 Task: Add an event with the title Third Lunch Break: Mindfulness and Stress Reduction, date '2024/05/04', time 9:15 AM to 11:15 AMand add a description: The Introduction to SEO webinar is a comprehensive session designed to provide participants with a foundational understanding of Search Engine Optimization (SEO) principles, strategies, and best practices. , put the event into Orange category, logged in from the account softage.9@softage.netand send the event invitation to softage.7@softage.net with CC to  softage.8@softage.net. Set a reminder for the event 12 hour before
Action: Mouse moved to (141, 147)
Screenshot: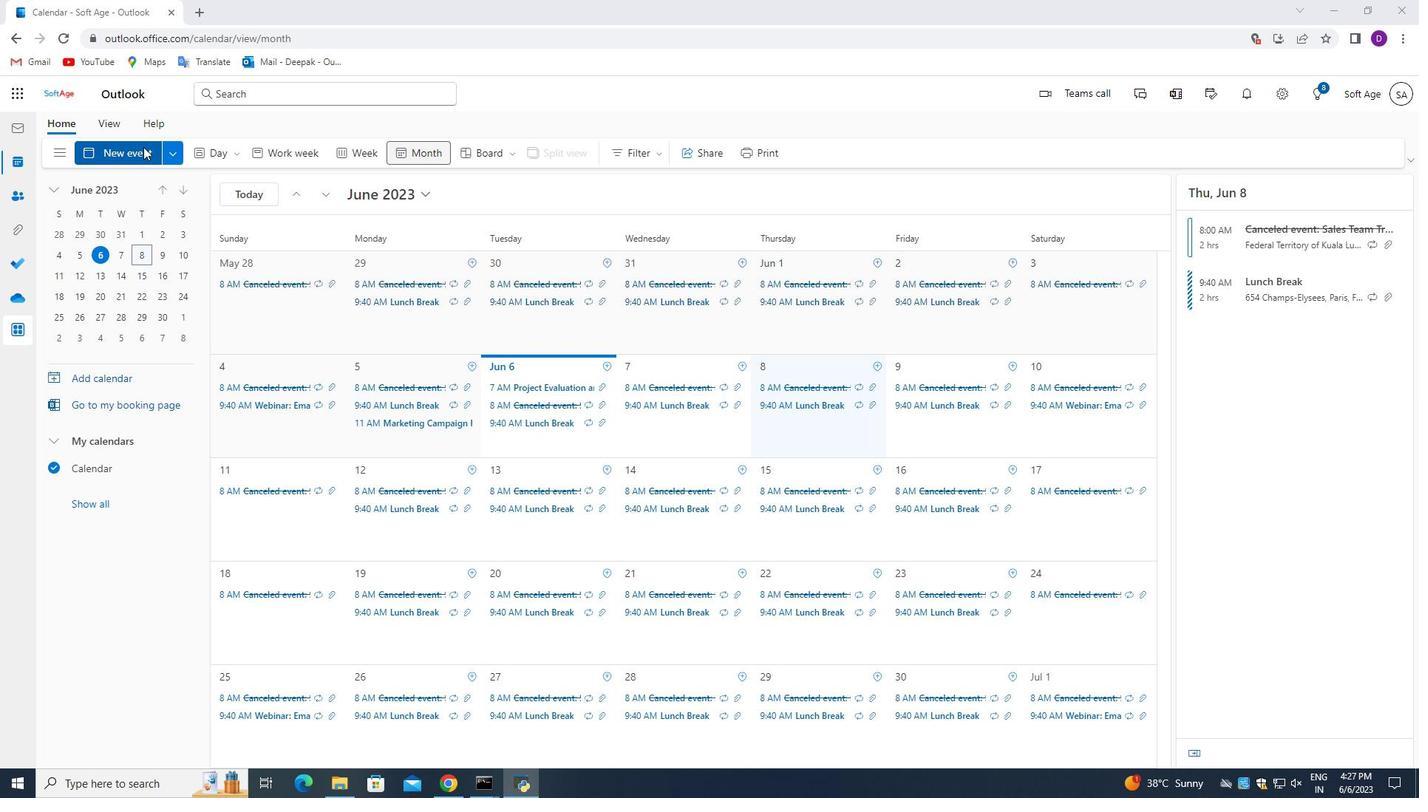 
Action: Mouse pressed left at (141, 147)
Screenshot: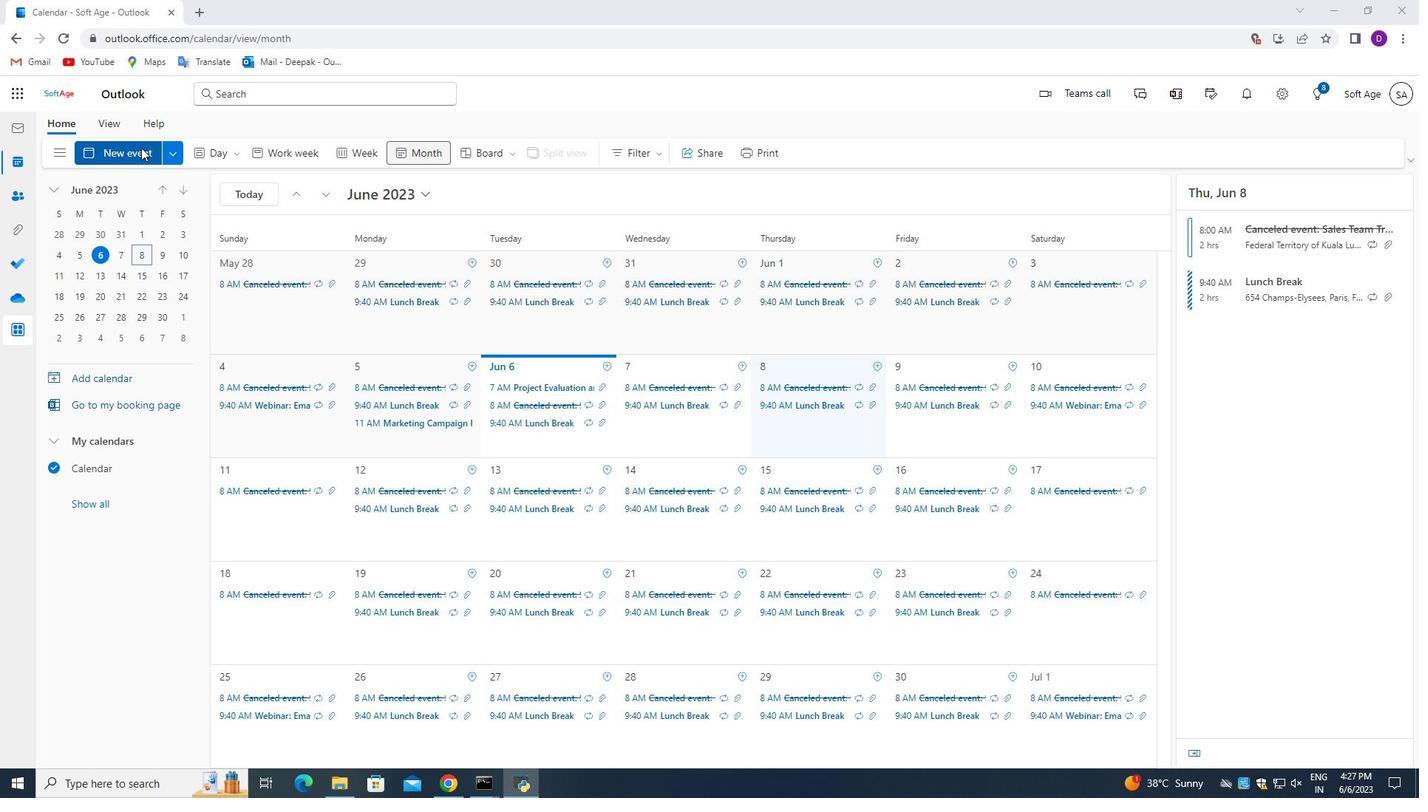 
Action: Mouse moved to (401, 247)
Screenshot: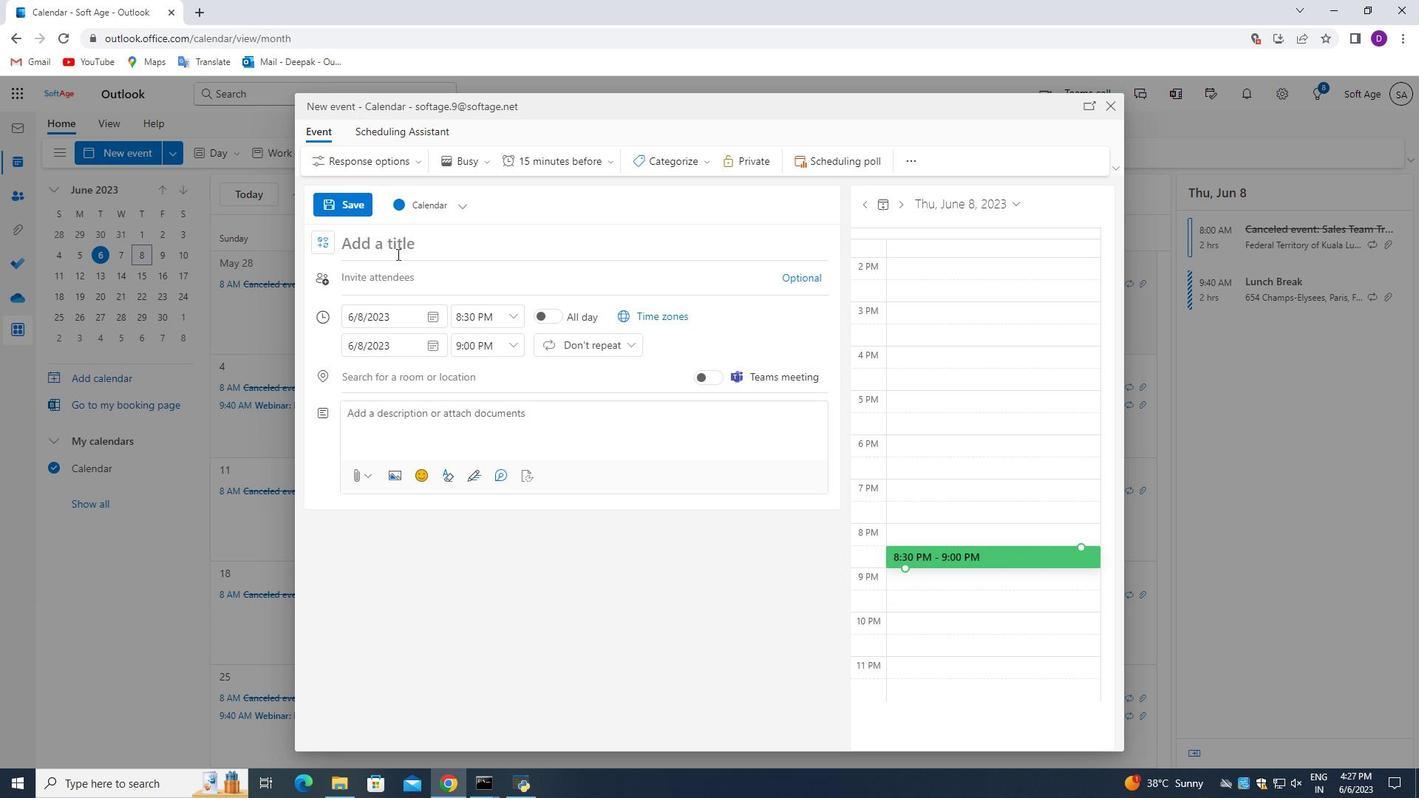 
Action: Mouse pressed left at (401, 247)
Screenshot: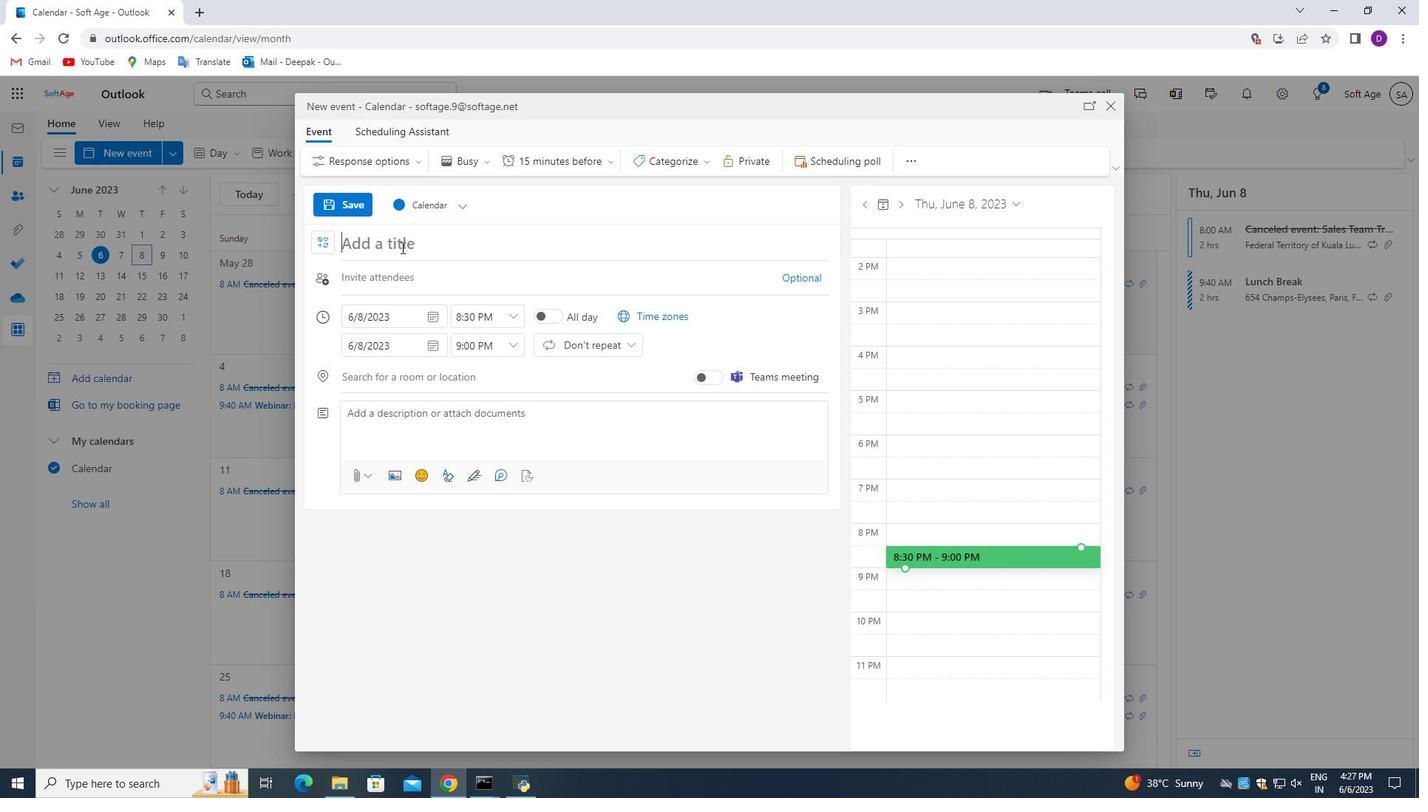 
Action: Mouse moved to (347, 229)
Screenshot: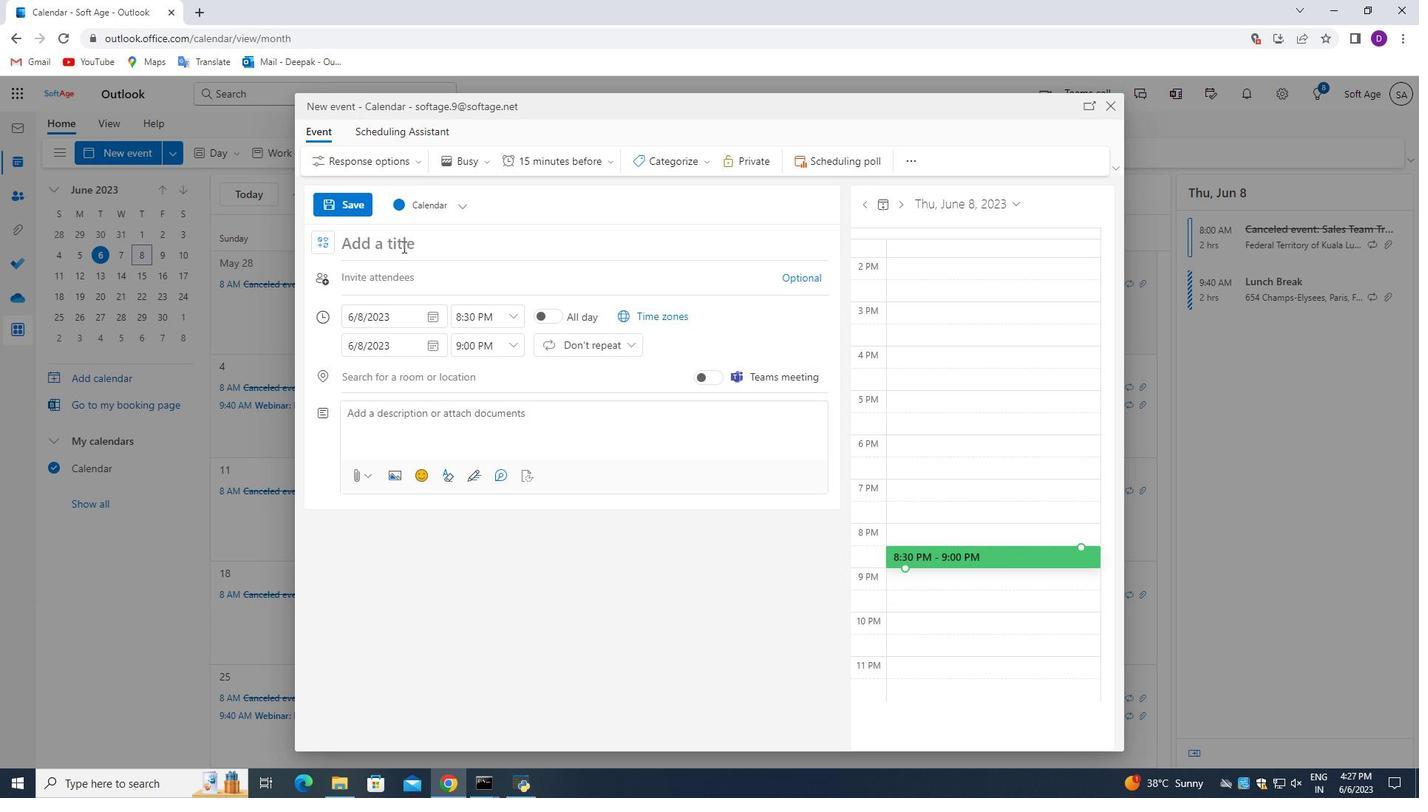 
Action: Key pressed <Key.caps_lock>T<Key.caps_lock>hird<Key.space><Key.caps_lock>L<Key.caps_lock>u
Screenshot: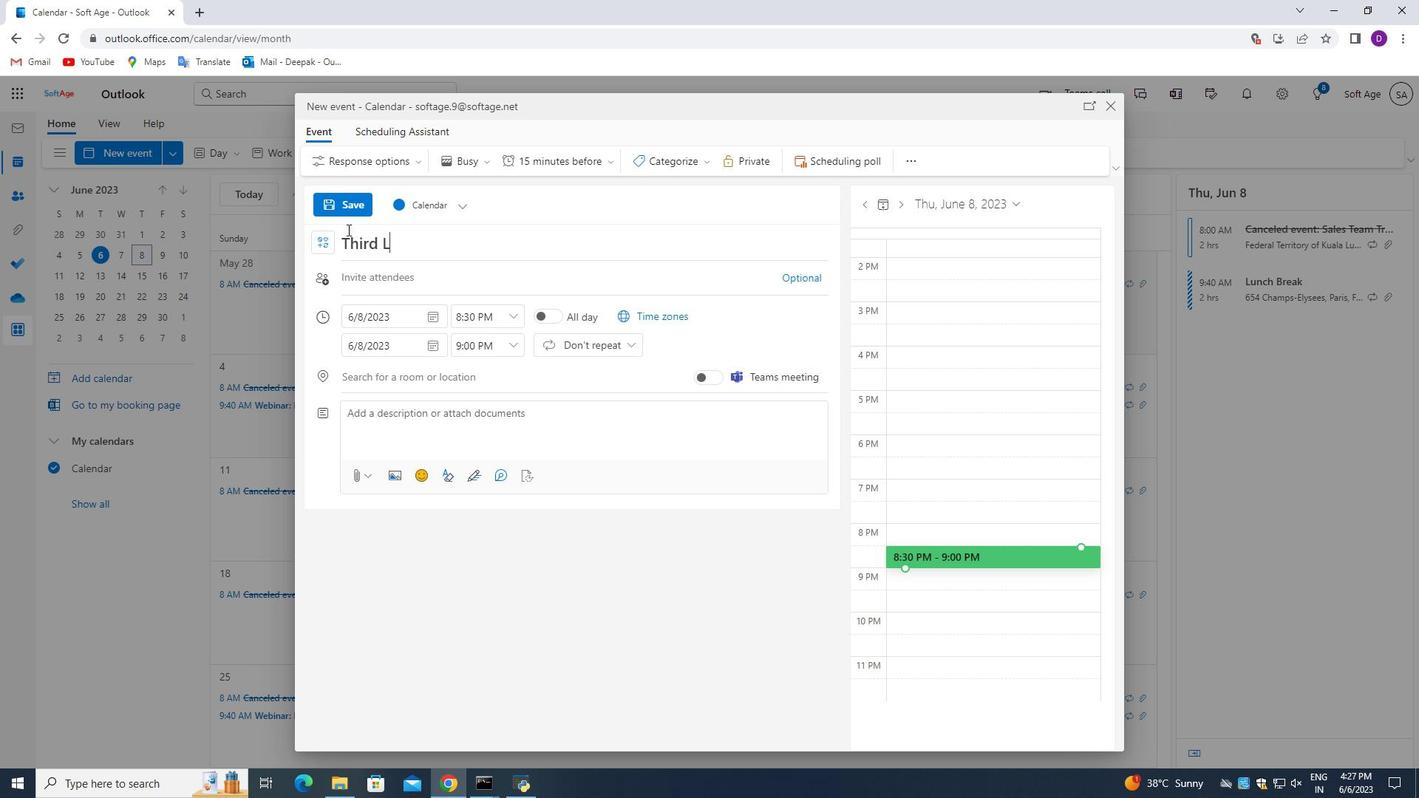 
Action: Mouse moved to (347, 229)
Screenshot: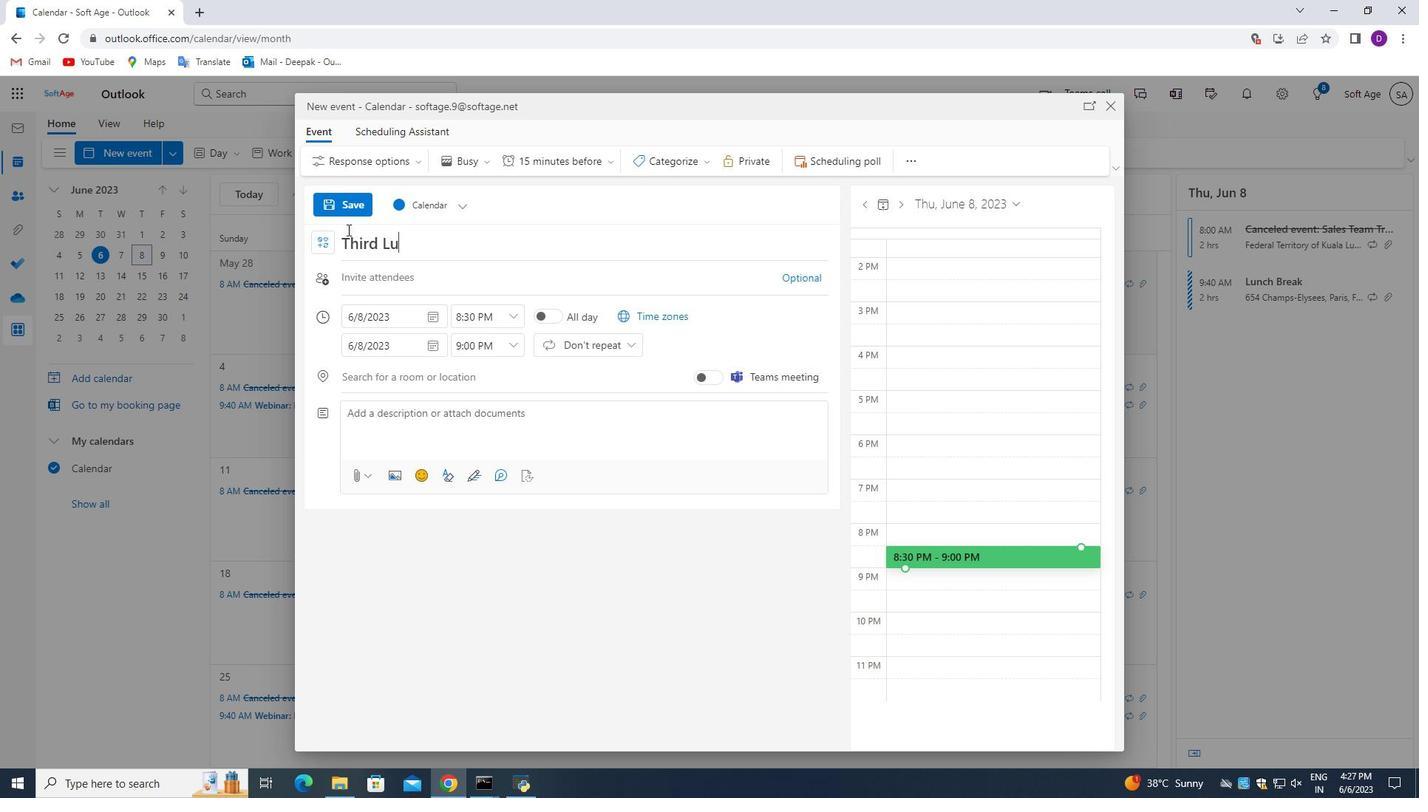 
Action: Key pressed ncj<Key.backspace>h<Key.space><Key.caps_lock>B<Key.caps_lock>reak<Key.shift_r>:<Key.space><Key.caps_lock>M<Key.caps_lock>indfullness<Key.space>and<Key.space>stress<Key.space><Key.caps_lock>R<Key.caps_lock>eduction,<Key.space>dat<Key.backspace><Key.backspace><Key.backspace><Key.backspace><Key.backspace>
Screenshot: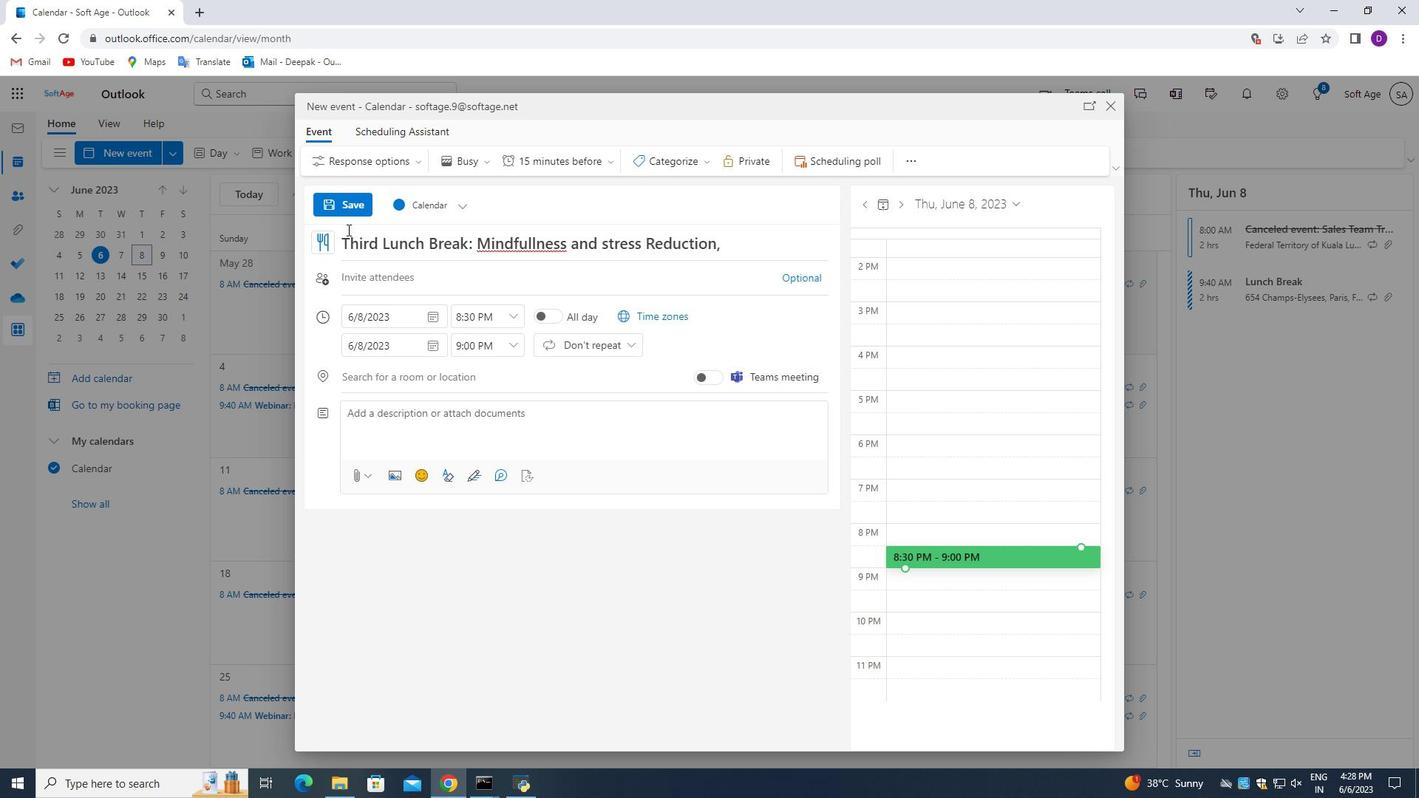 
Action: Mouse moved to (538, 238)
Screenshot: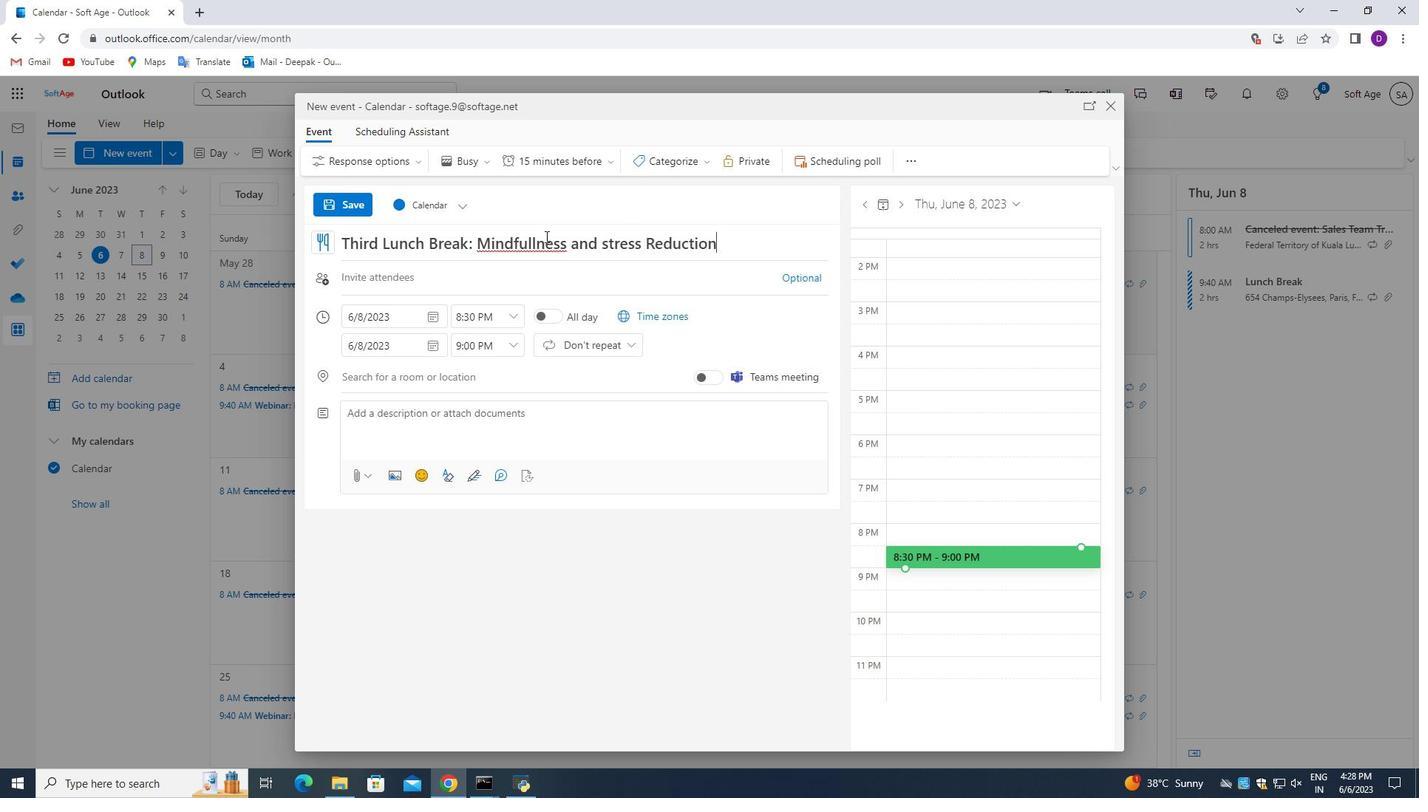 
Action: Mouse pressed left at (538, 238)
Screenshot: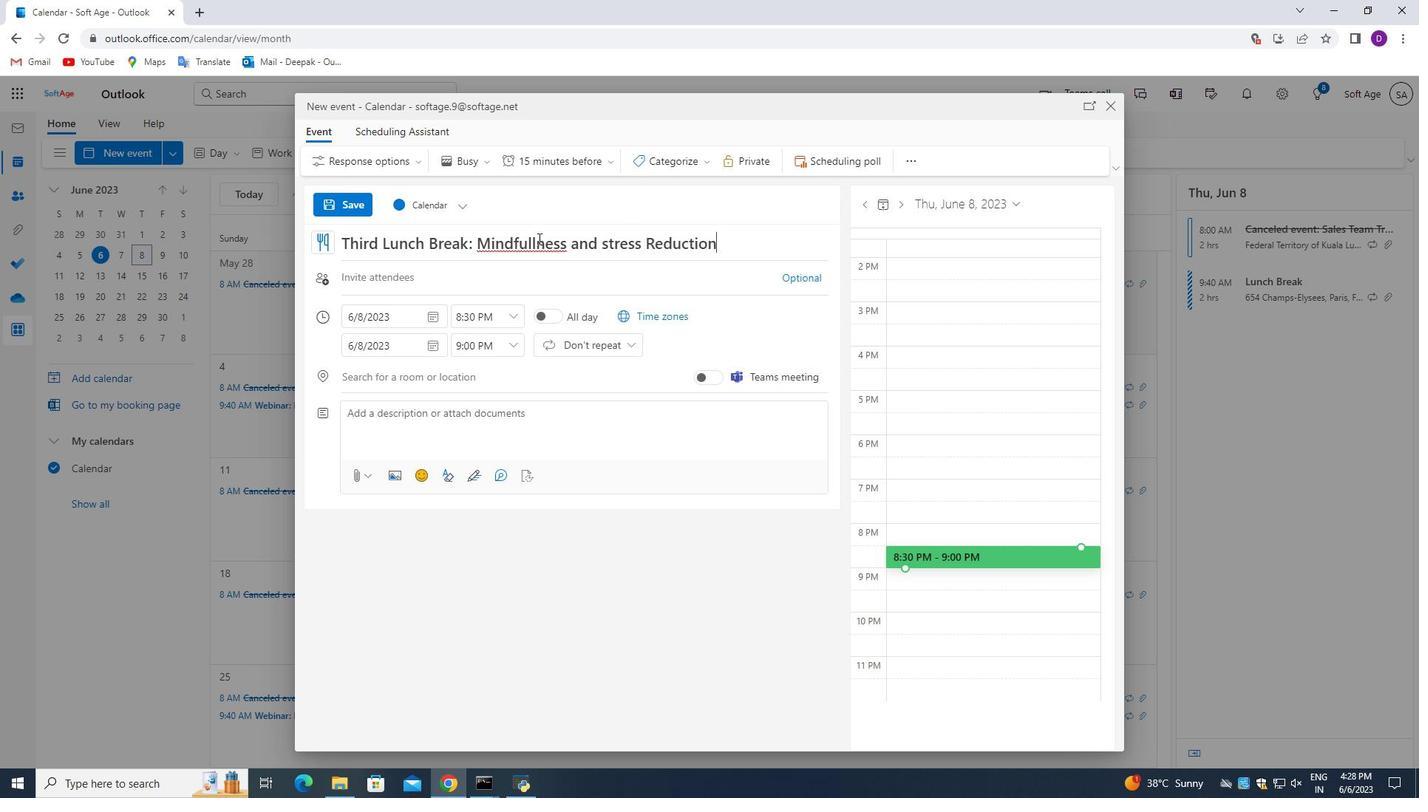 
Action: Mouse moved to (531, 251)
Screenshot: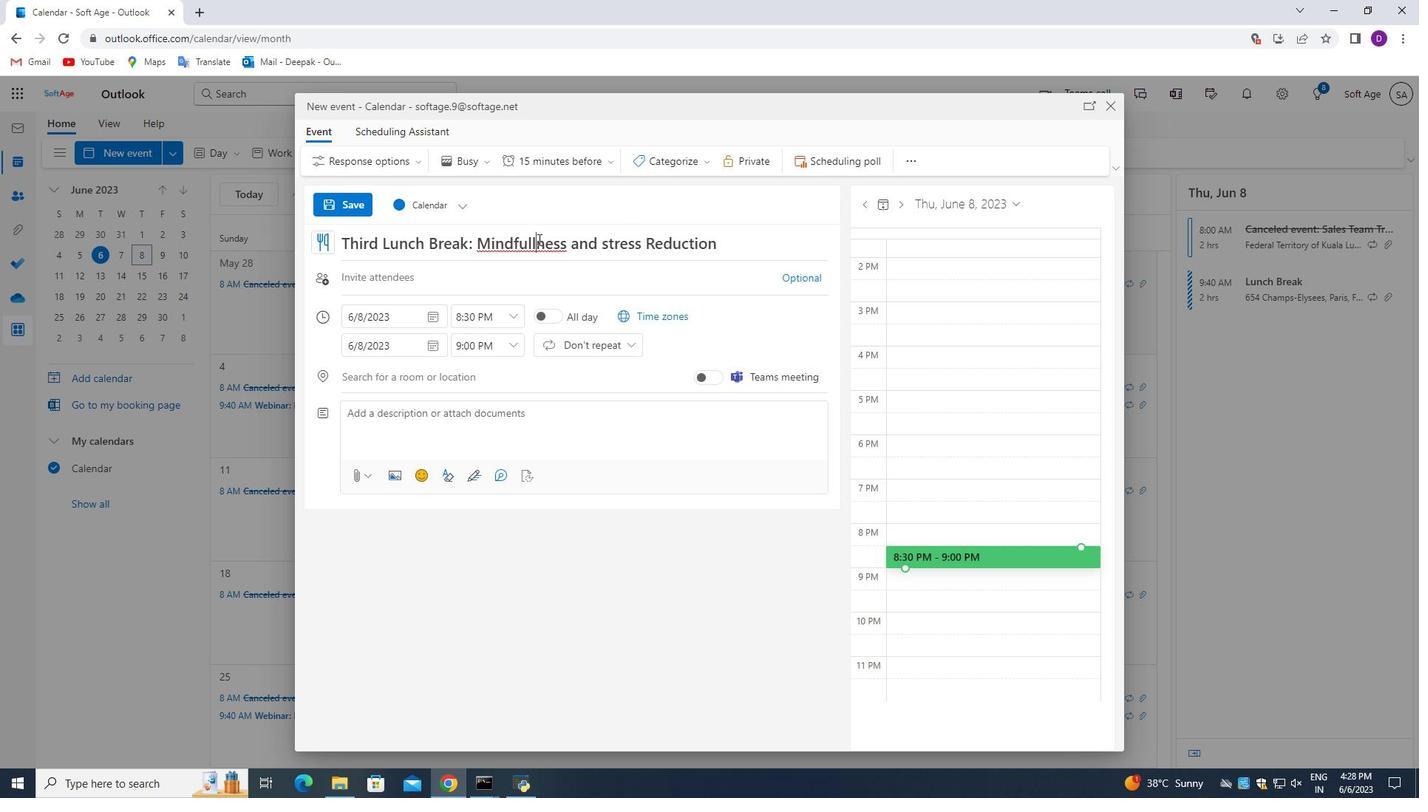 
Action: Mouse pressed right at (531, 251)
Screenshot: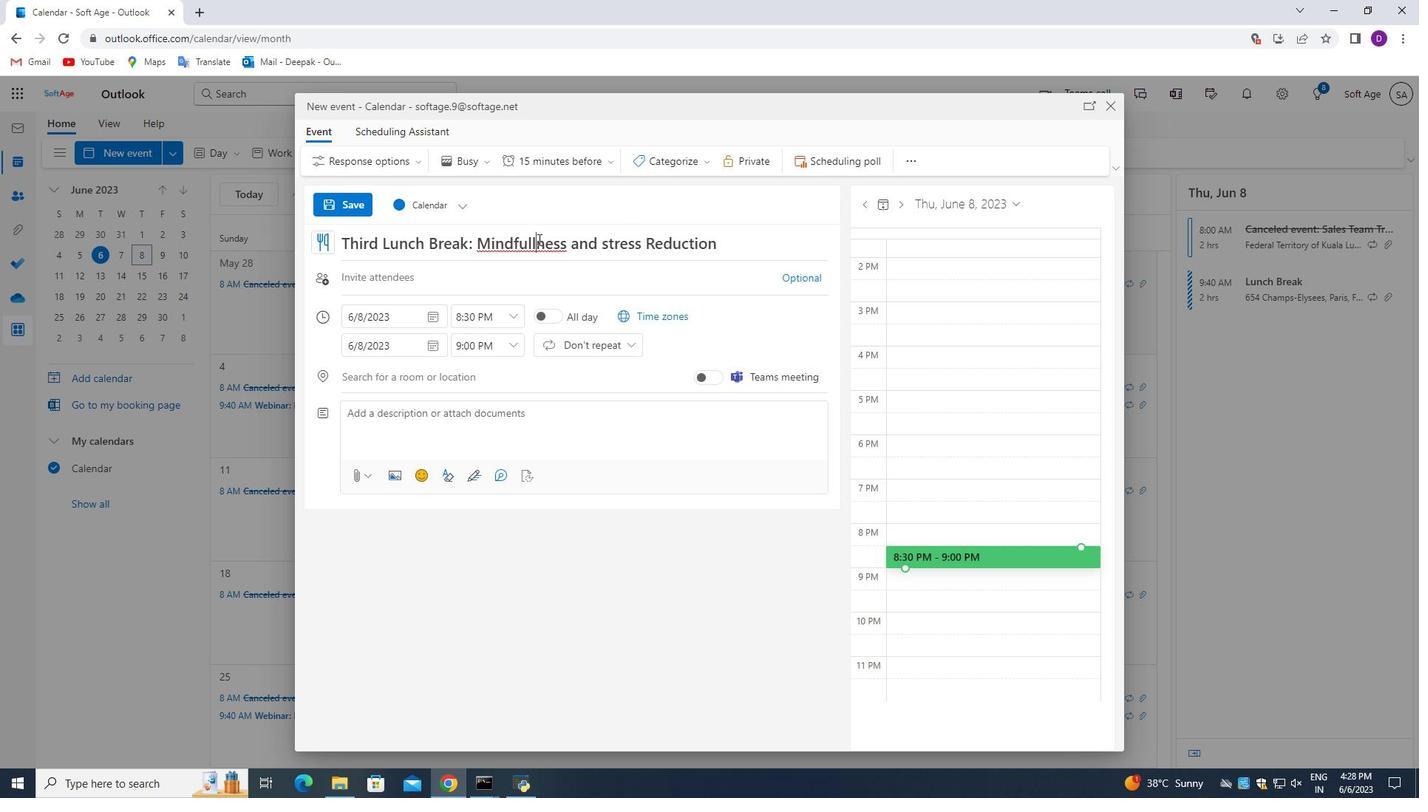 
Action: Mouse moved to (551, 262)
Screenshot: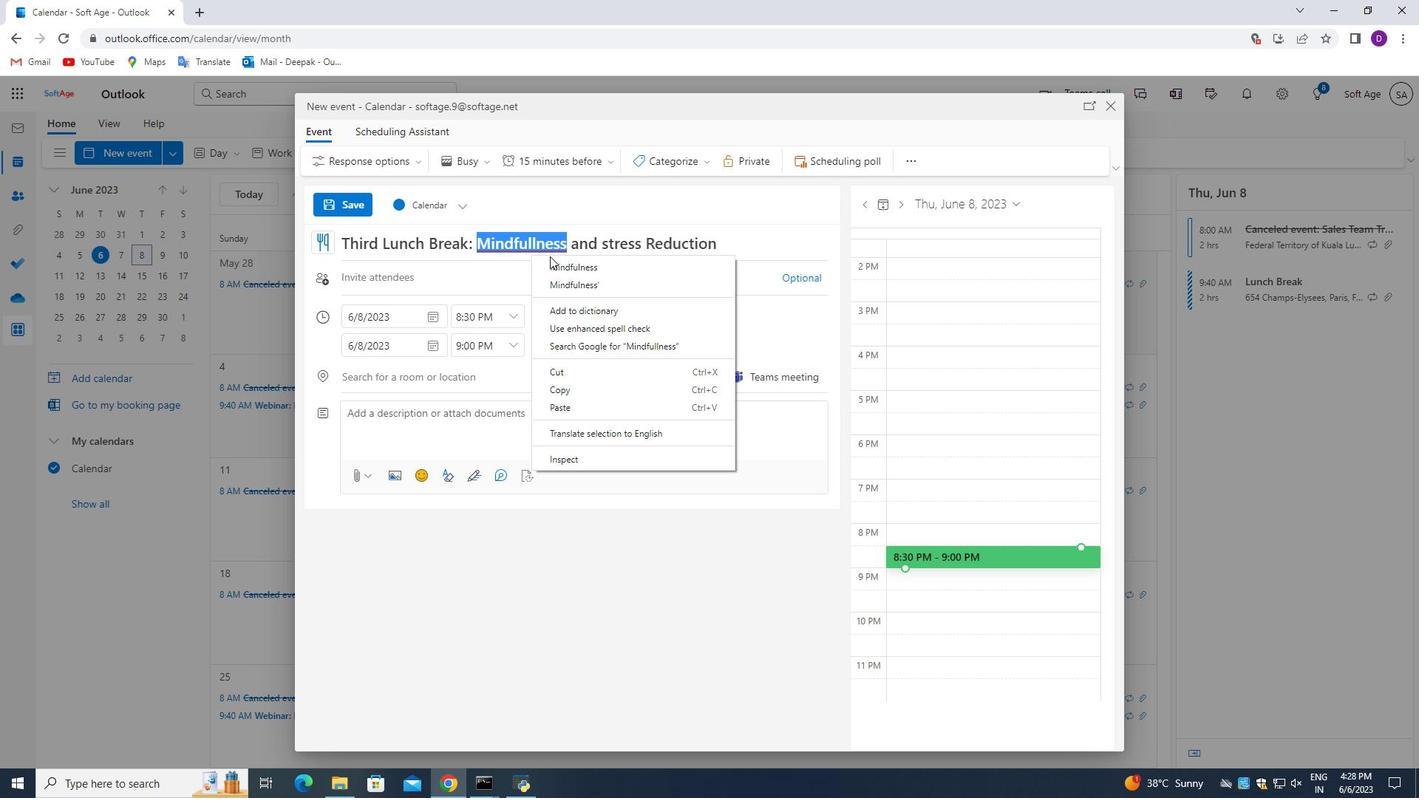 
Action: Mouse pressed left at (551, 262)
Screenshot: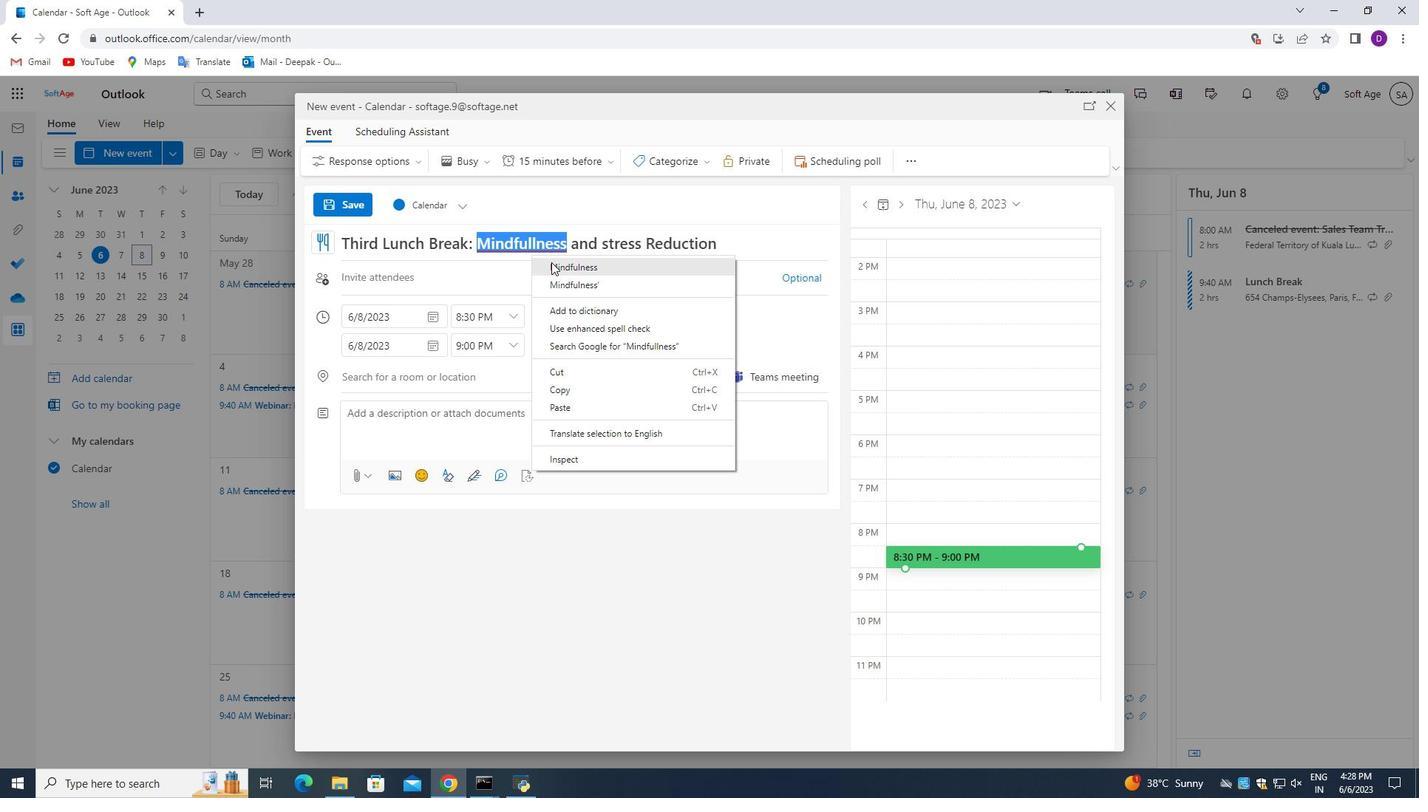 
Action: Mouse moved to (441, 312)
Screenshot: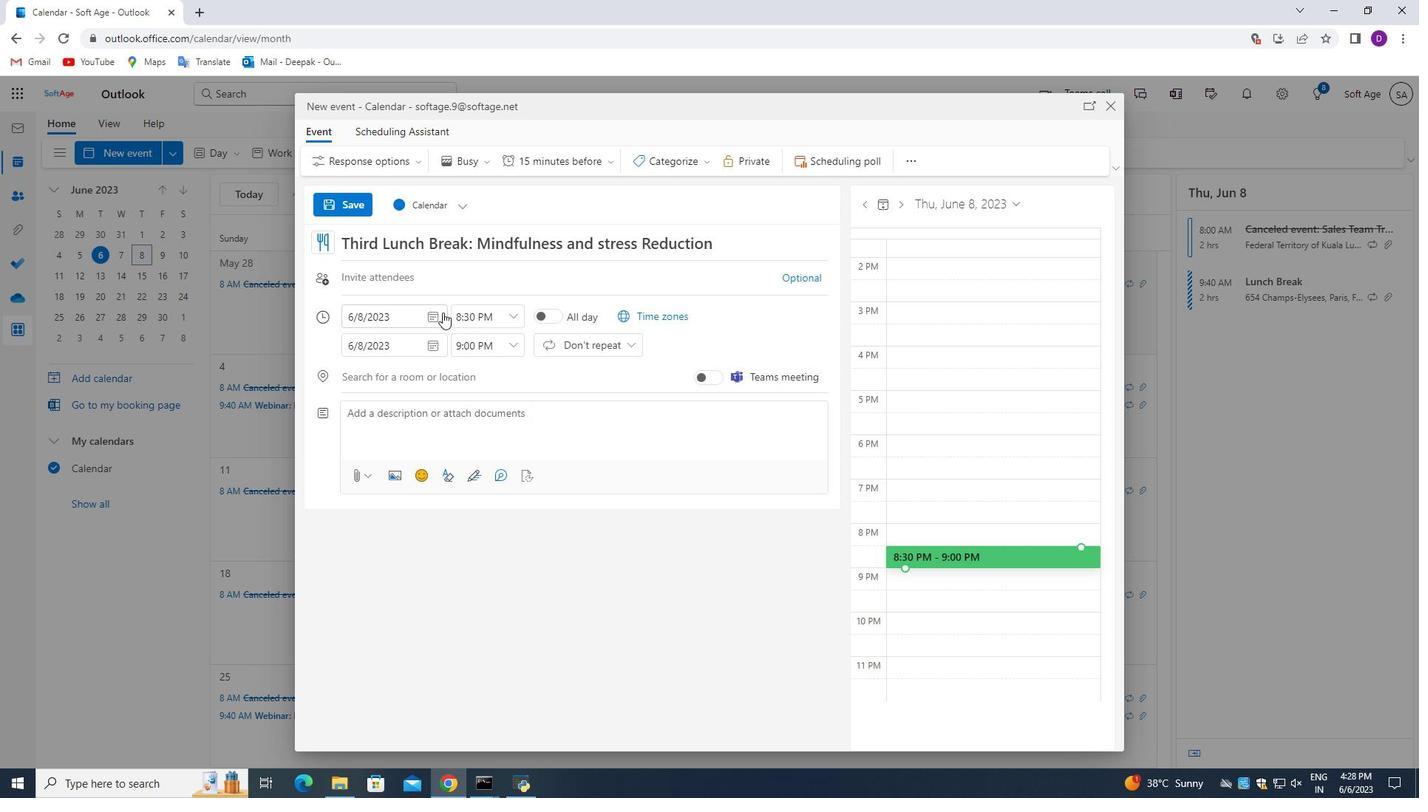 
Action: Mouse pressed left at (441, 312)
Screenshot: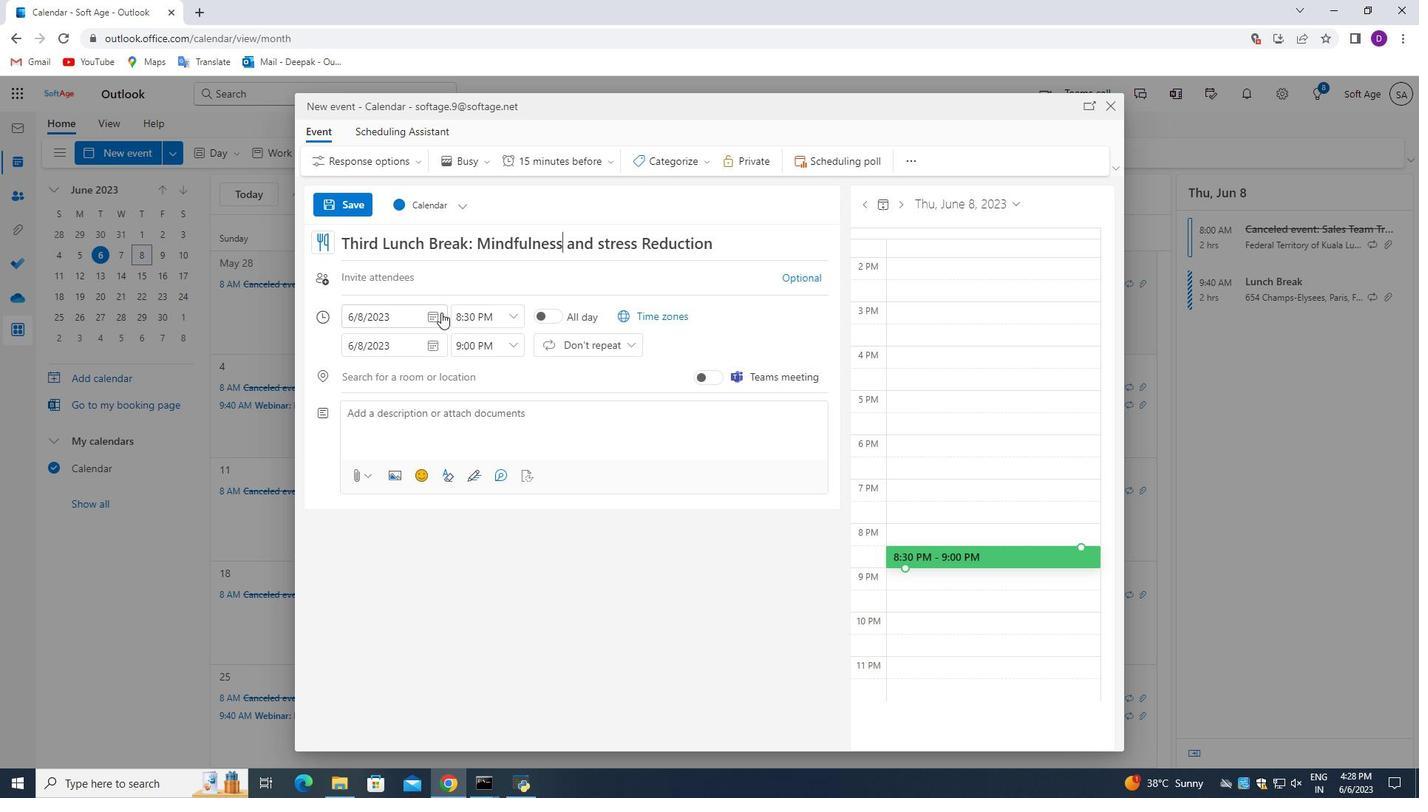 
Action: Mouse moved to (384, 345)
Screenshot: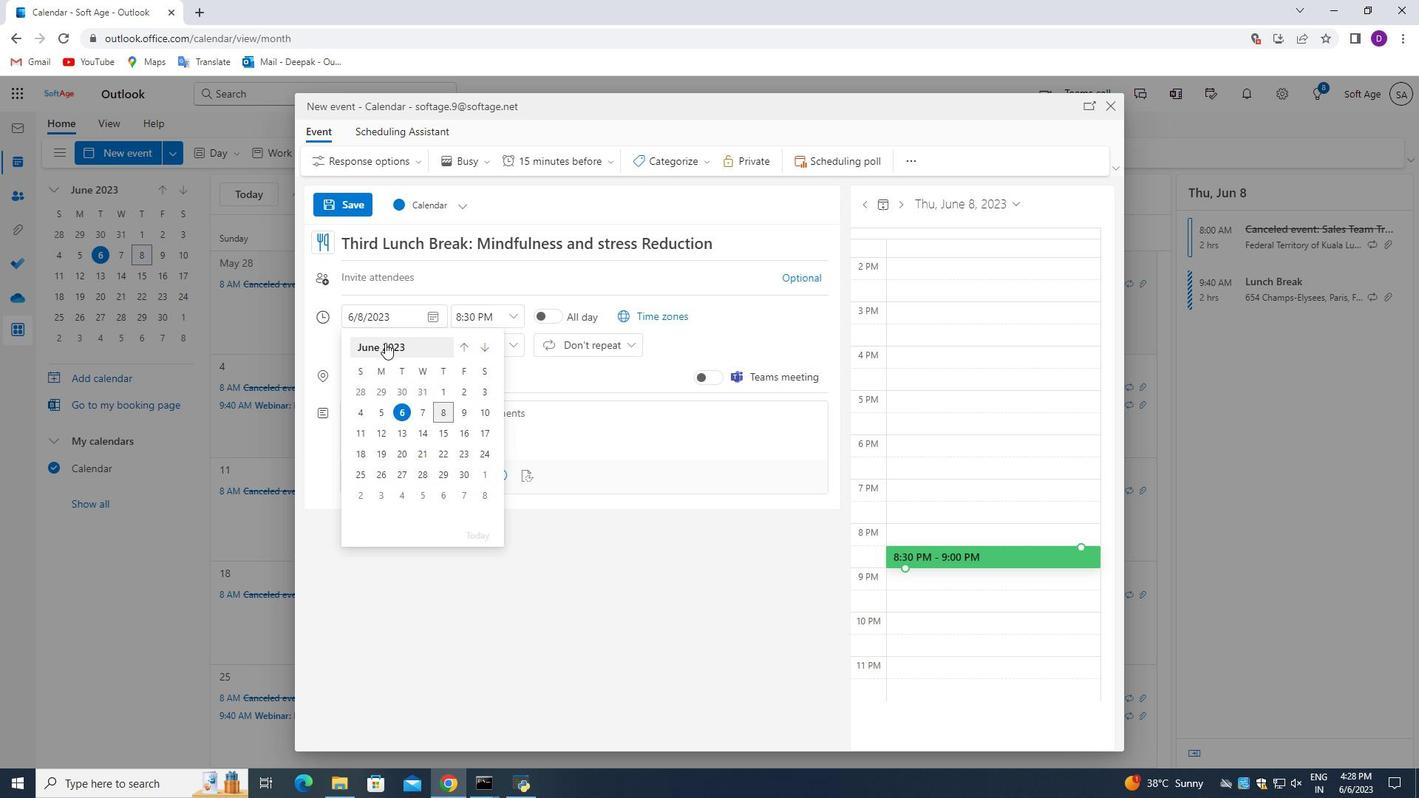 
Action: Mouse pressed left at (384, 345)
Screenshot: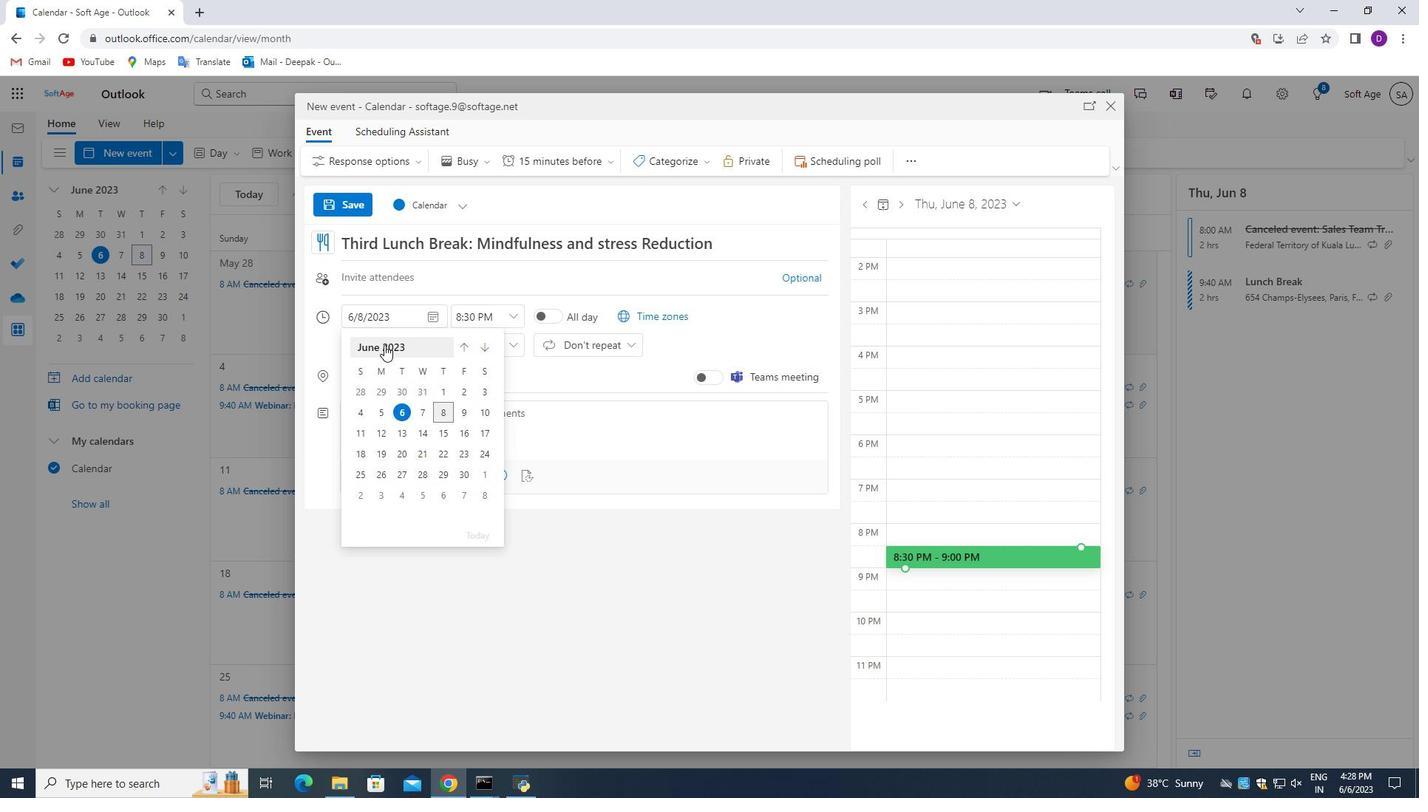 
Action: Mouse moved to (386, 348)
Screenshot: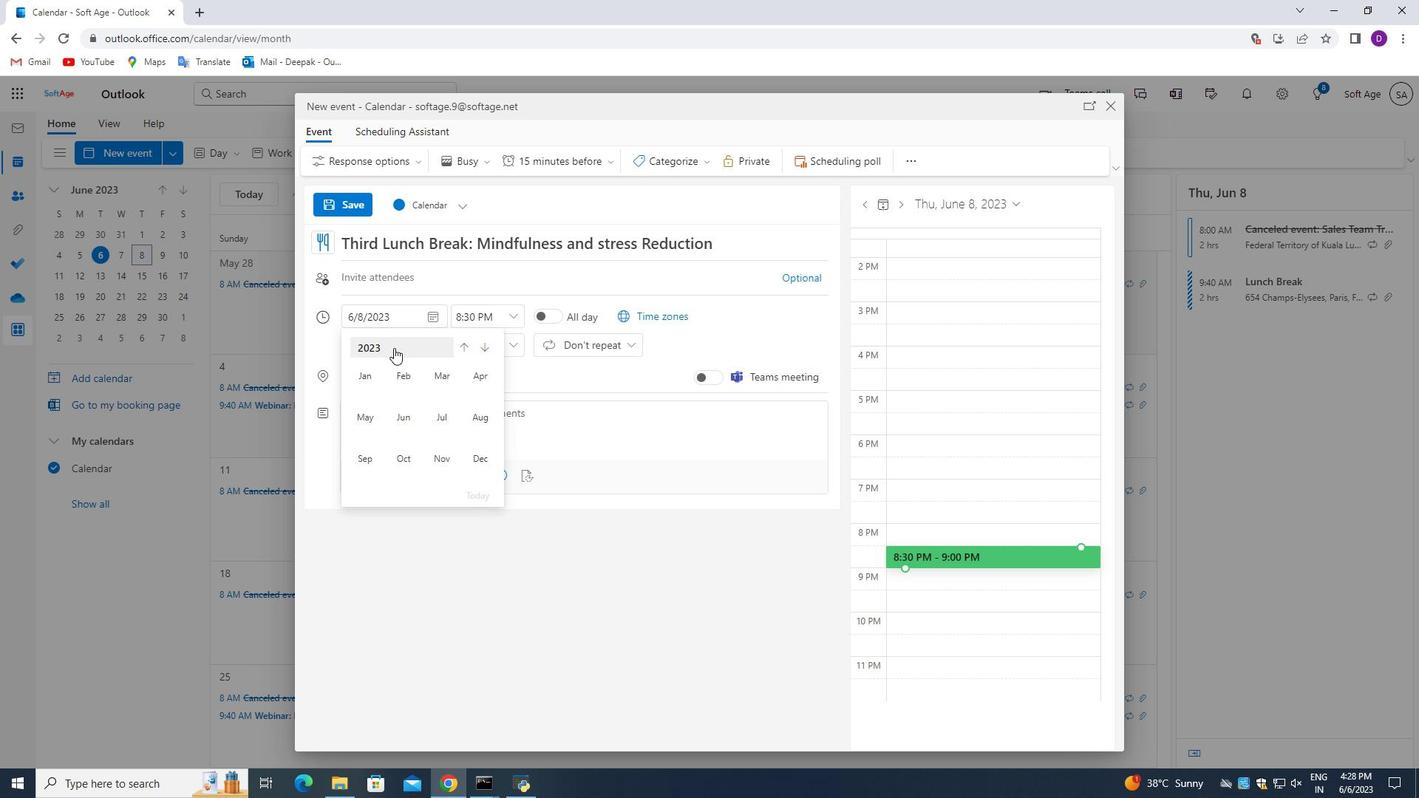 
Action: Mouse pressed left at (386, 348)
Screenshot: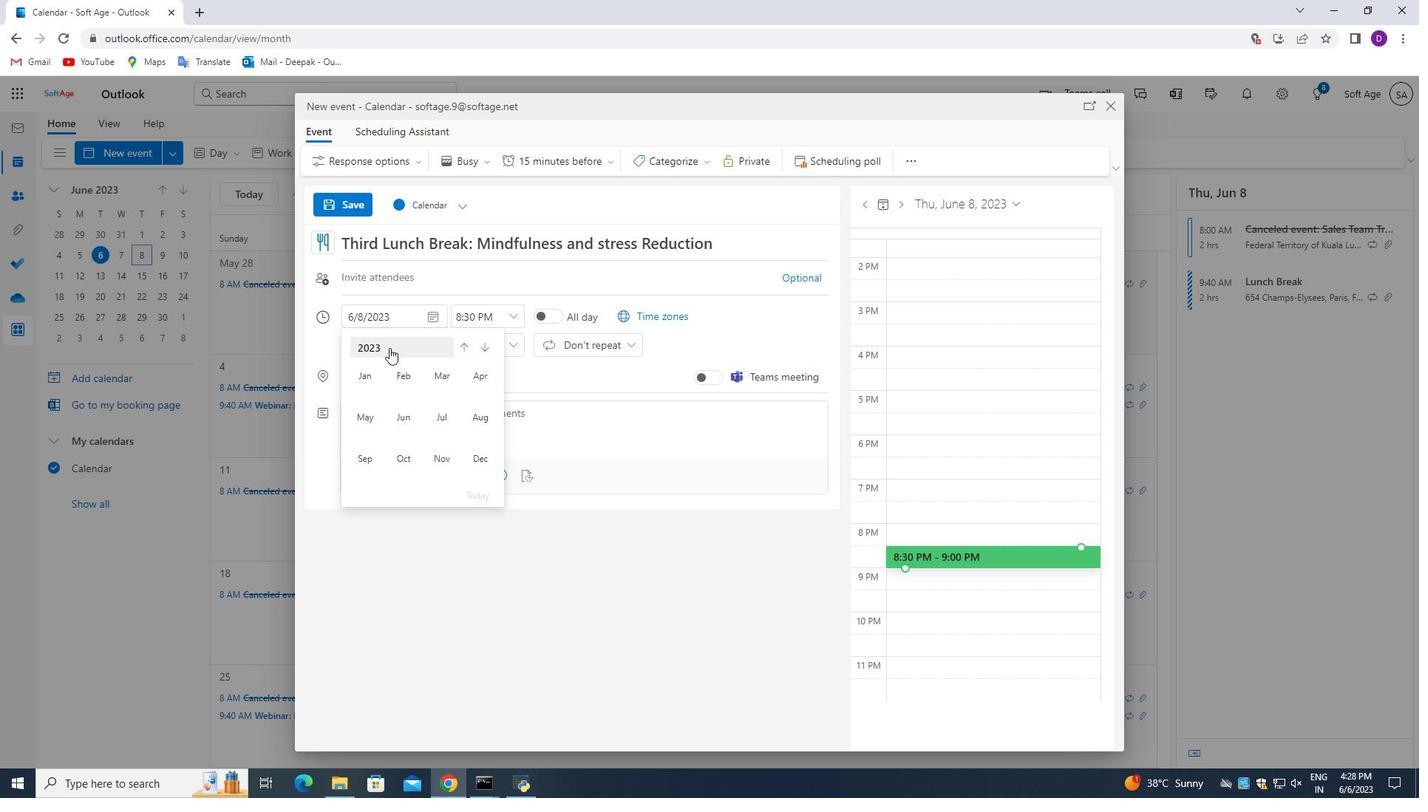 
Action: Mouse moved to (368, 410)
Screenshot: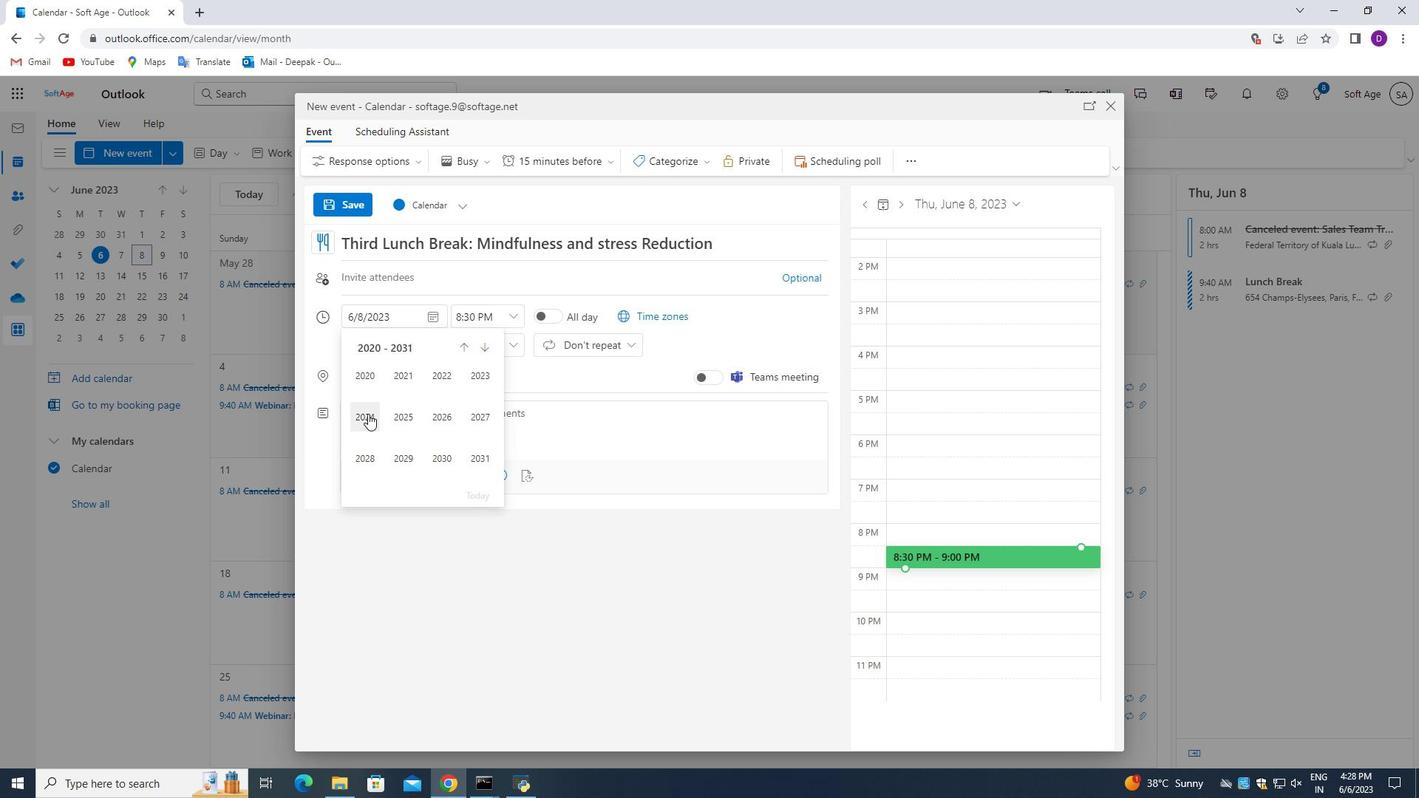 
Action: Mouse pressed left at (368, 410)
Screenshot: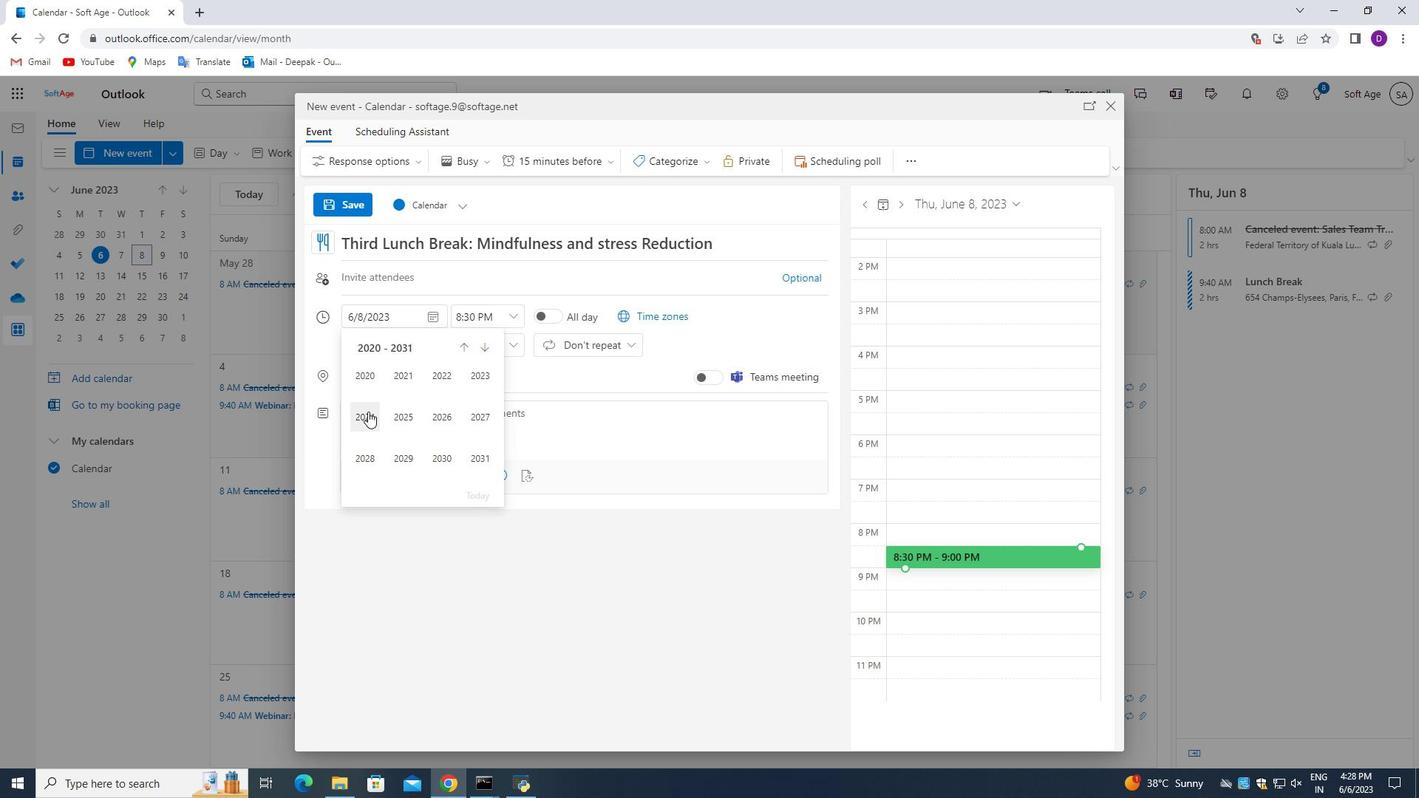 
Action: Mouse moved to (362, 410)
Screenshot: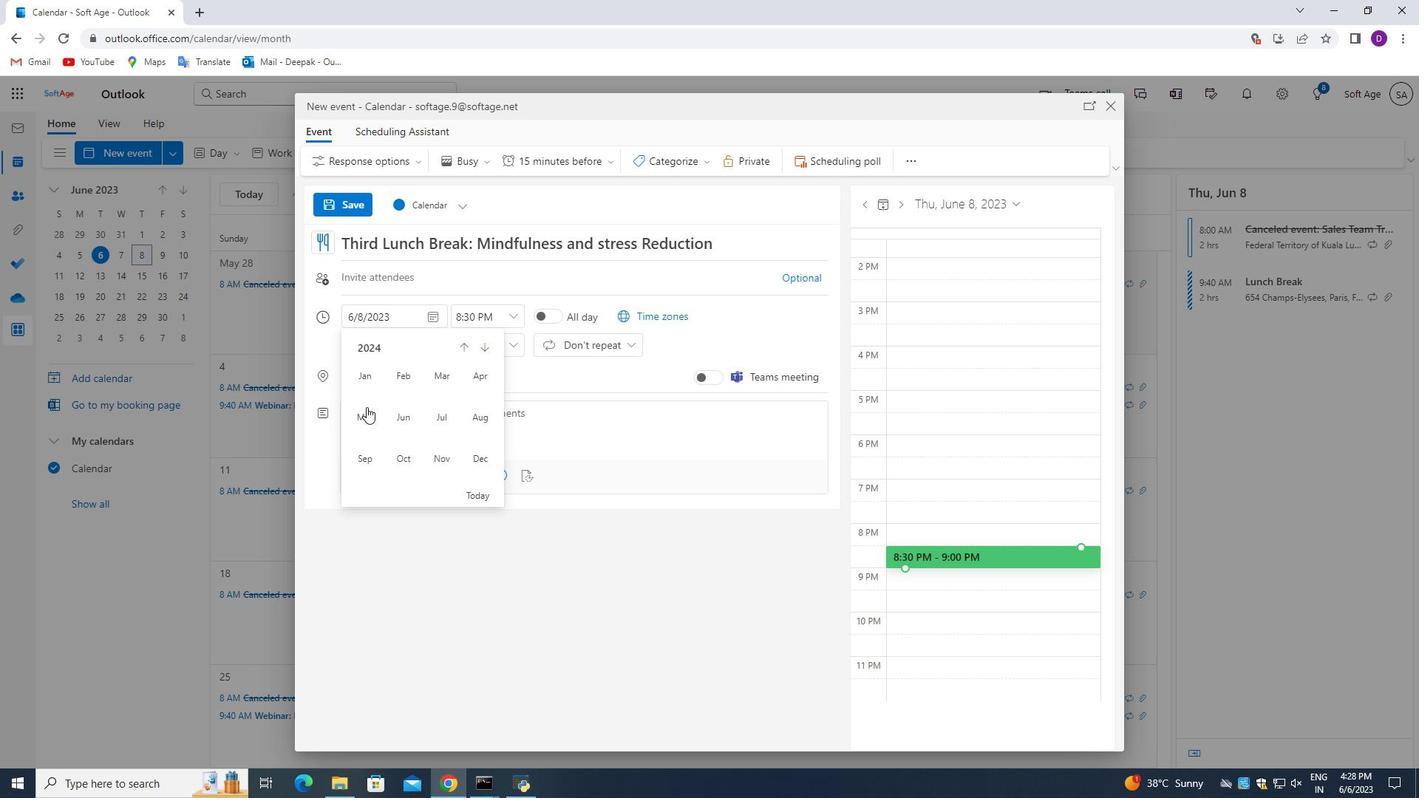 
Action: Mouse pressed left at (362, 410)
Screenshot: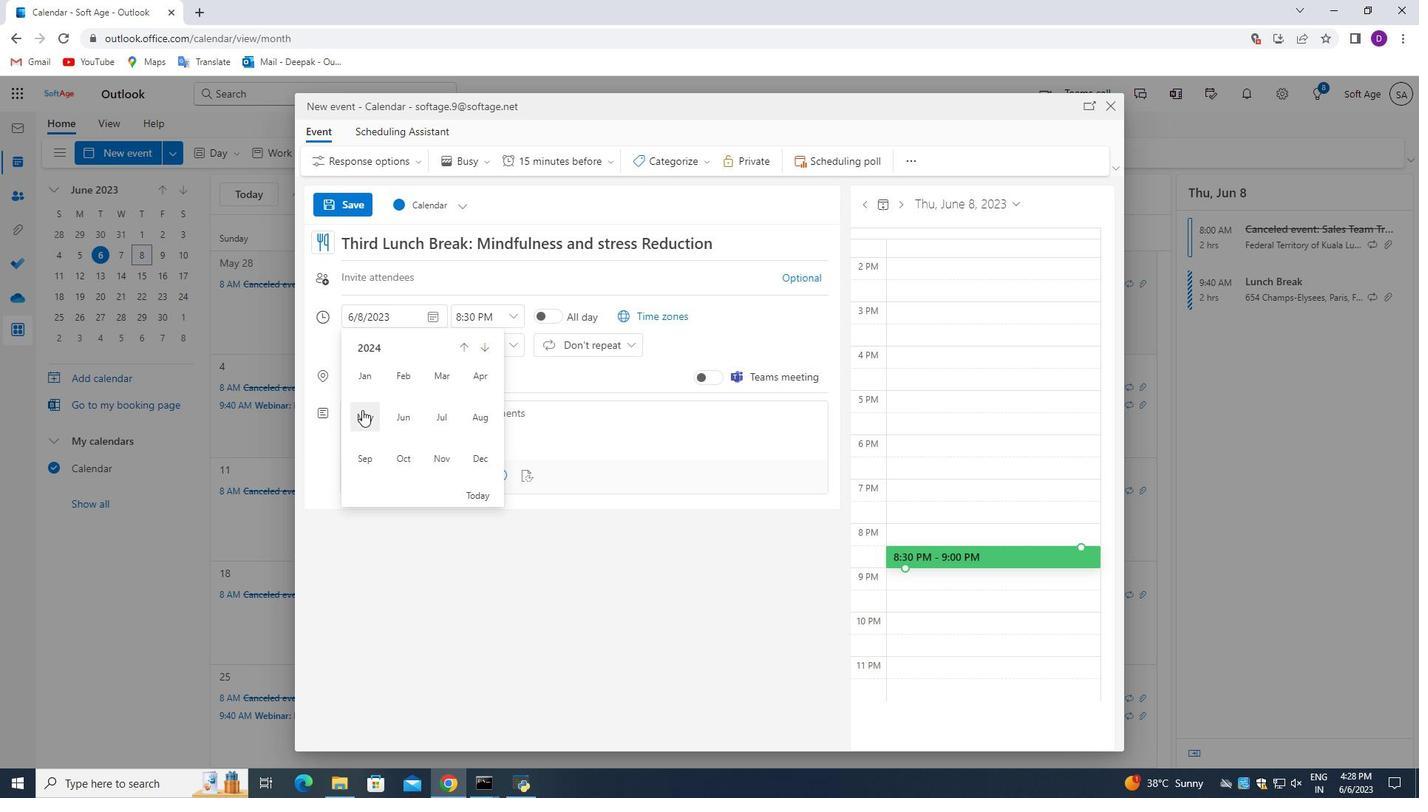 
Action: Mouse moved to (485, 396)
Screenshot: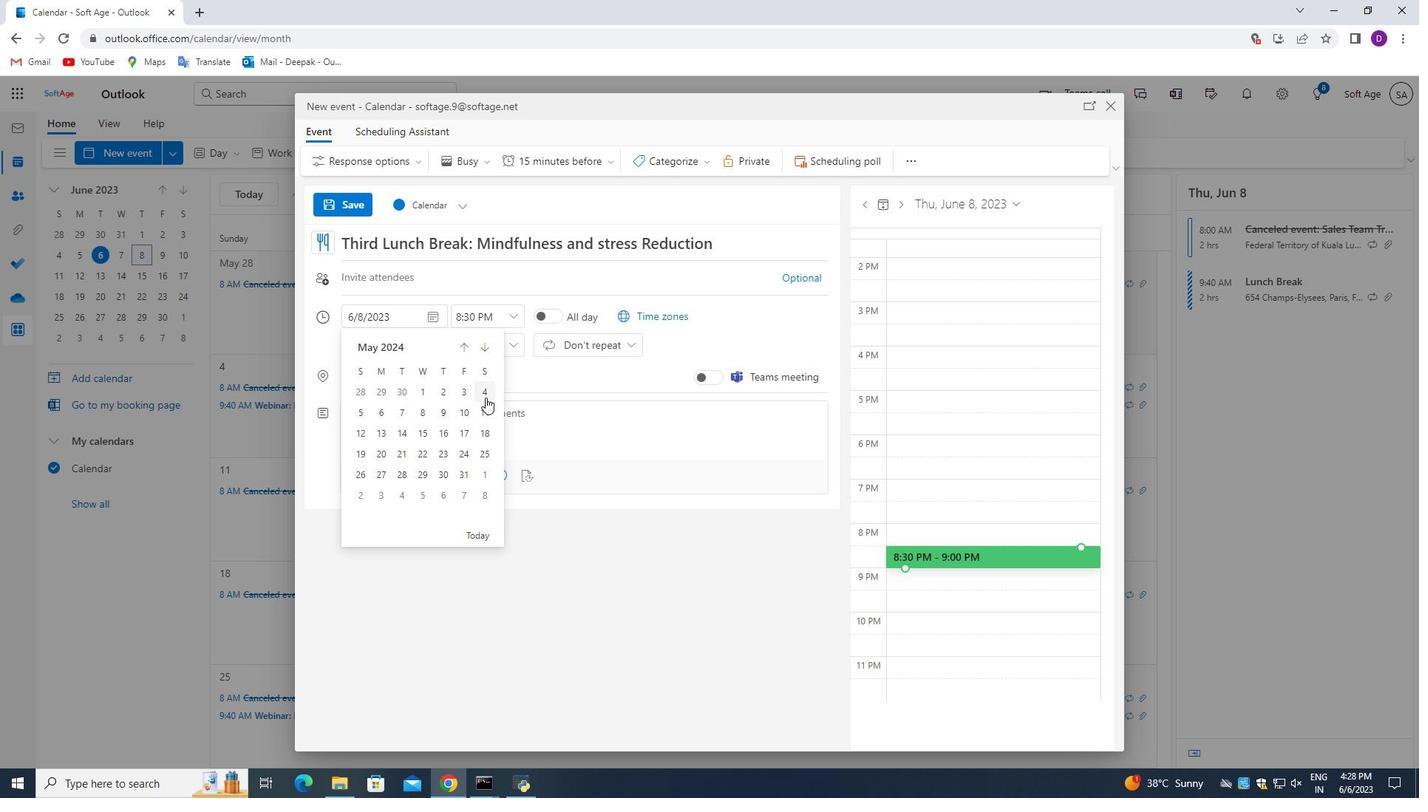 
Action: Mouse pressed left at (485, 396)
Screenshot: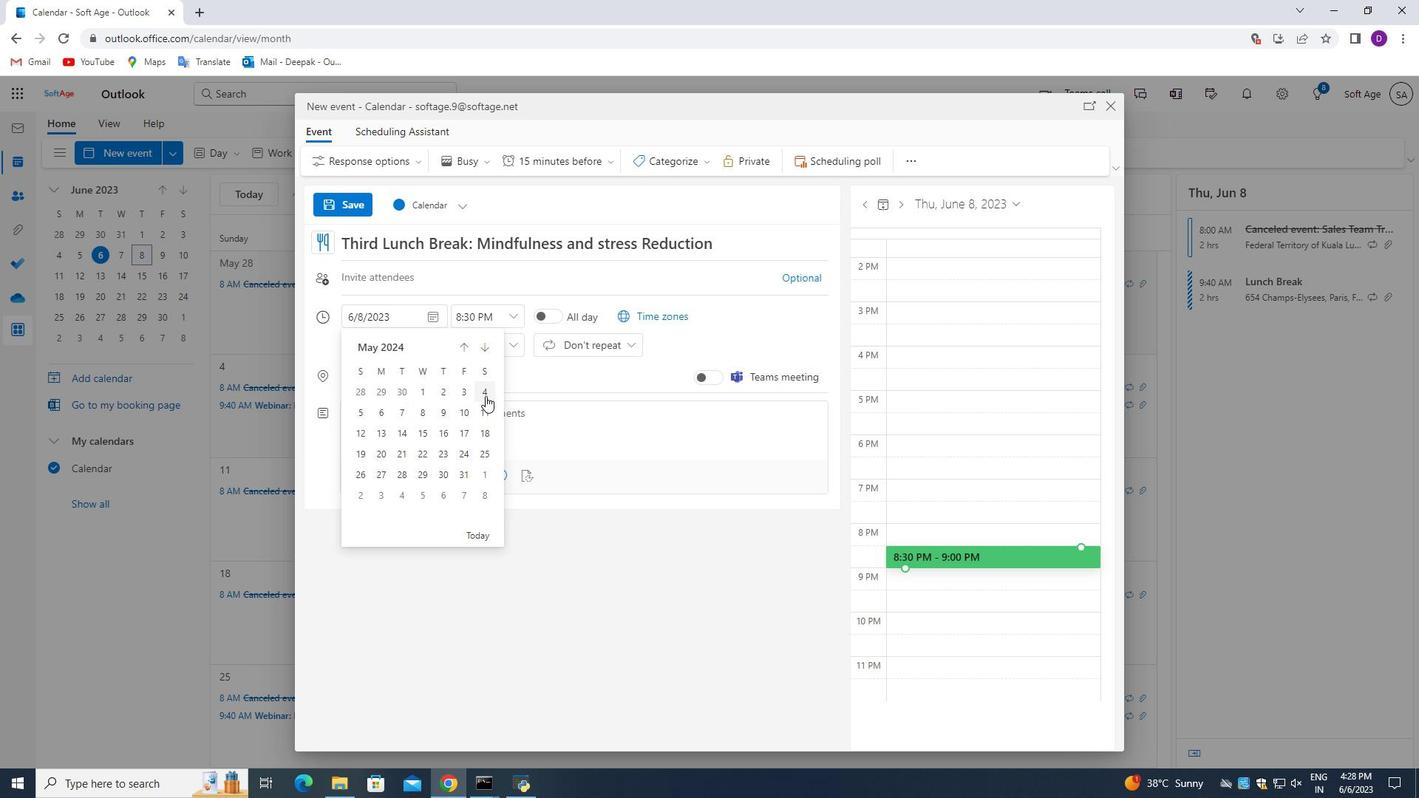 
Action: Mouse moved to (493, 312)
Screenshot: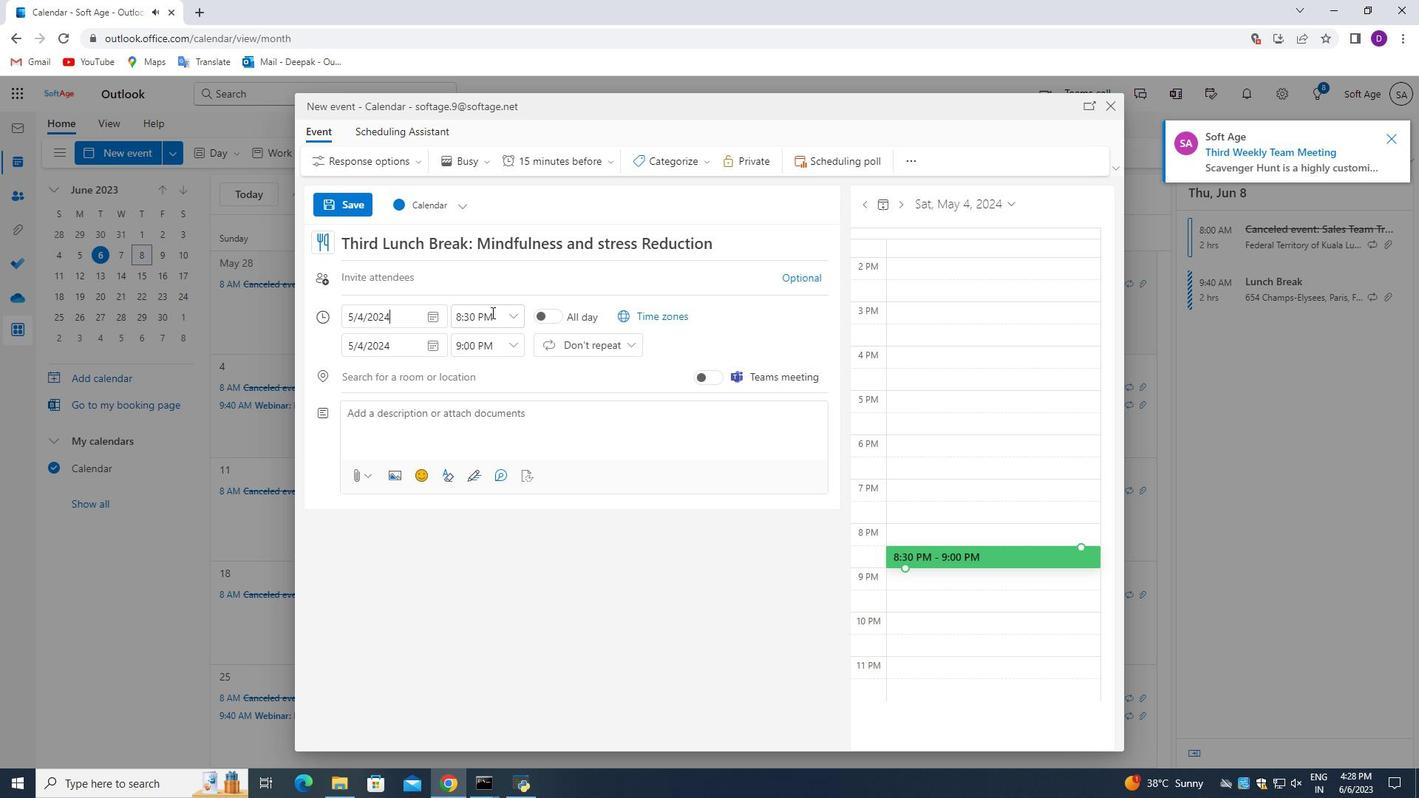 
Action: Mouse pressed left at (493, 312)
Screenshot: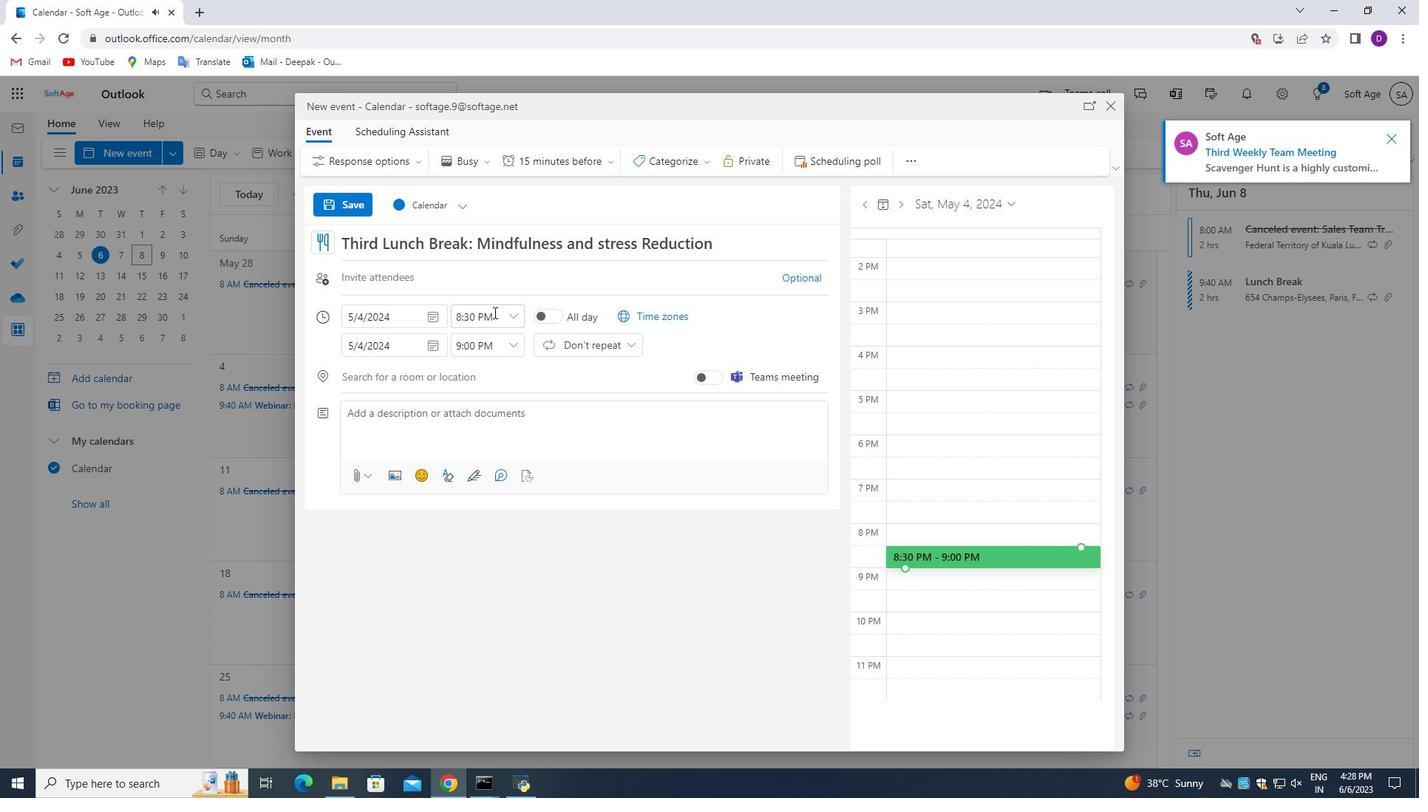
Action: Mouse moved to (494, 320)
Screenshot: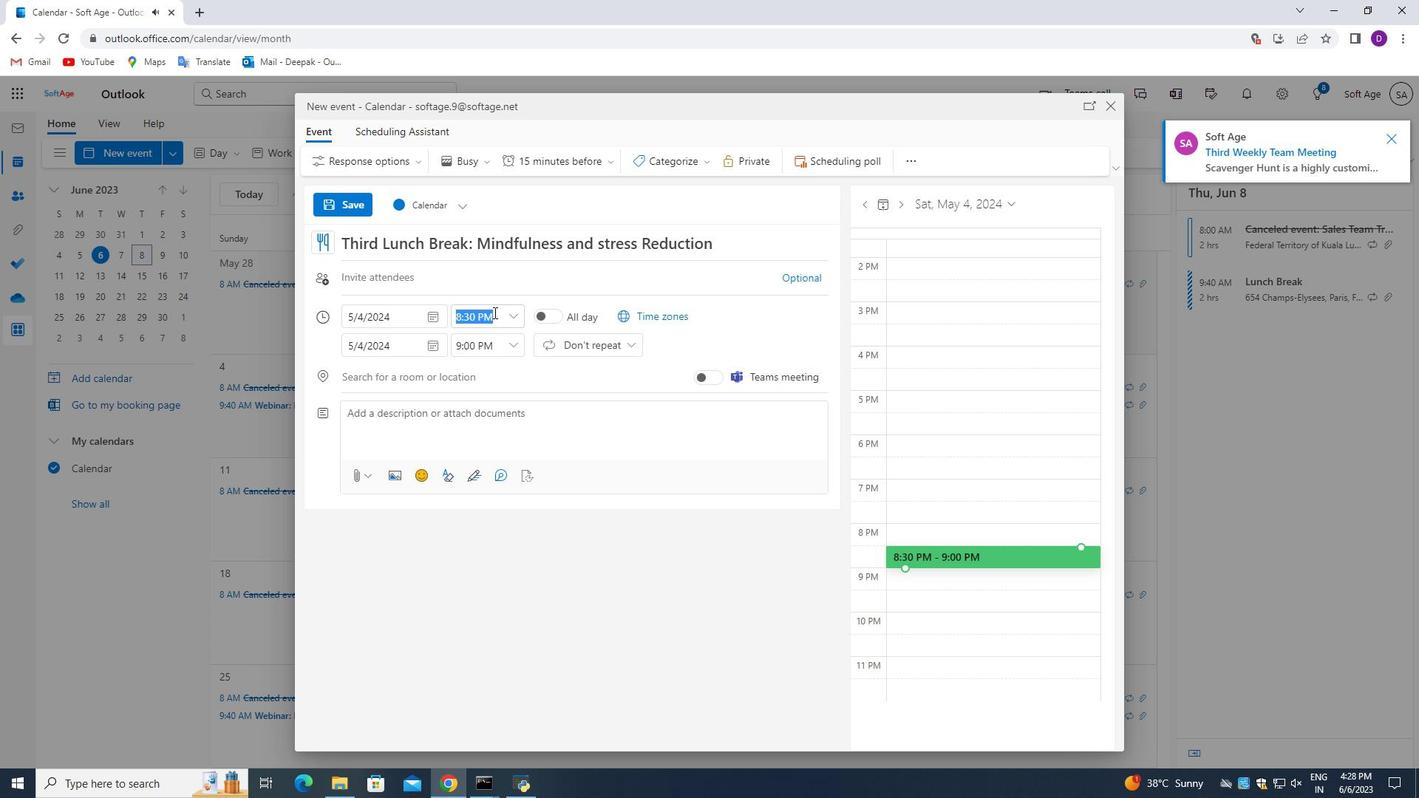 
Action: Key pressed <Key.backspace>9<Key.shift_r>:15<Key.space><Key.caps_lock>AM<Key.caps_lock>
Screenshot: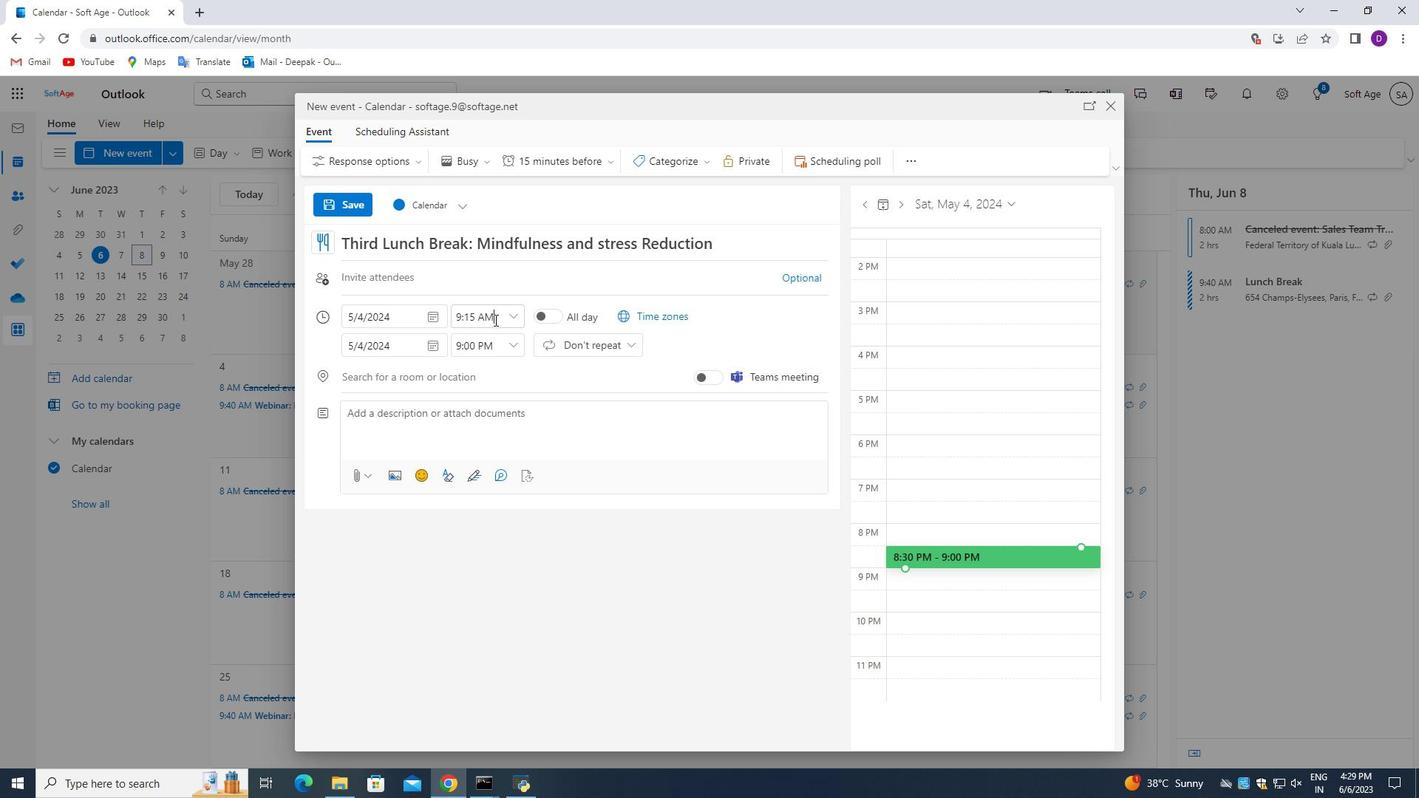 
Action: Mouse moved to (510, 345)
Screenshot: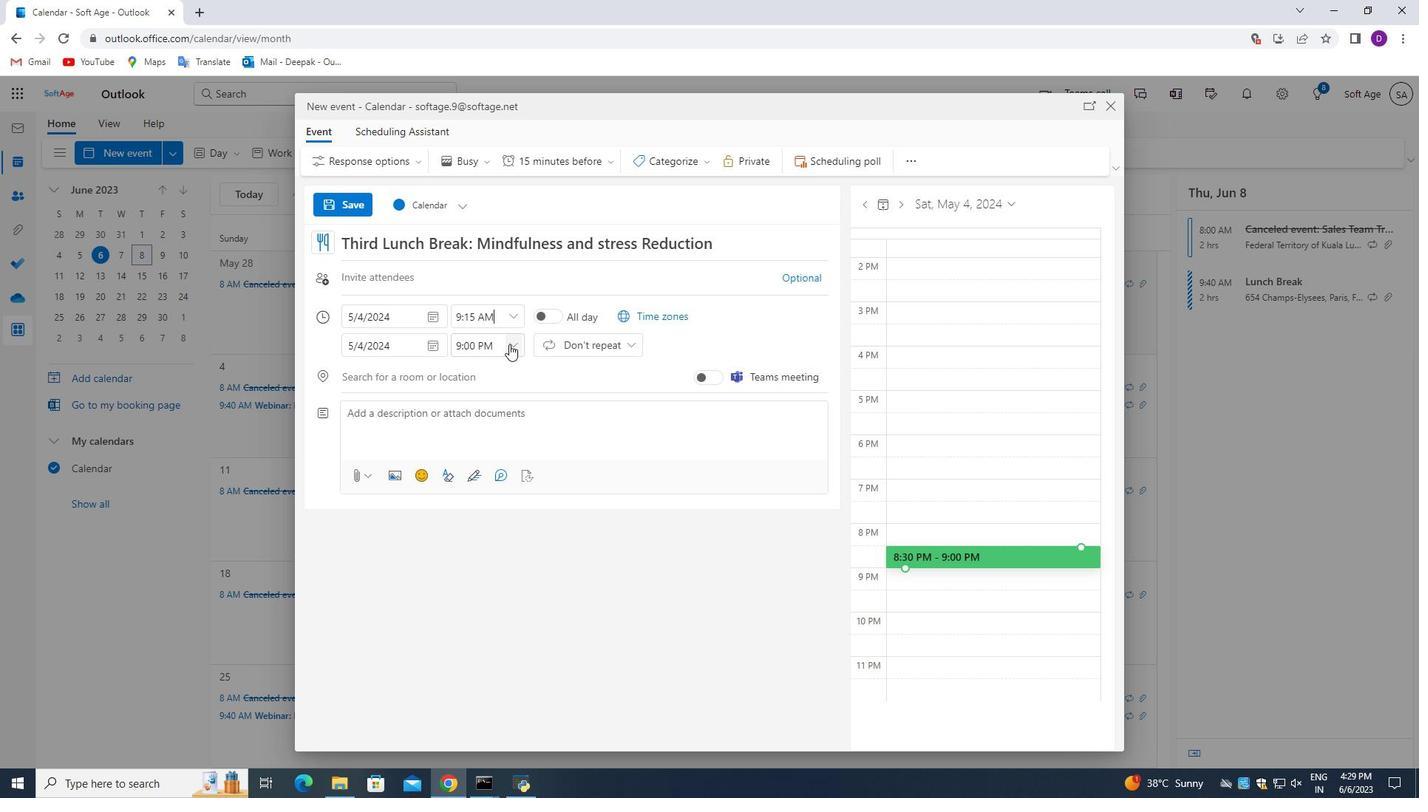
Action: Mouse pressed left at (510, 345)
Screenshot: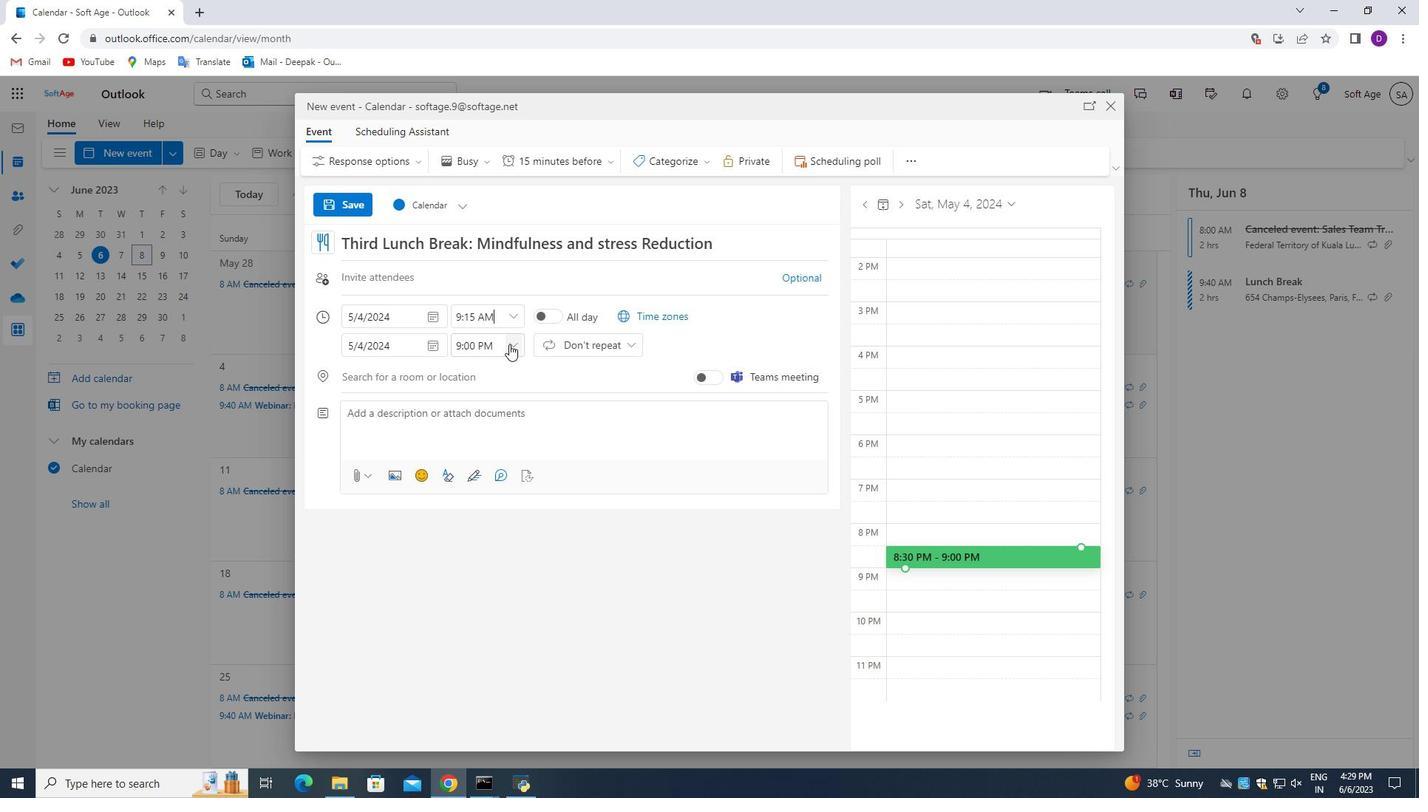 
Action: Mouse moved to (514, 449)
Screenshot: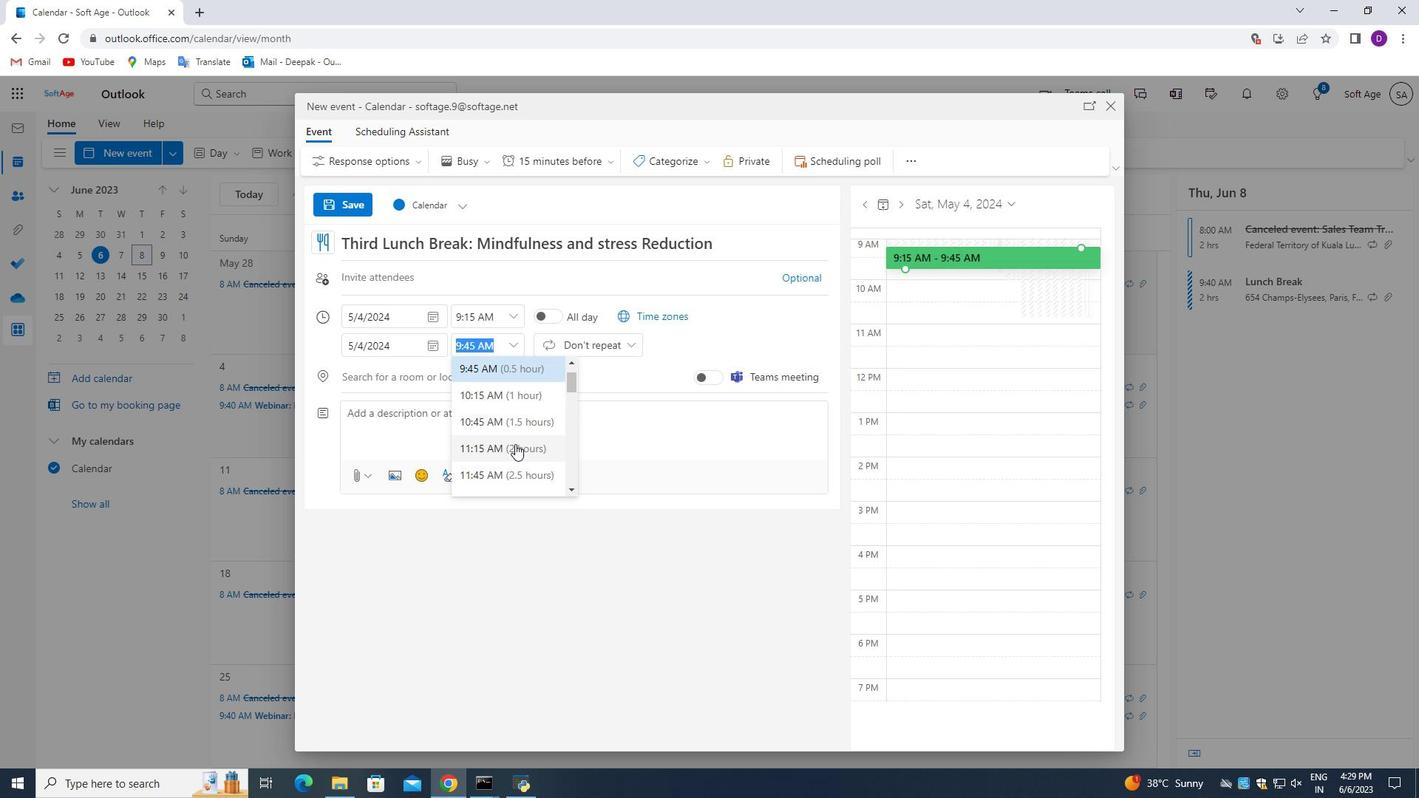 
Action: Mouse pressed left at (514, 449)
Screenshot: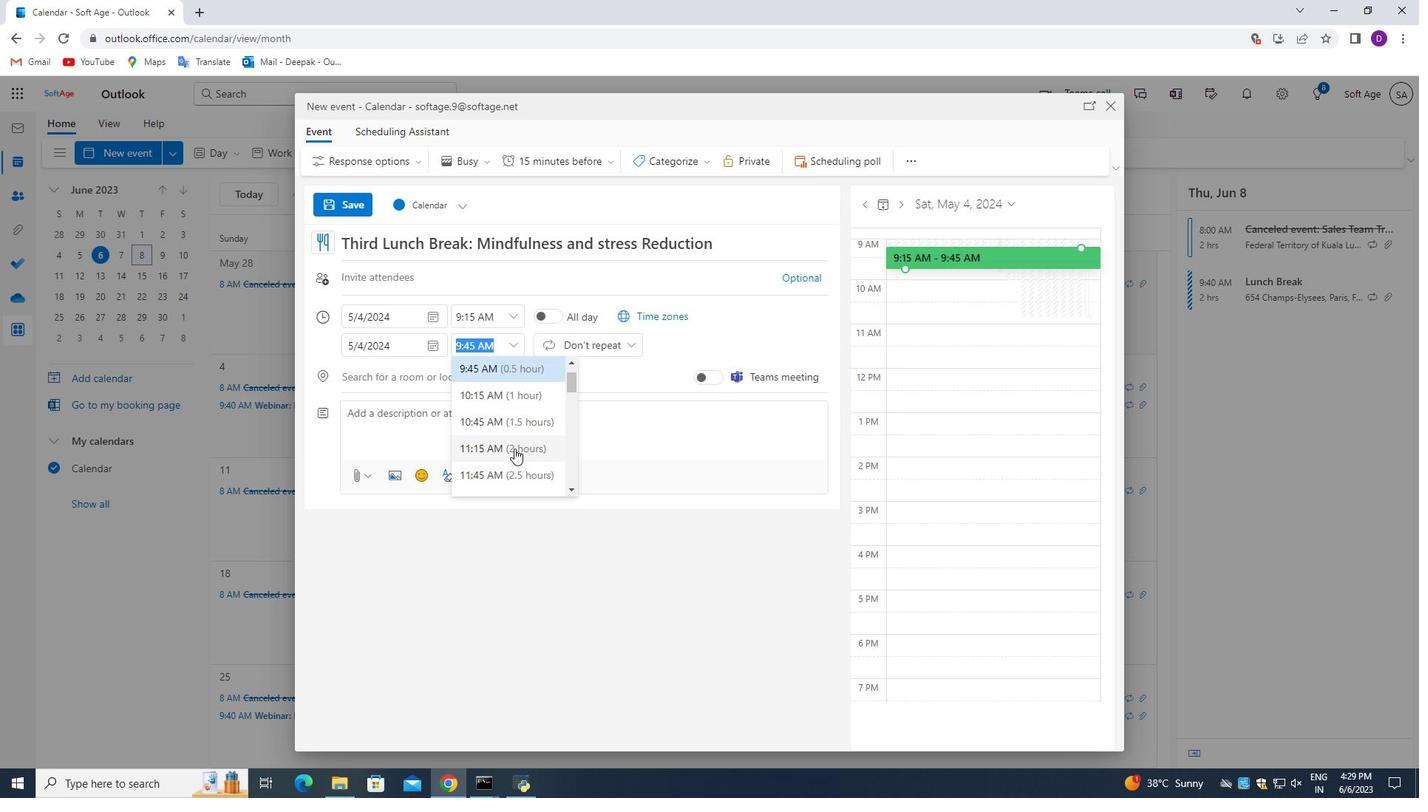 
Action: Mouse moved to (519, 425)
Screenshot: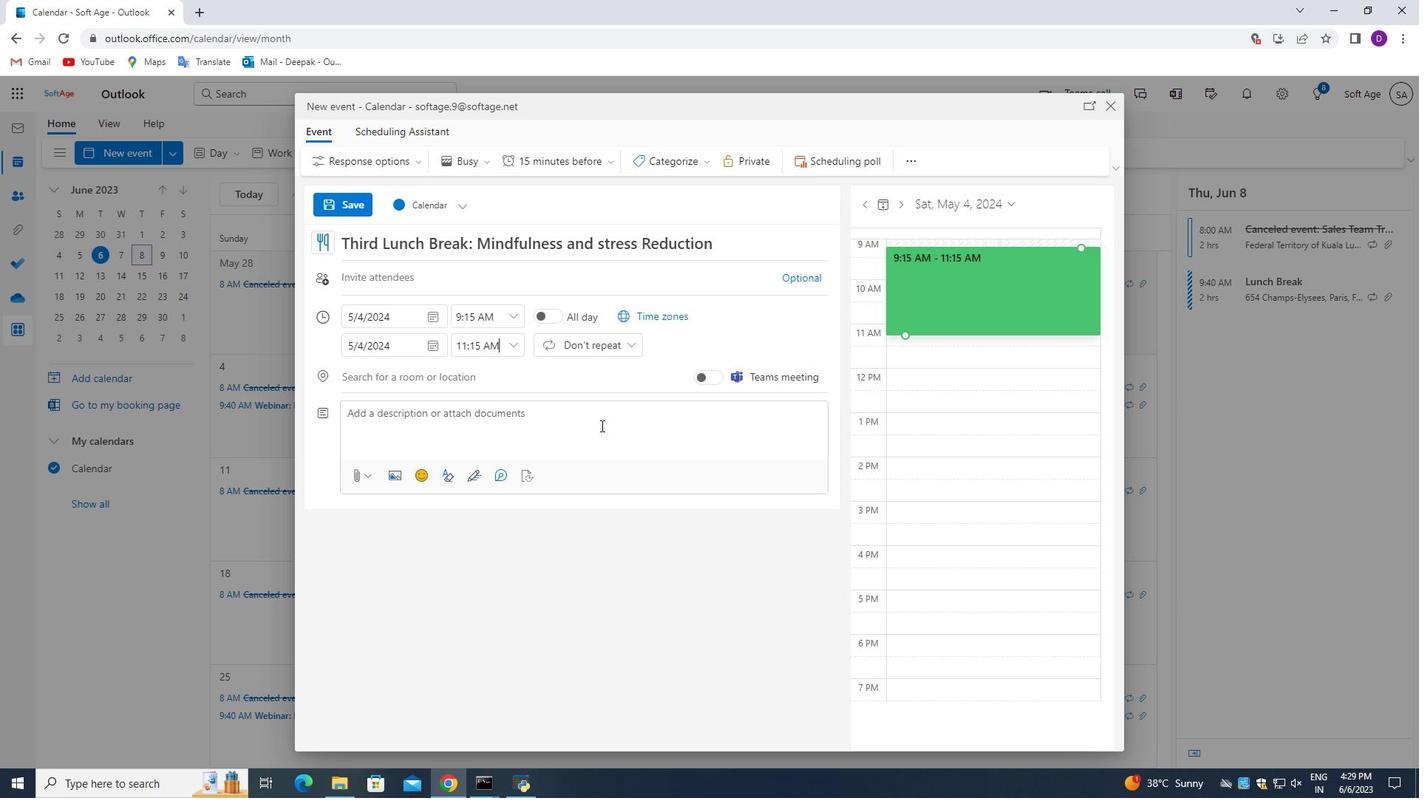 
Action: Mouse pressed left at (519, 425)
Screenshot: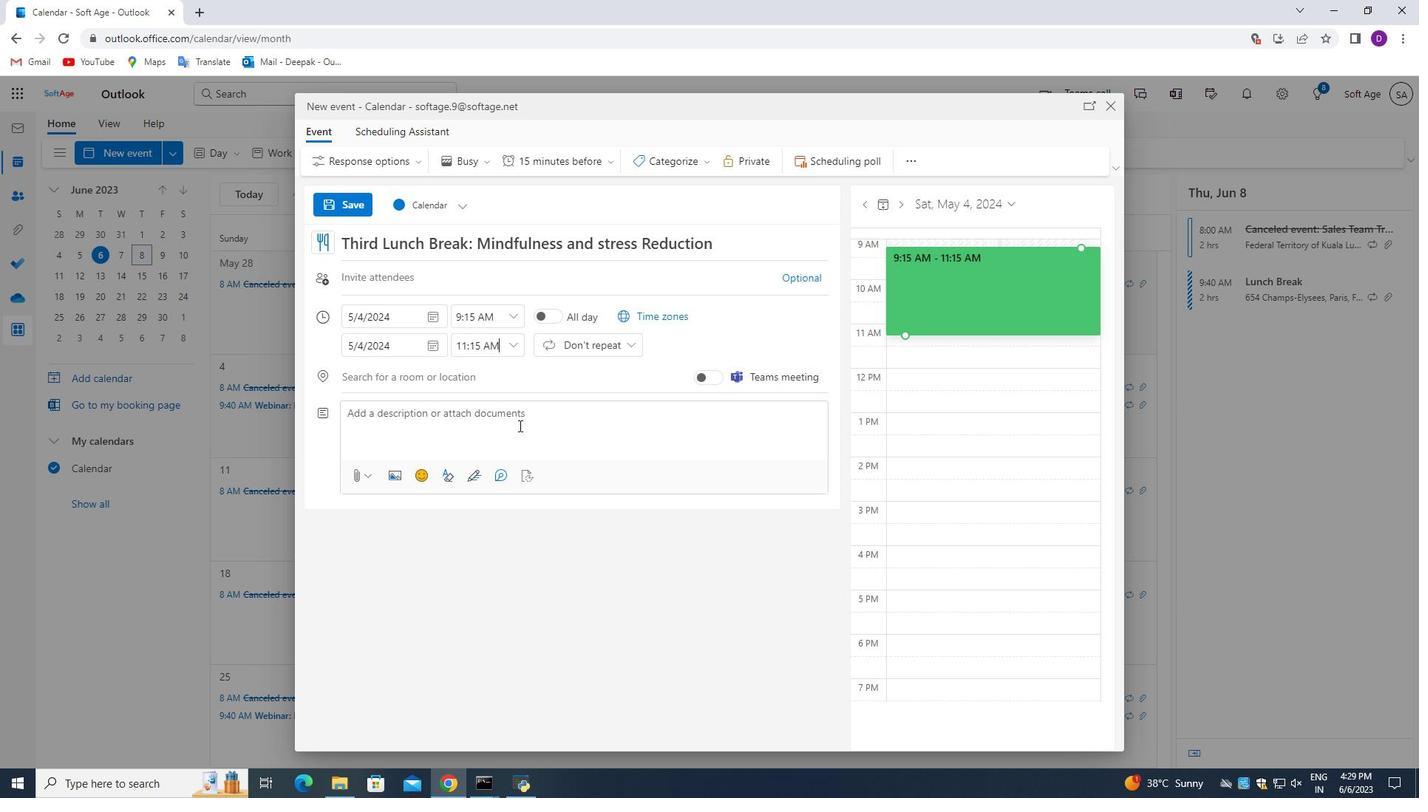 
Action: Mouse moved to (453, 419)
Screenshot: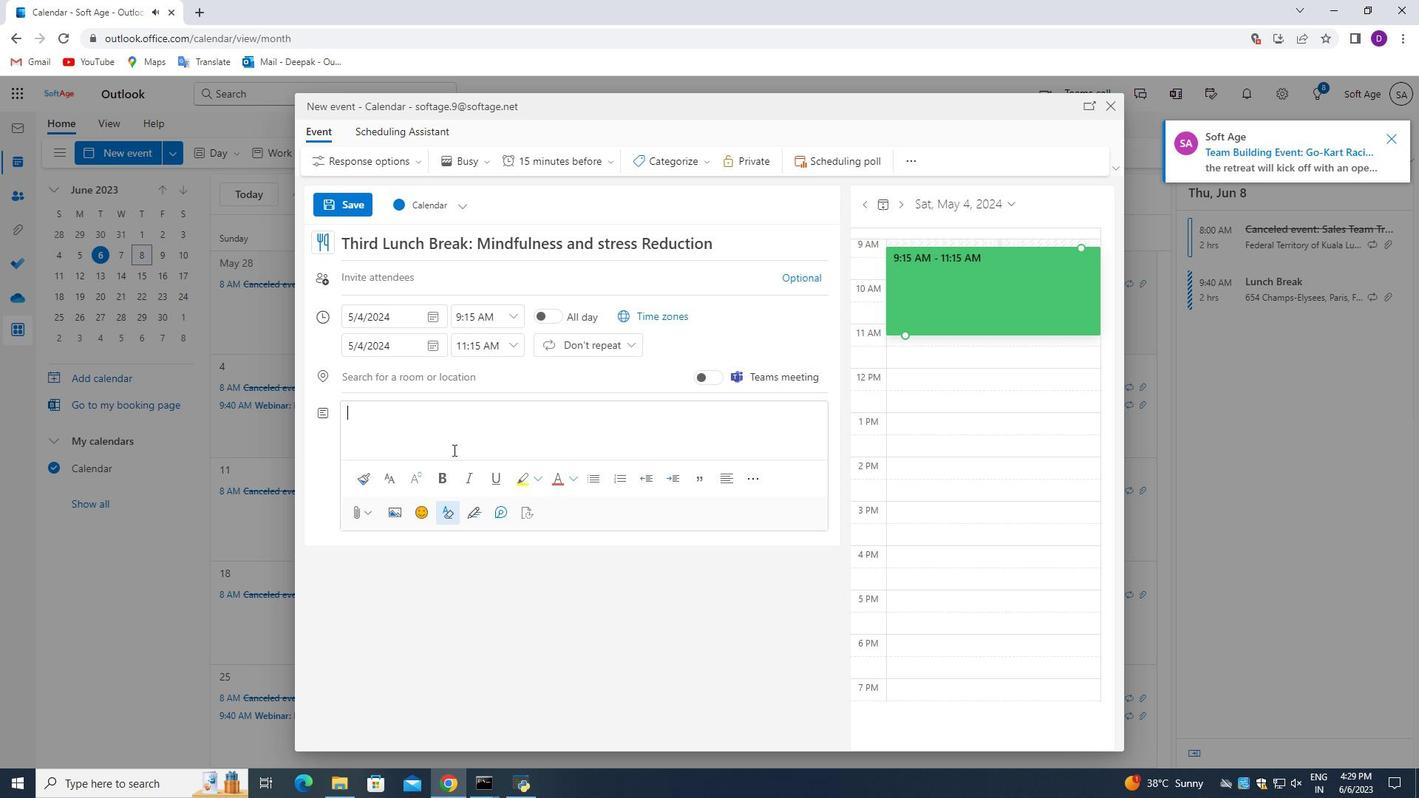 
Action: Mouse pressed left at (453, 419)
Screenshot: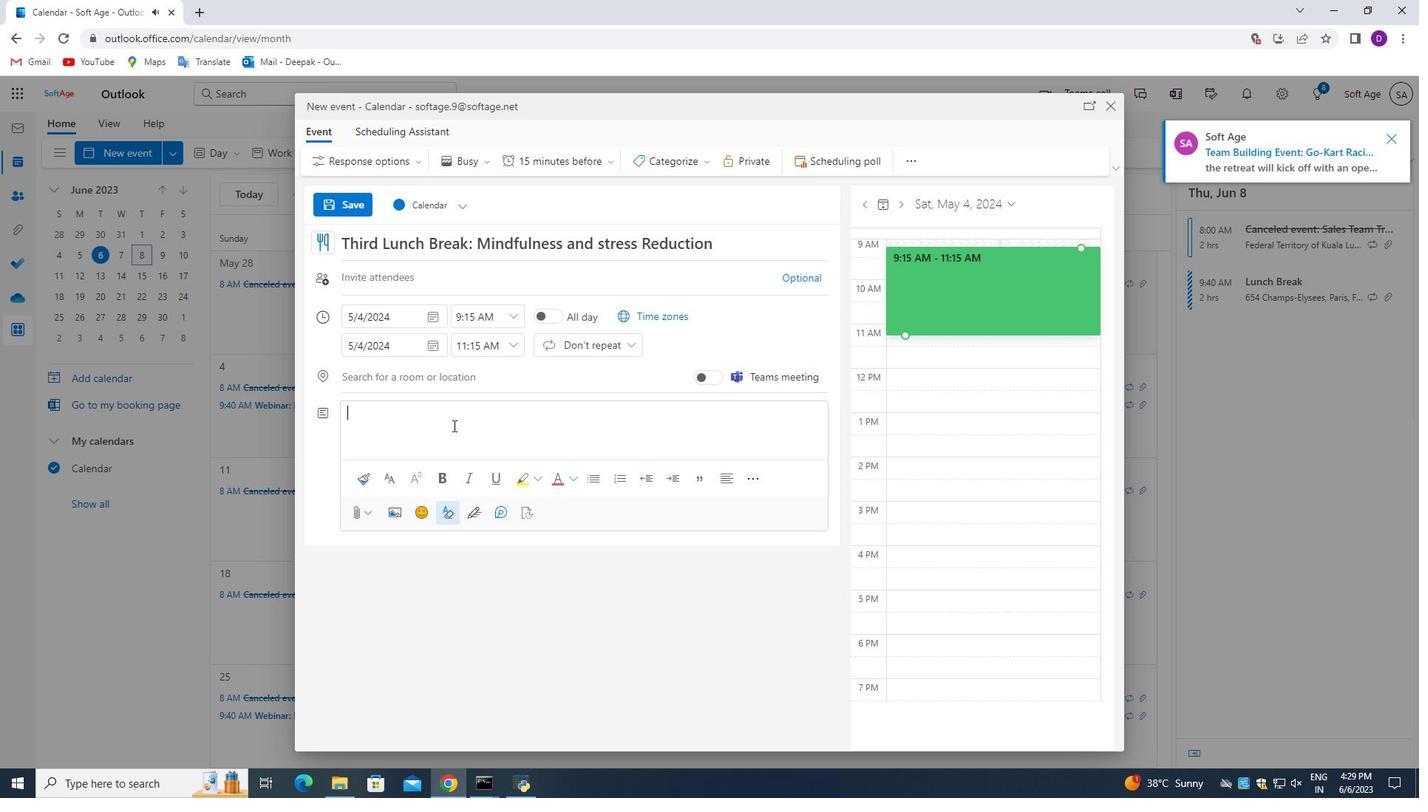 
Action: Mouse pressed left at (453, 419)
Screenshot: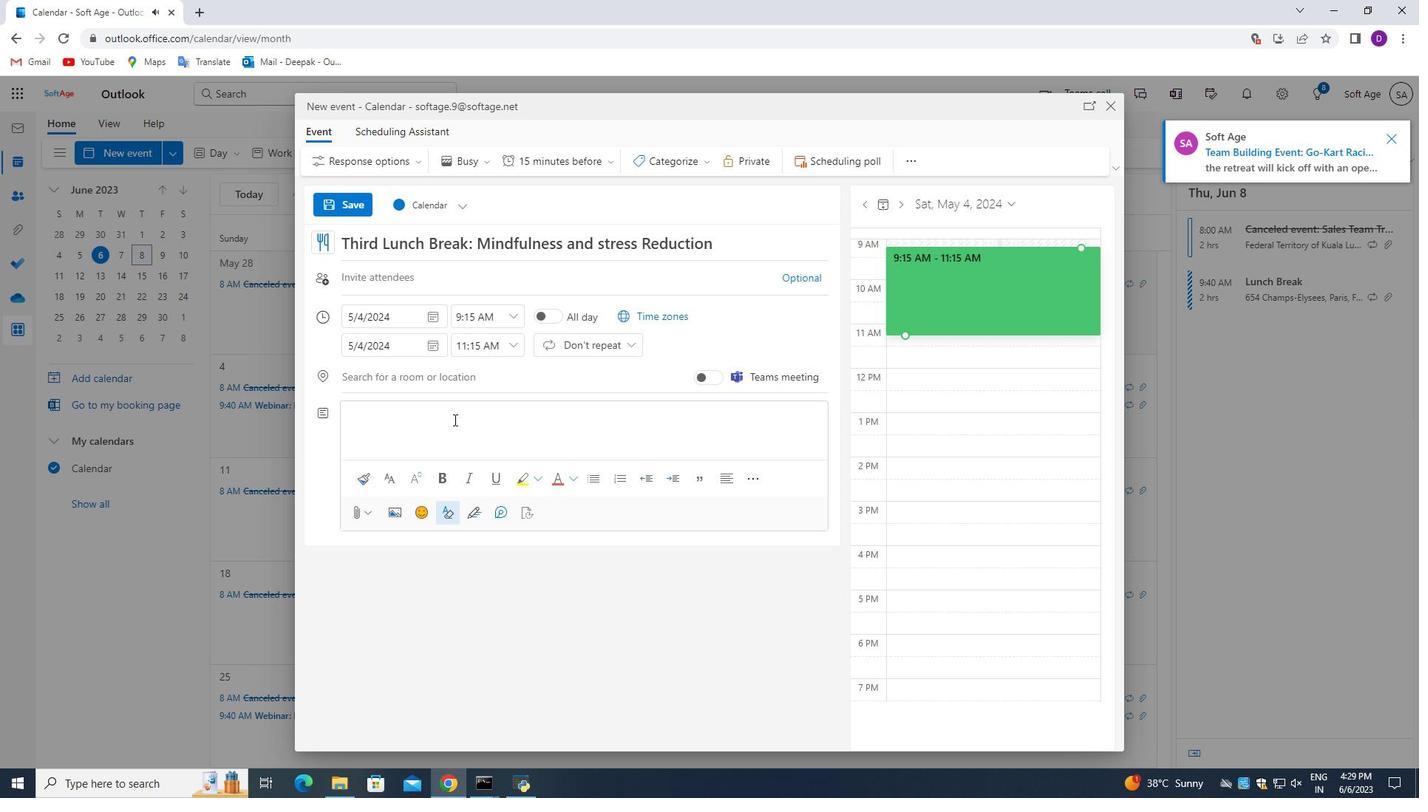 
Action: Mouse moved to (449, 403)
Screenshot: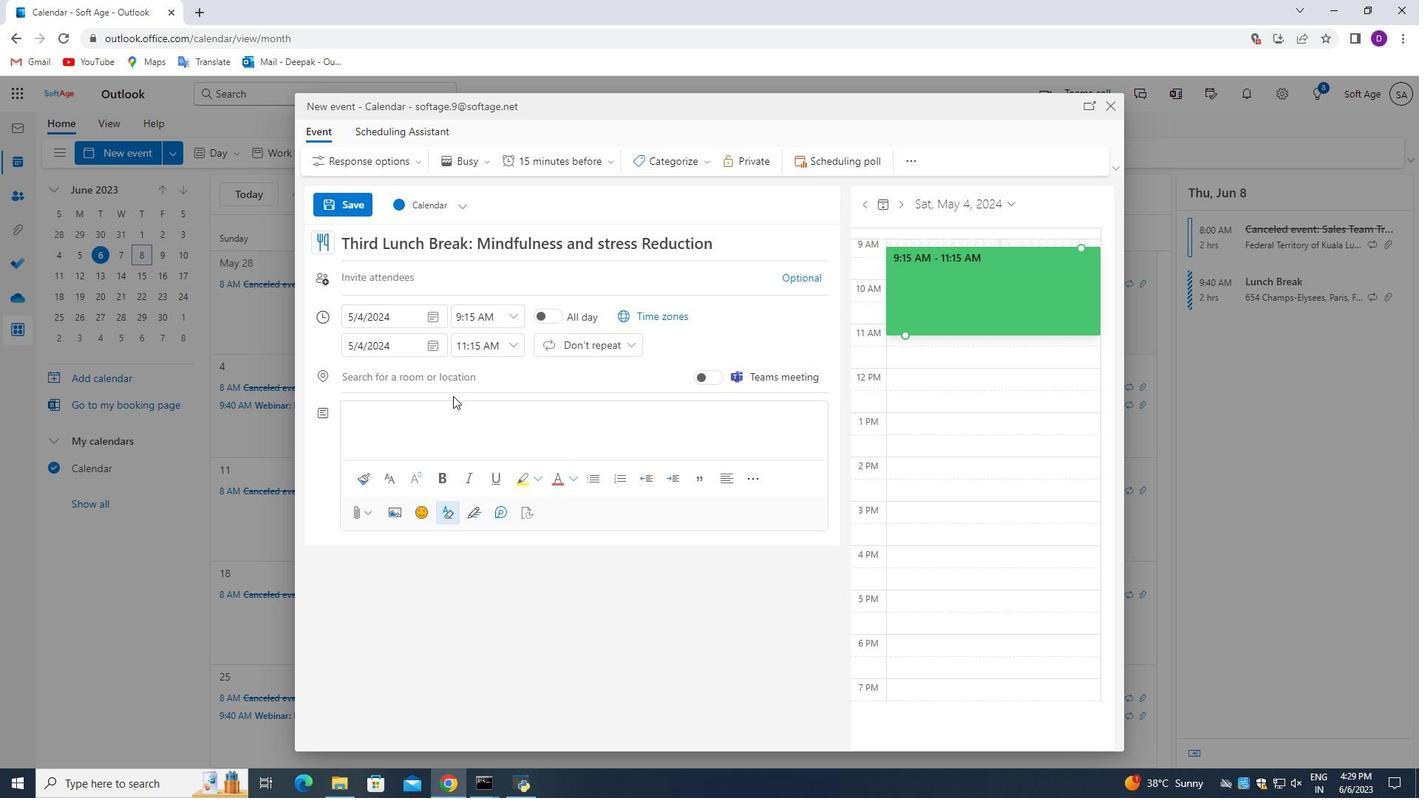 
Action: Mouse pressed left at (449, 403)
Screenshot: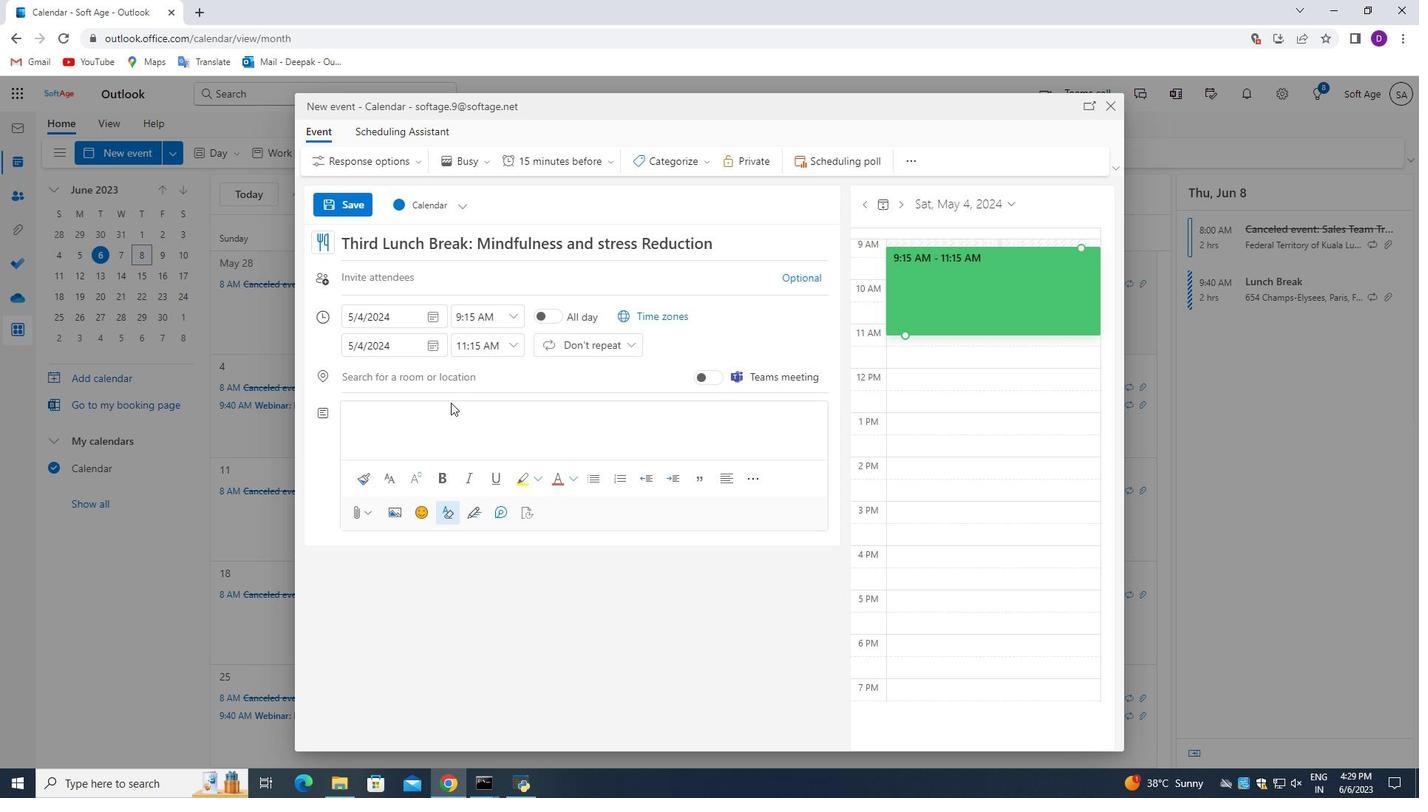
Action: Mouse moved to (443, 417)
Screenshot: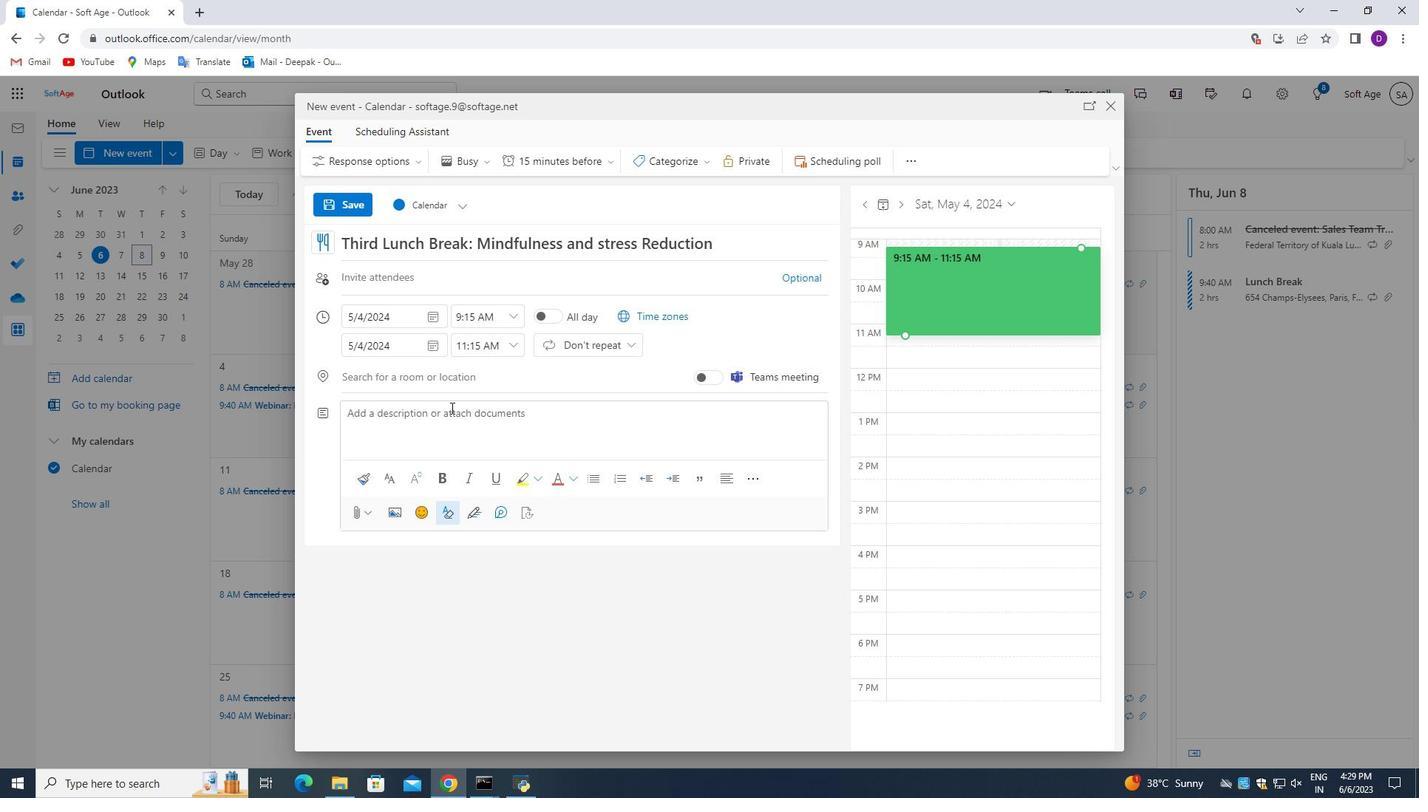 
Action: Mouse pressed left at (443, 417)
Screenshot: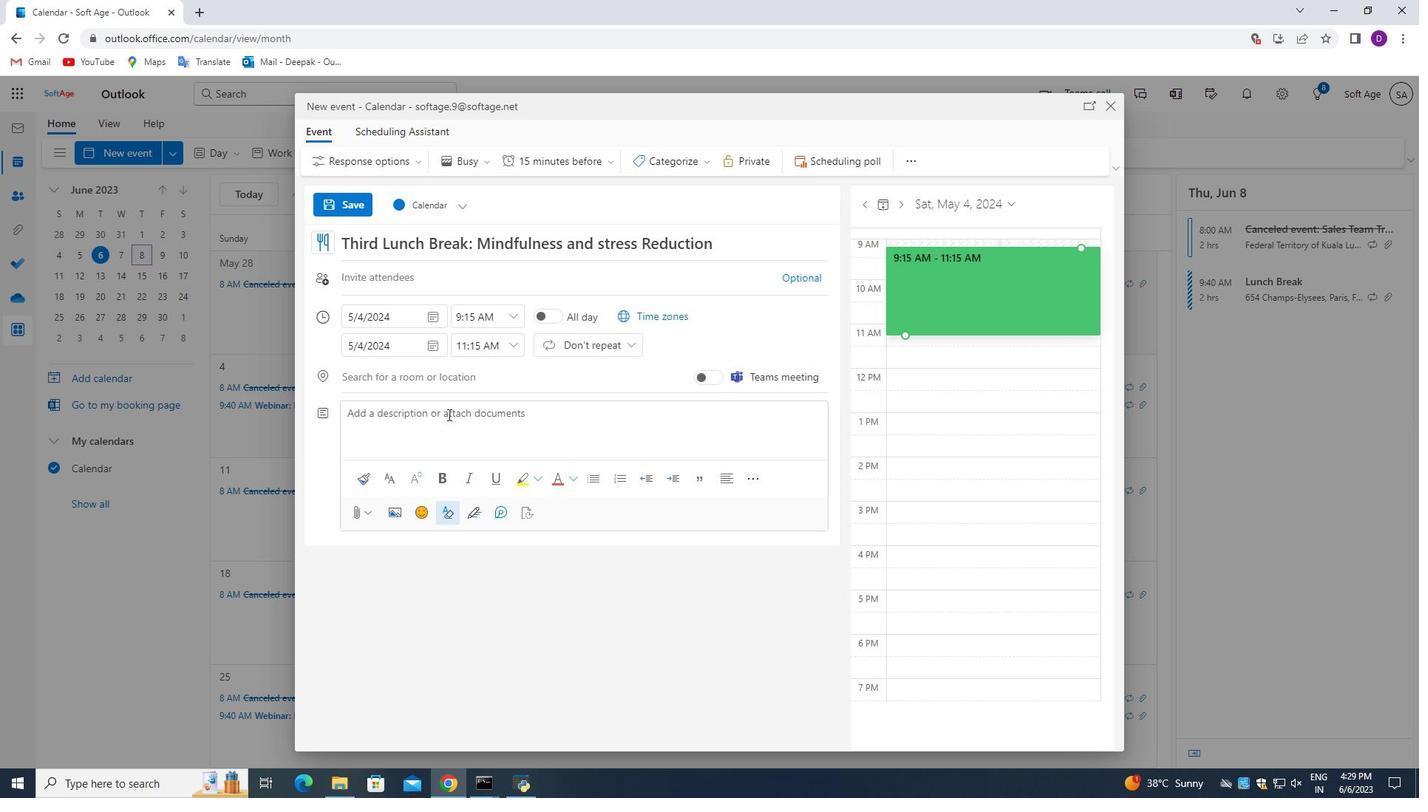 
Action: Mouse moved to (442, 414)
Screenshot: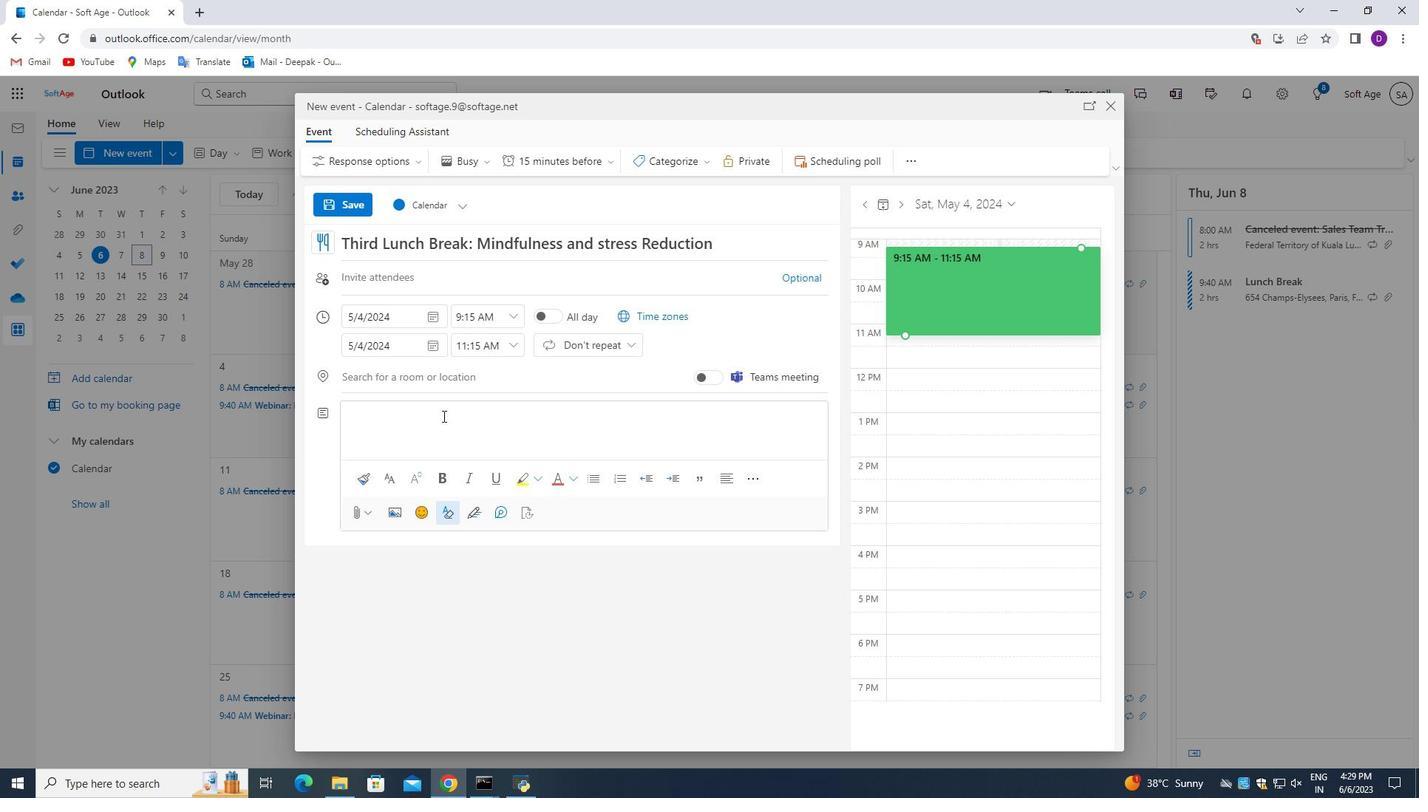 
Action: Key pressed <Key.caps_lock>T<Key.caps_lock>he<Key.space><Key.caps_lock>I<Key.caps_lock>ntroduction<Key.space>to<Key.space><Key.caps_lock>SEO<Key.space>W<Key.caps_lock><Key.backspace>webinar<Key.space>is<Key.space>a<Key.space>comprehensive<Key.space>a<Key.backspace>session<Key.space>designed<Key.space>to<Key.space>provide<Key.space>participants<Key.space>witgh<Key.backspace><Key.backspace>h<Key.space>a<Key.space>foundational<Key.space>undersath<Key.backspace>a<Key.backspace><Key.backspace><Key.backspace>tanding<Key.space>of<Key.space><Key.caps_lock>S<Key.caps_lock>earch<Key.space><Key.caps_lock>E<Key.caps_lock>ngine<Key.space><Key.caps_lock>O<Key.caps_lock>ptimization<Key.space><Key.shift_r><Key.shift_r><Key.shift_r>(<Key.caps_lock>S<Key.caps_lock><Key.caps_lock>EO<Key.shift_r>_<Key.backspace><Key.shift_r><Key.shift_r>)<Key.space><Key.caps_lock>prici<Key.backspace><Key.backspace>nciples,<Key.space>strategies,<Key.space>and<Key.space>best<Key.space>pe<Key.backspace>ractices.<Key.space>
Screenshot: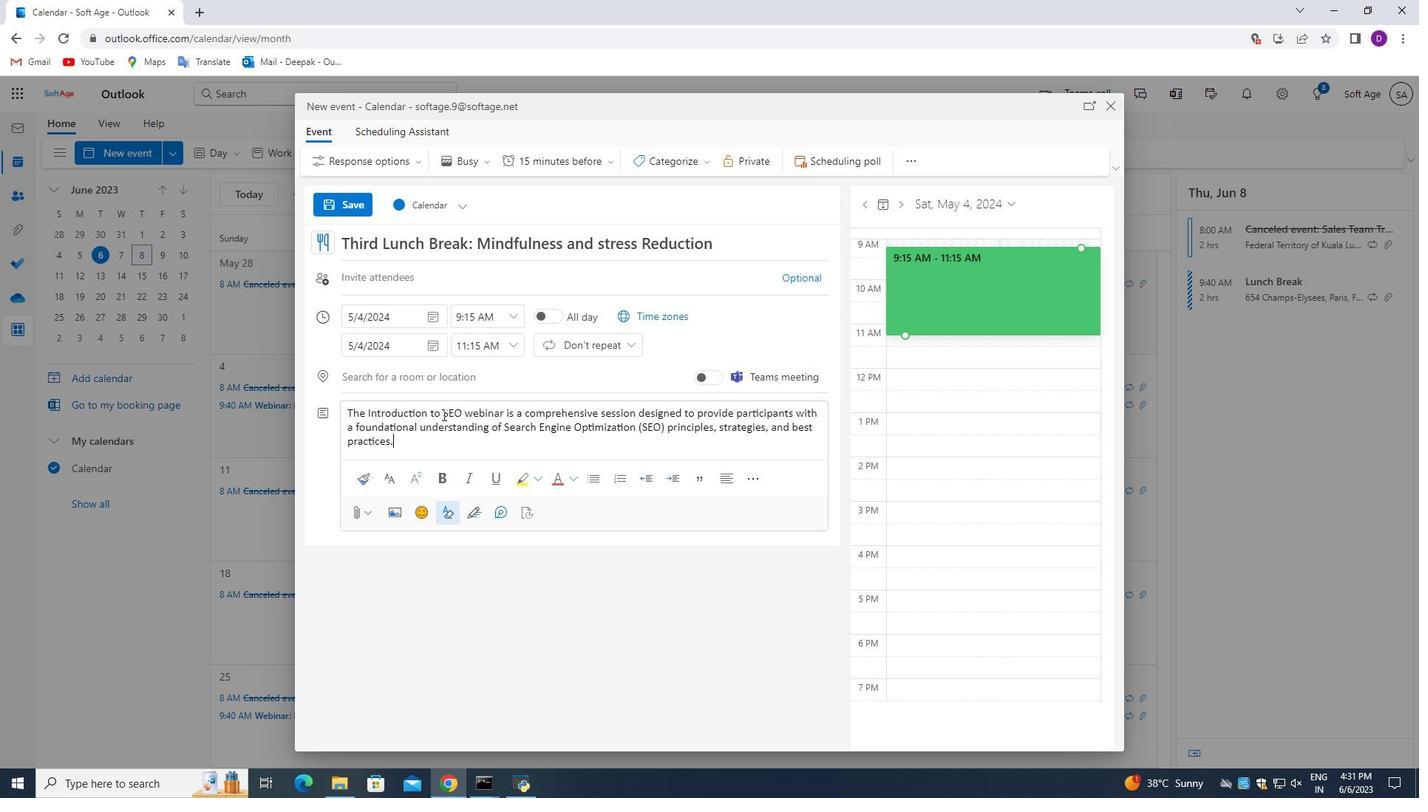 
Action: Mouse moved to (587, 150)
Screenshot: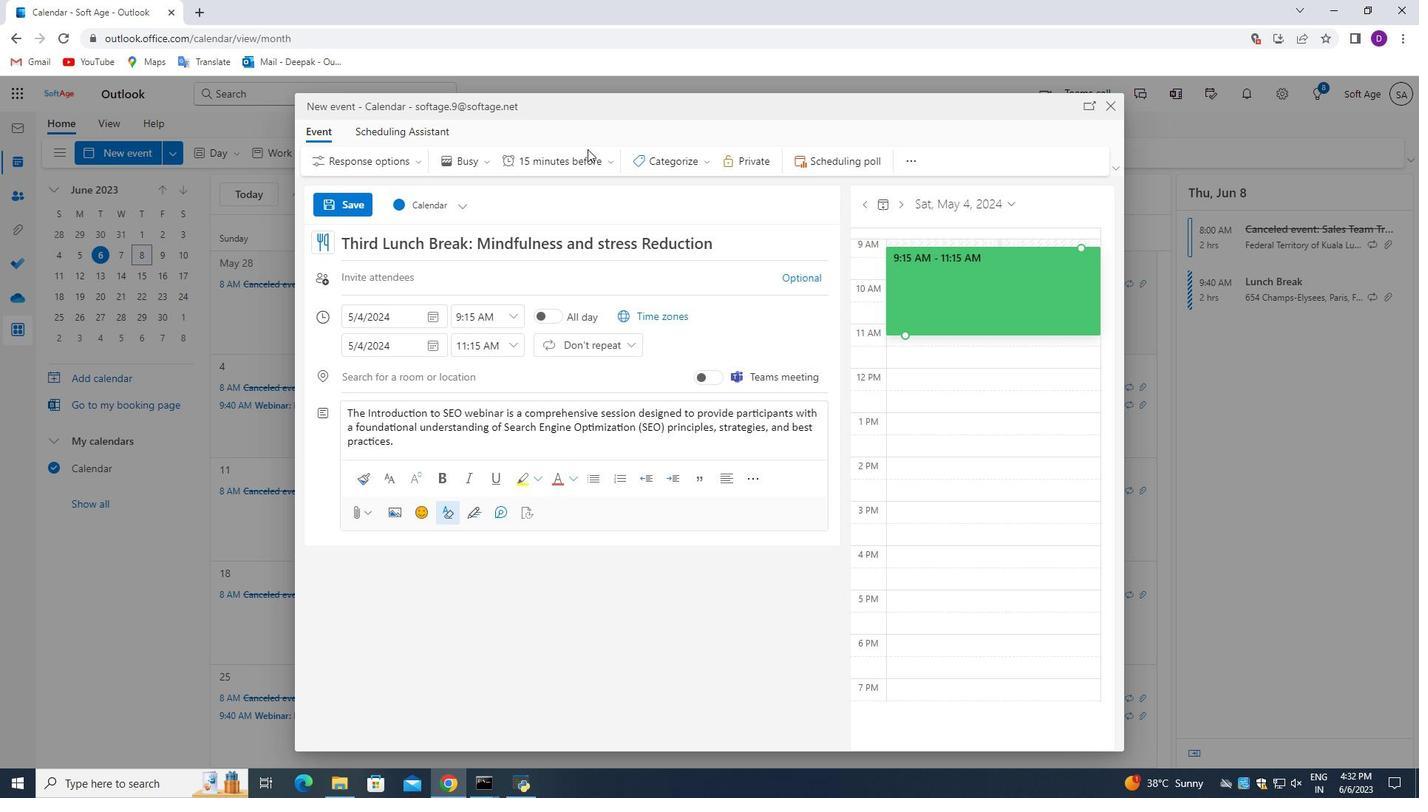 
Action: Mouse pressed left at (587, 150)
Screenshot: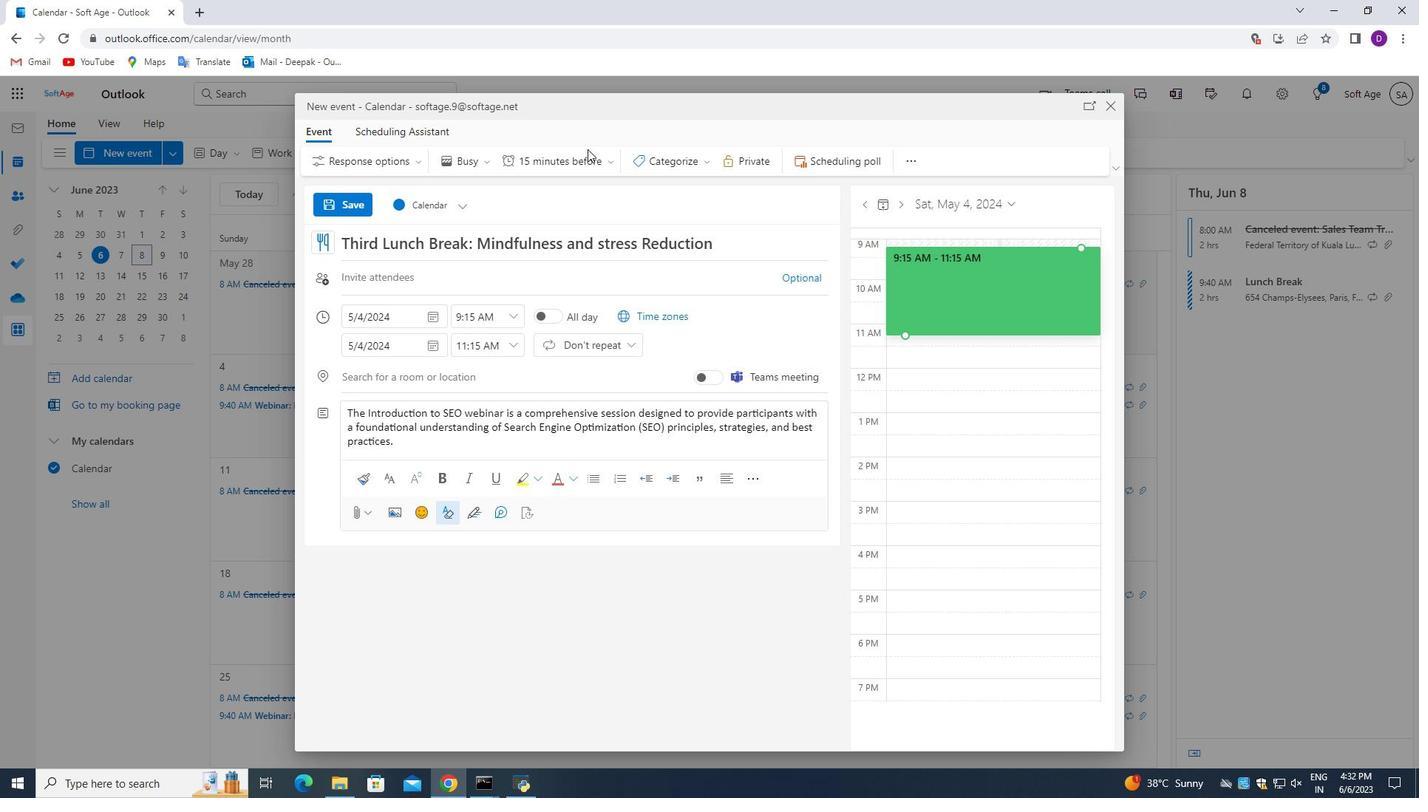 
Action: Mouse moved to (671, 153)
Screenshot: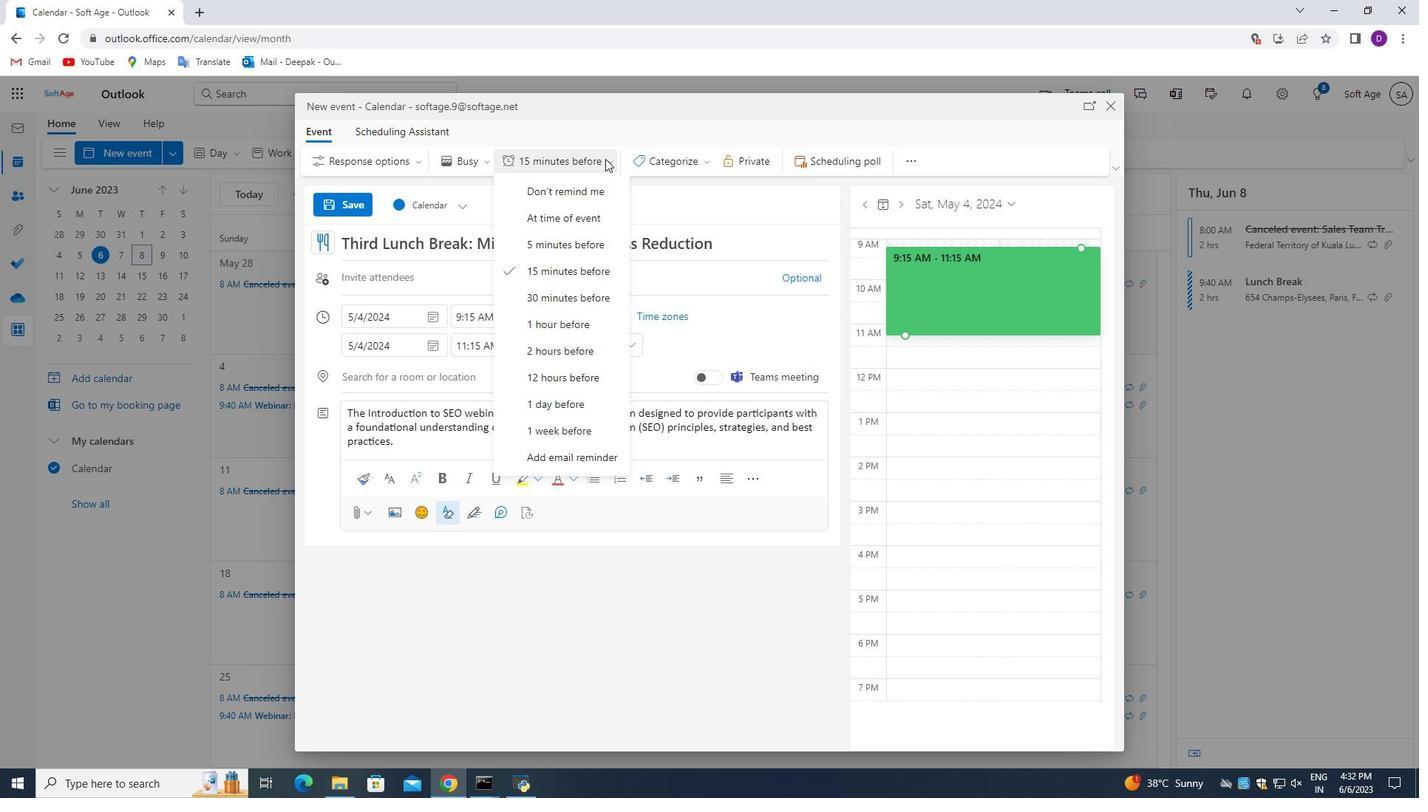 
Action: Mouse pressed left at (671, 153)
Screenshot: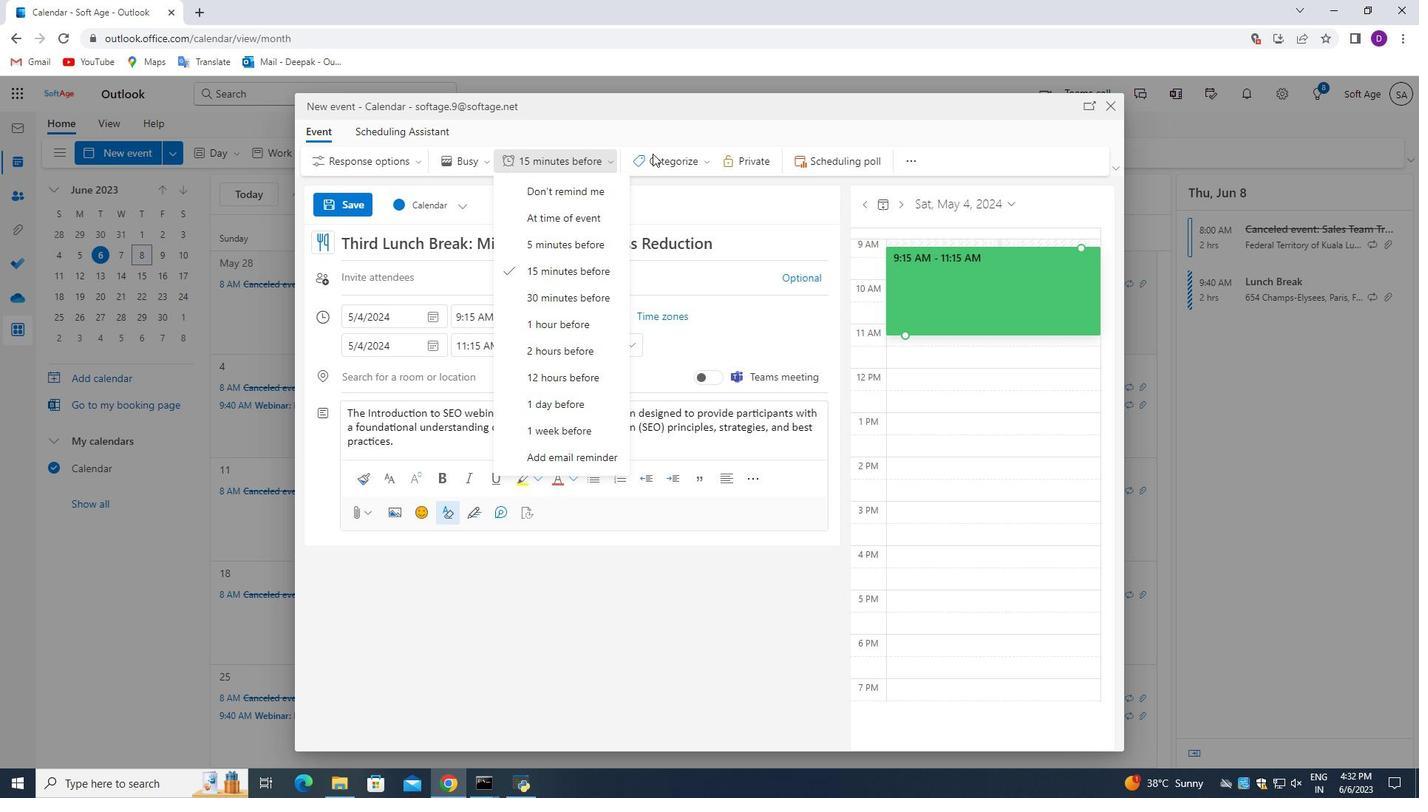 
Action: Mouse moved to (685, 241)
Screenshot: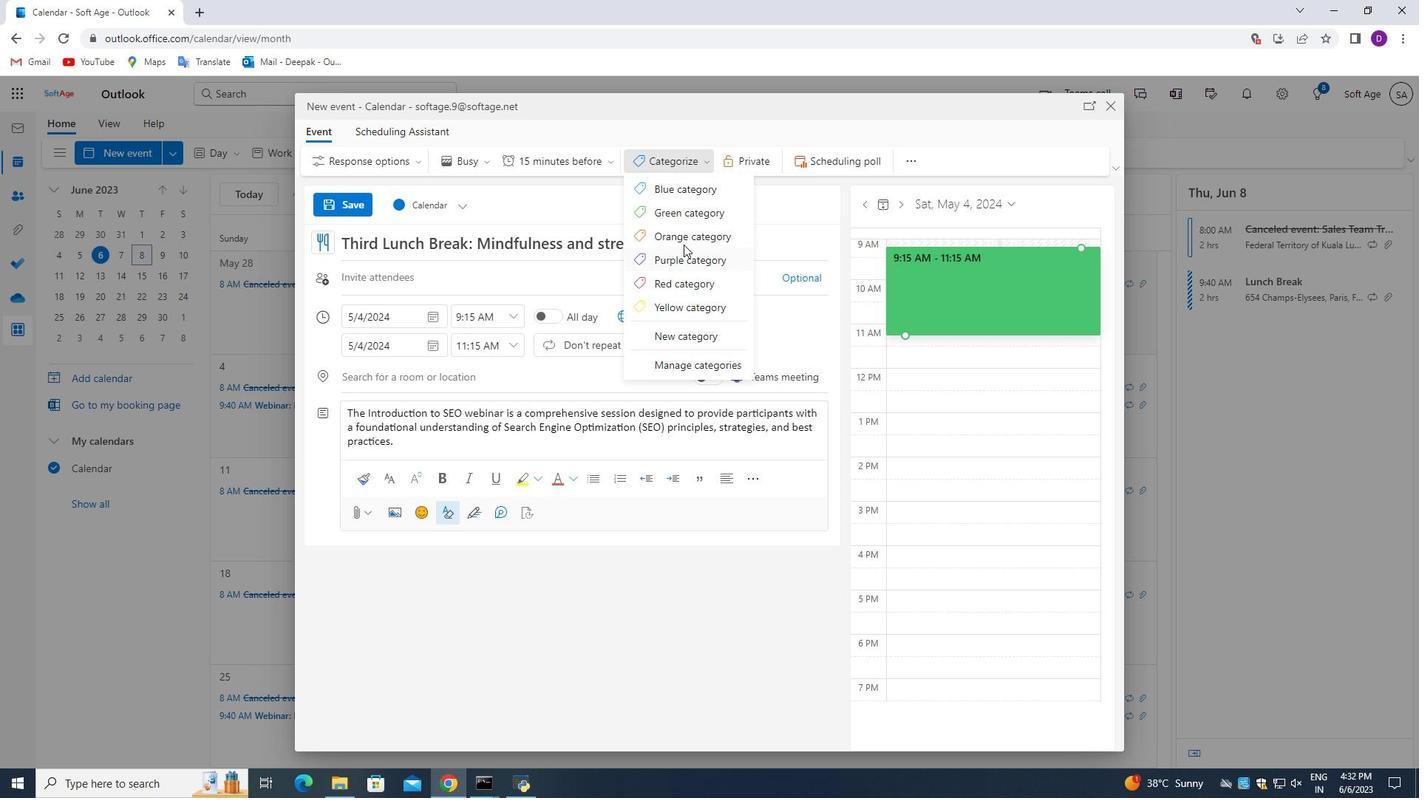 
Action: Mouse pressed left at (685, 241)
Screenshot: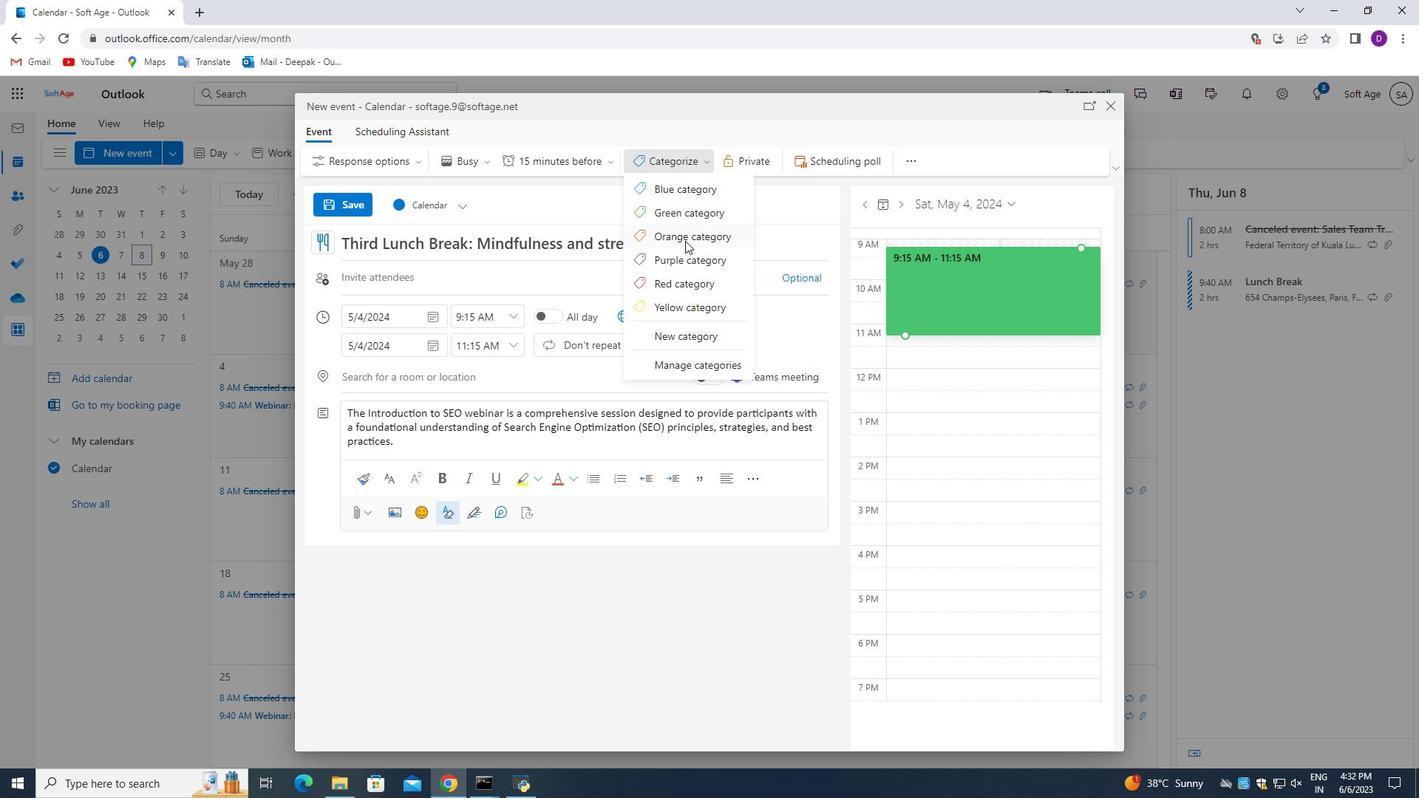 
Action: Mouse moved to (595, 167)
Screenshot: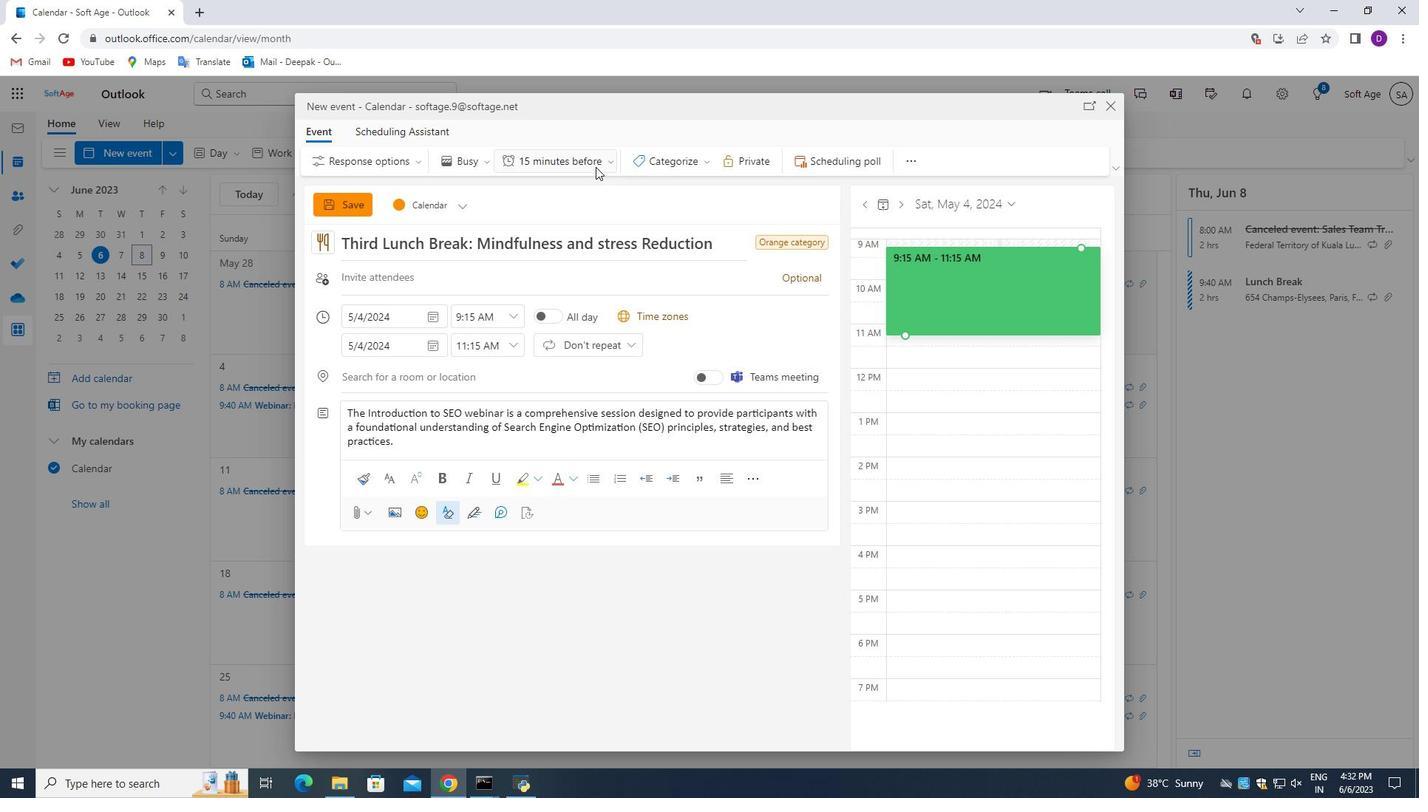 
Action: Mouse pressed left at (595, 167)
Screenshot: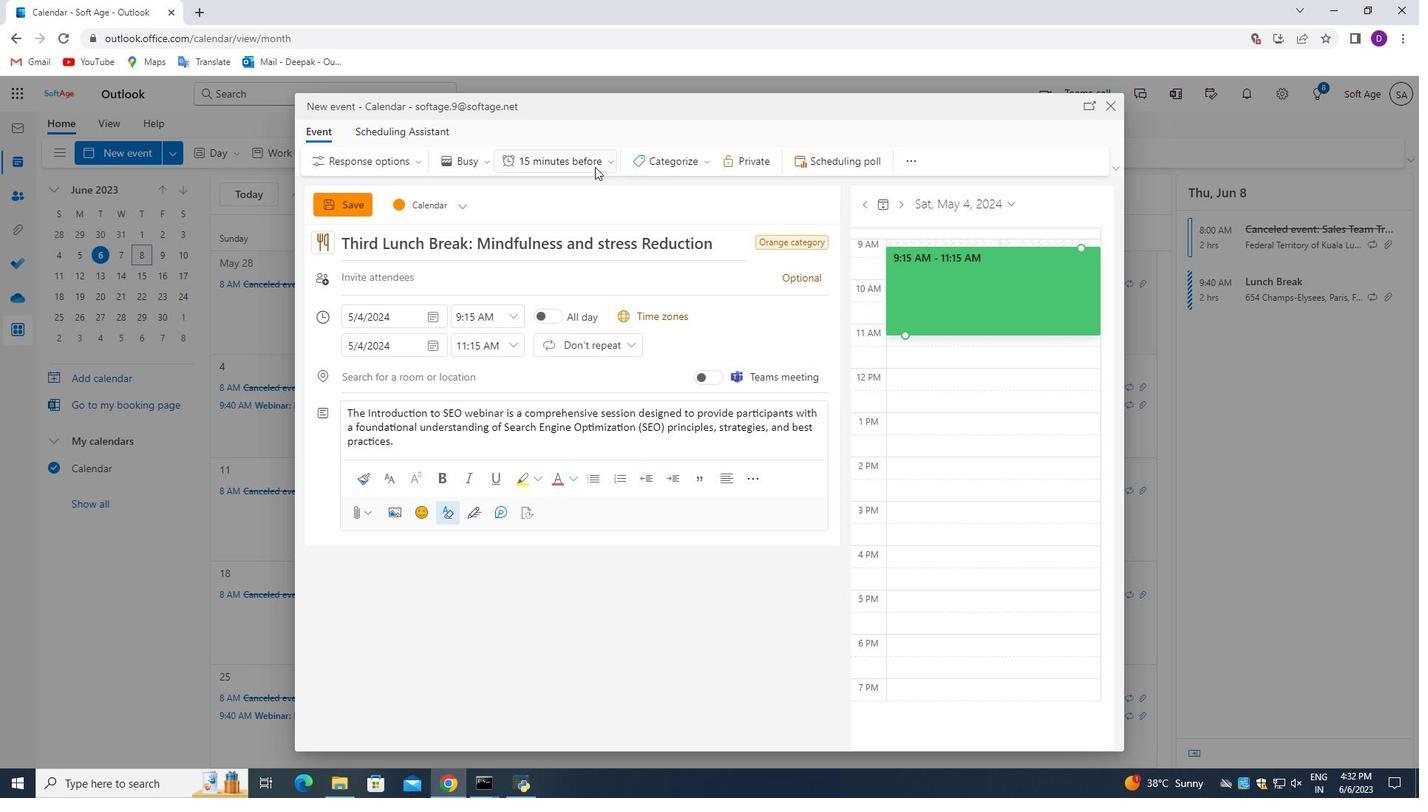 
Action: Mouse moved to (697, 192)
Screenshot: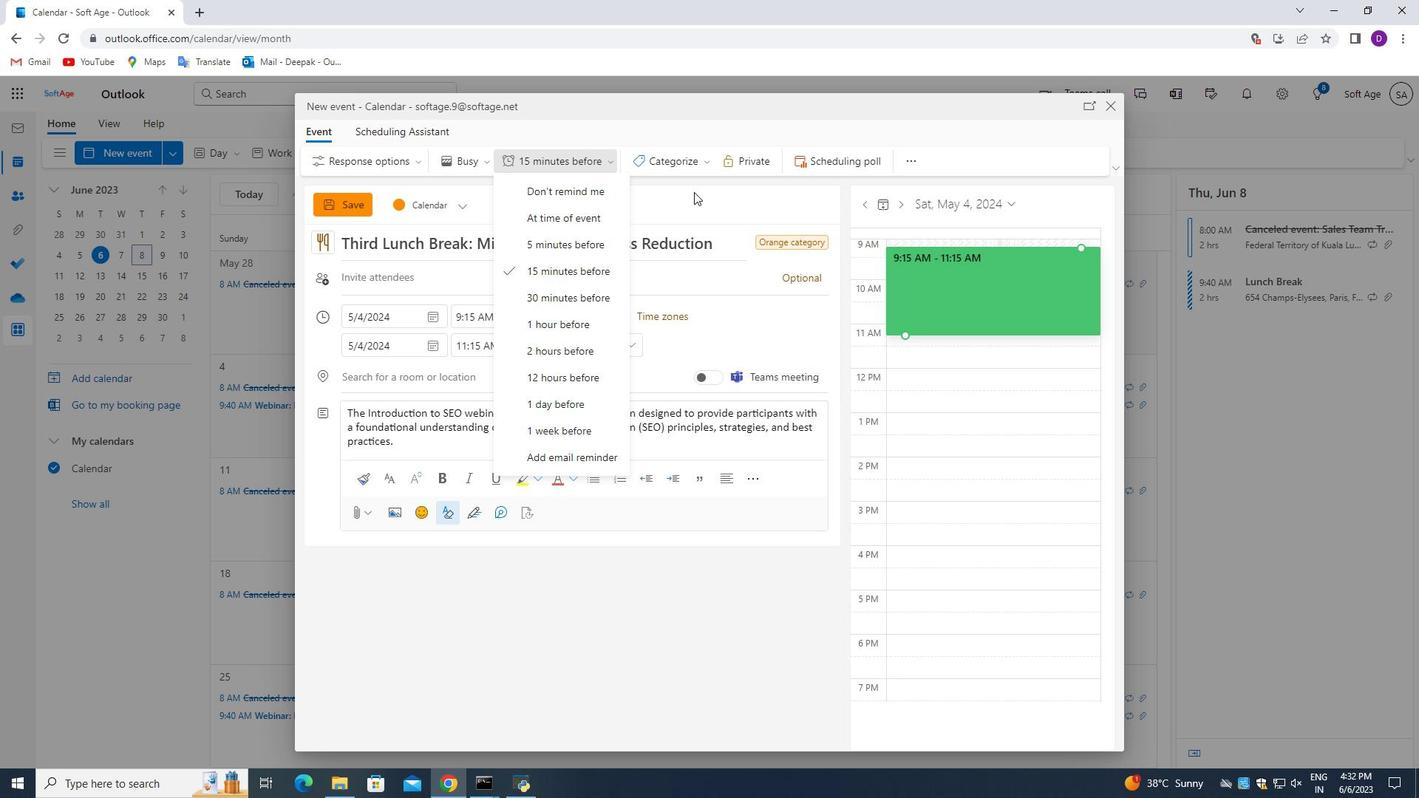 
Action: Mouse pressed left at (697, 192)
Screenshot: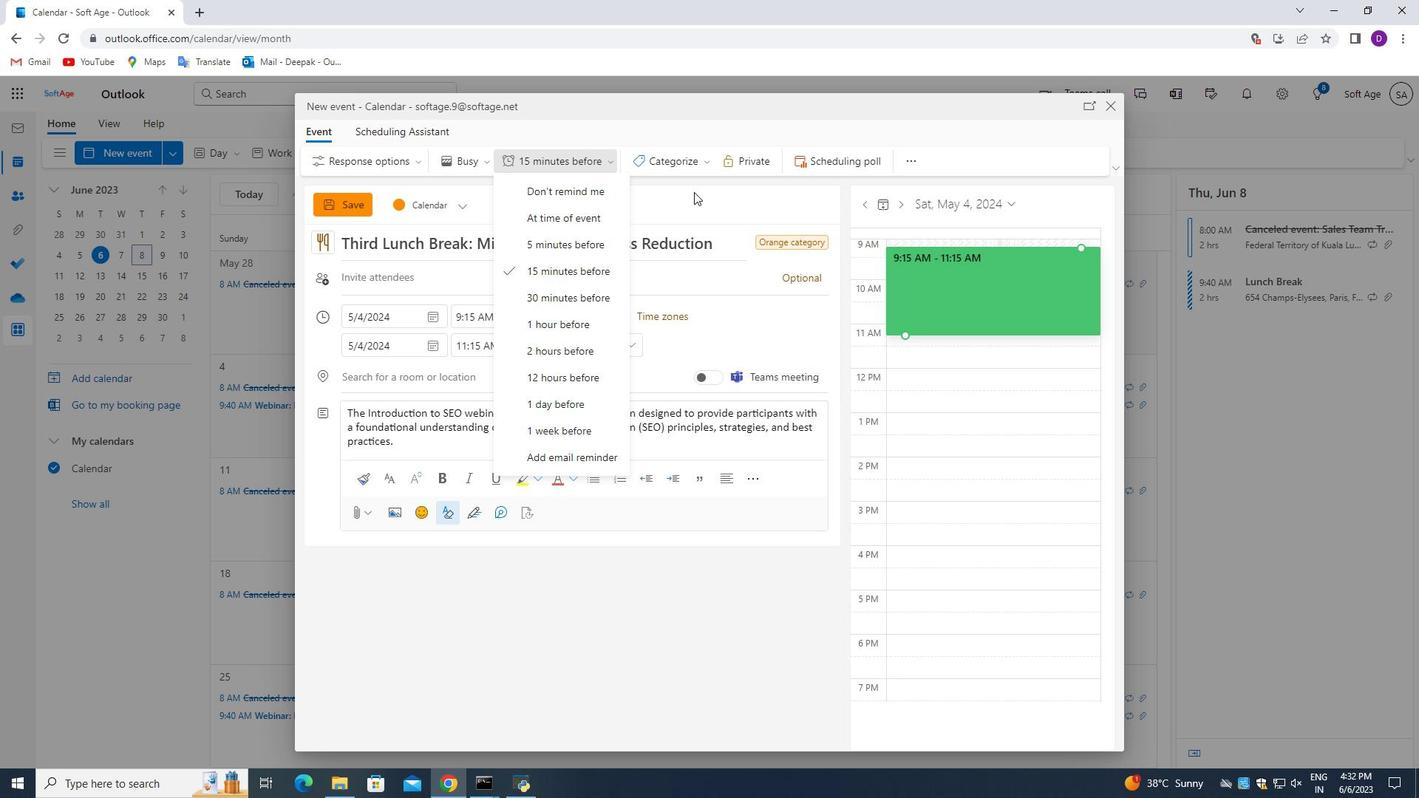 
Action: Mouse moved to (405, 273)
Screenshot: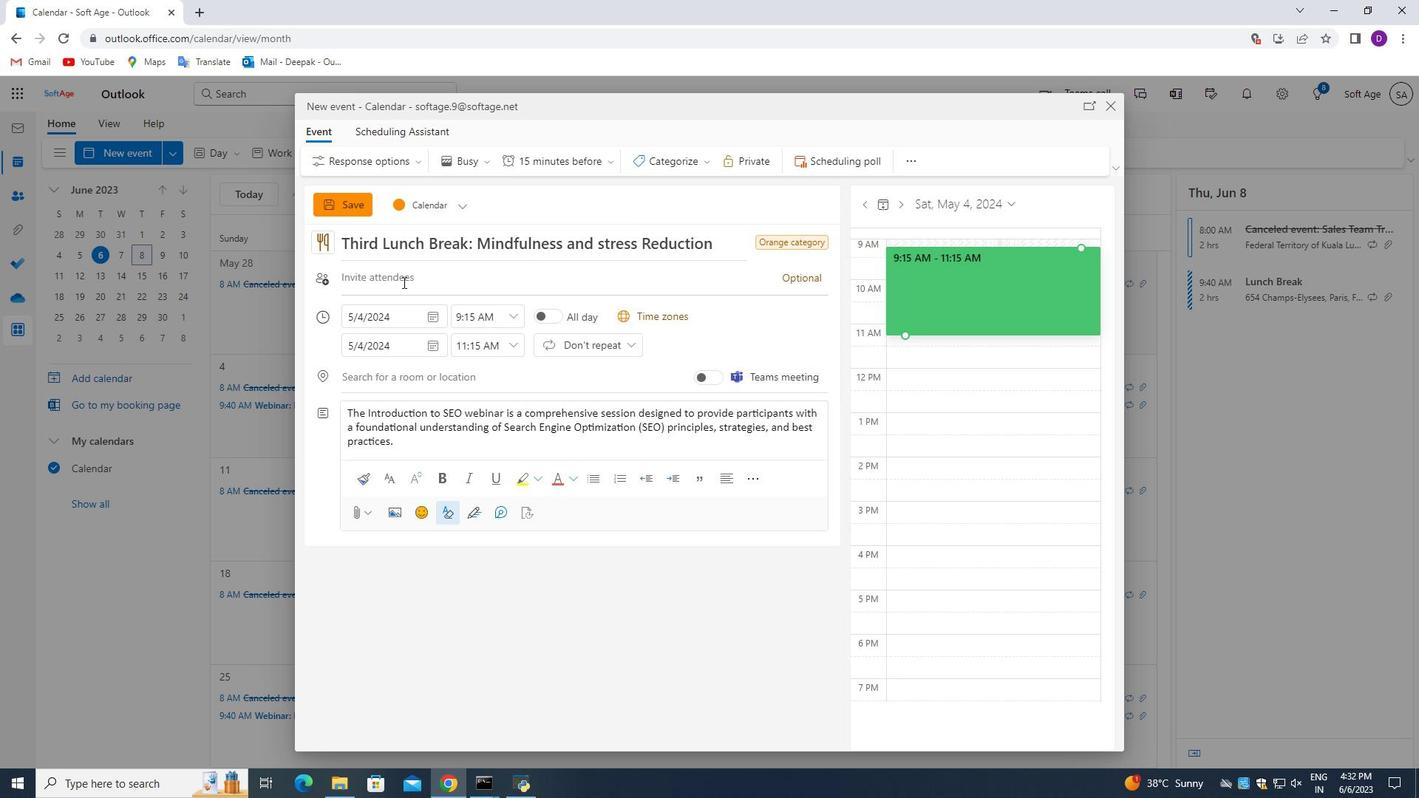 
Action: Mouse pressed left at (405, 273)
Screenshot: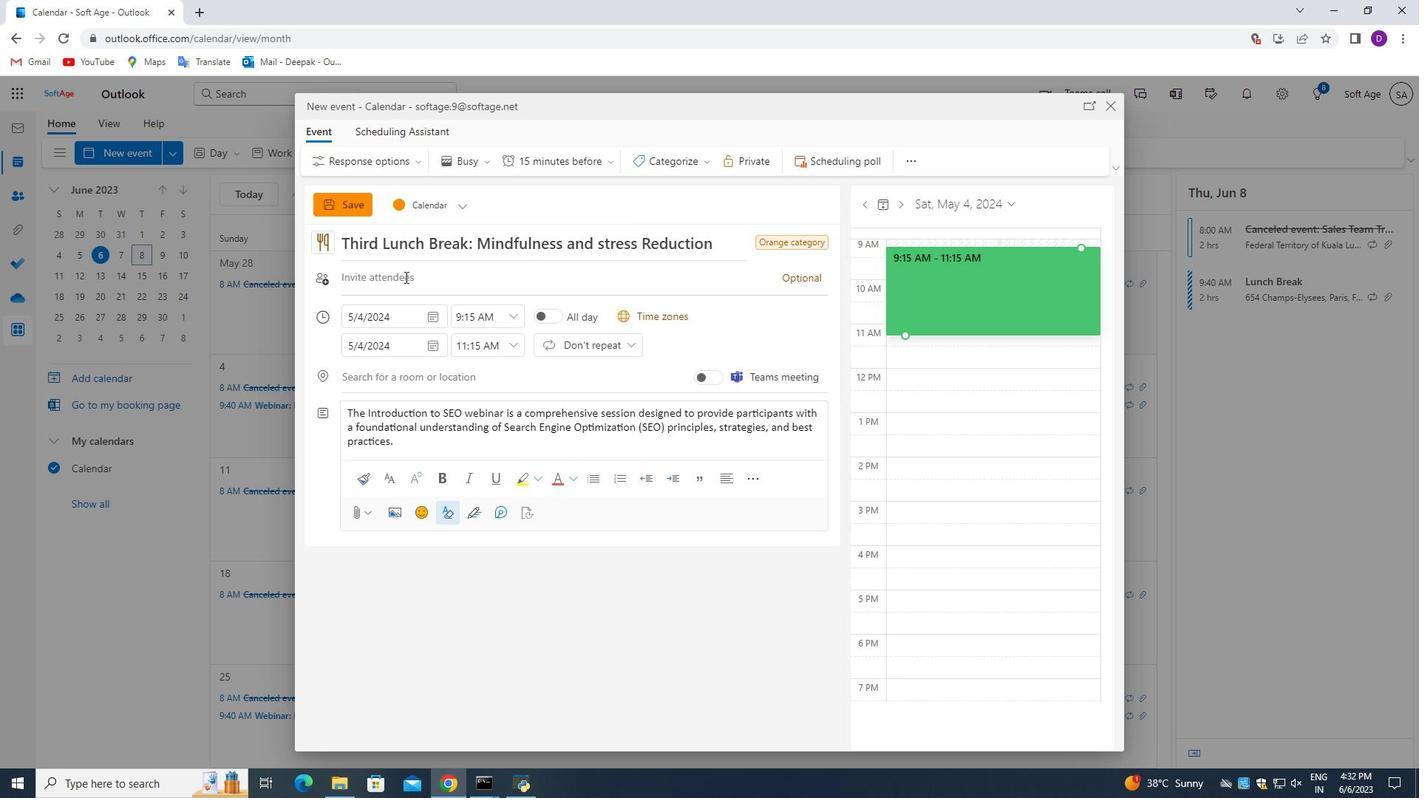 
Action: Mouse moved to (405, 272)
Screenshot: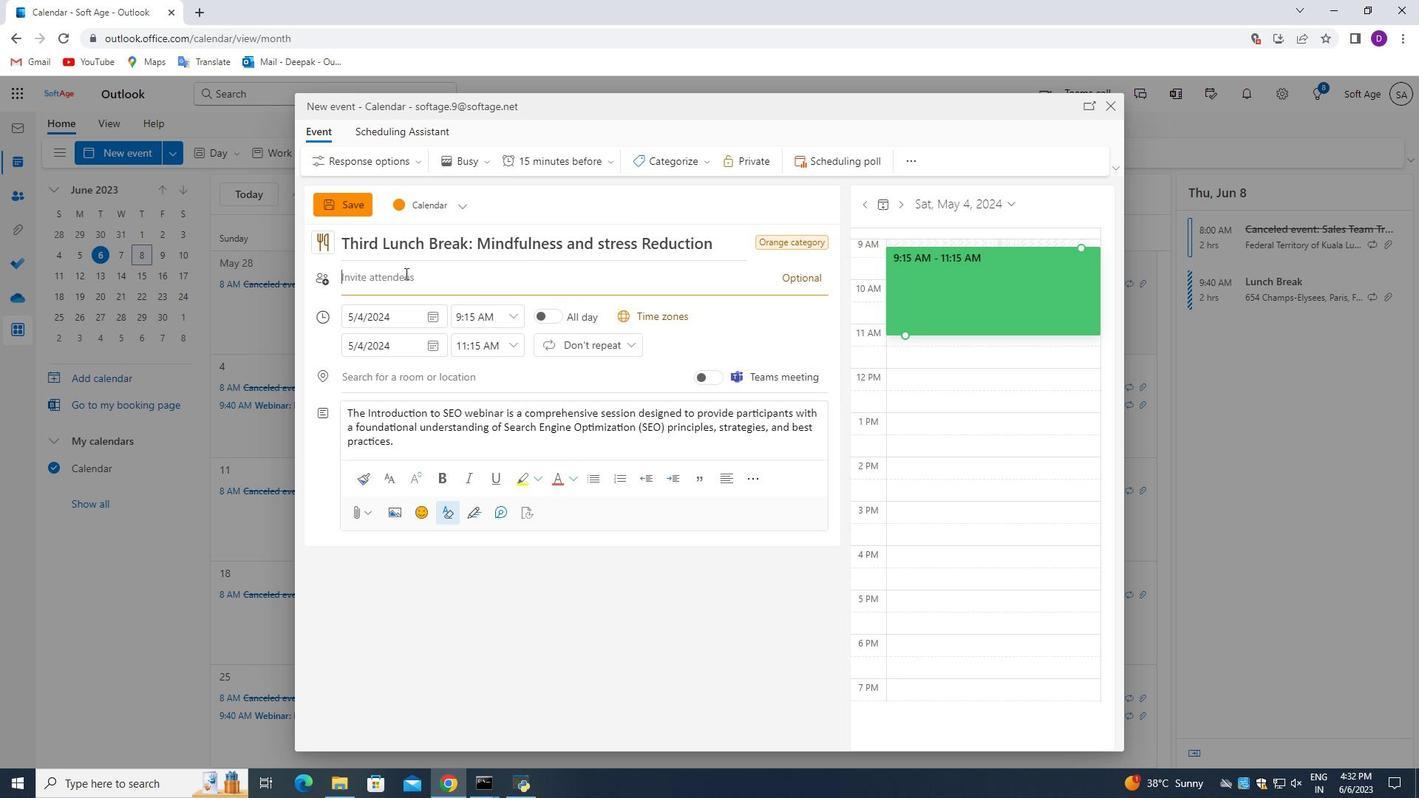 
Action: Key pressed softgae.7<Key.shift>@softage.net
Screenshot: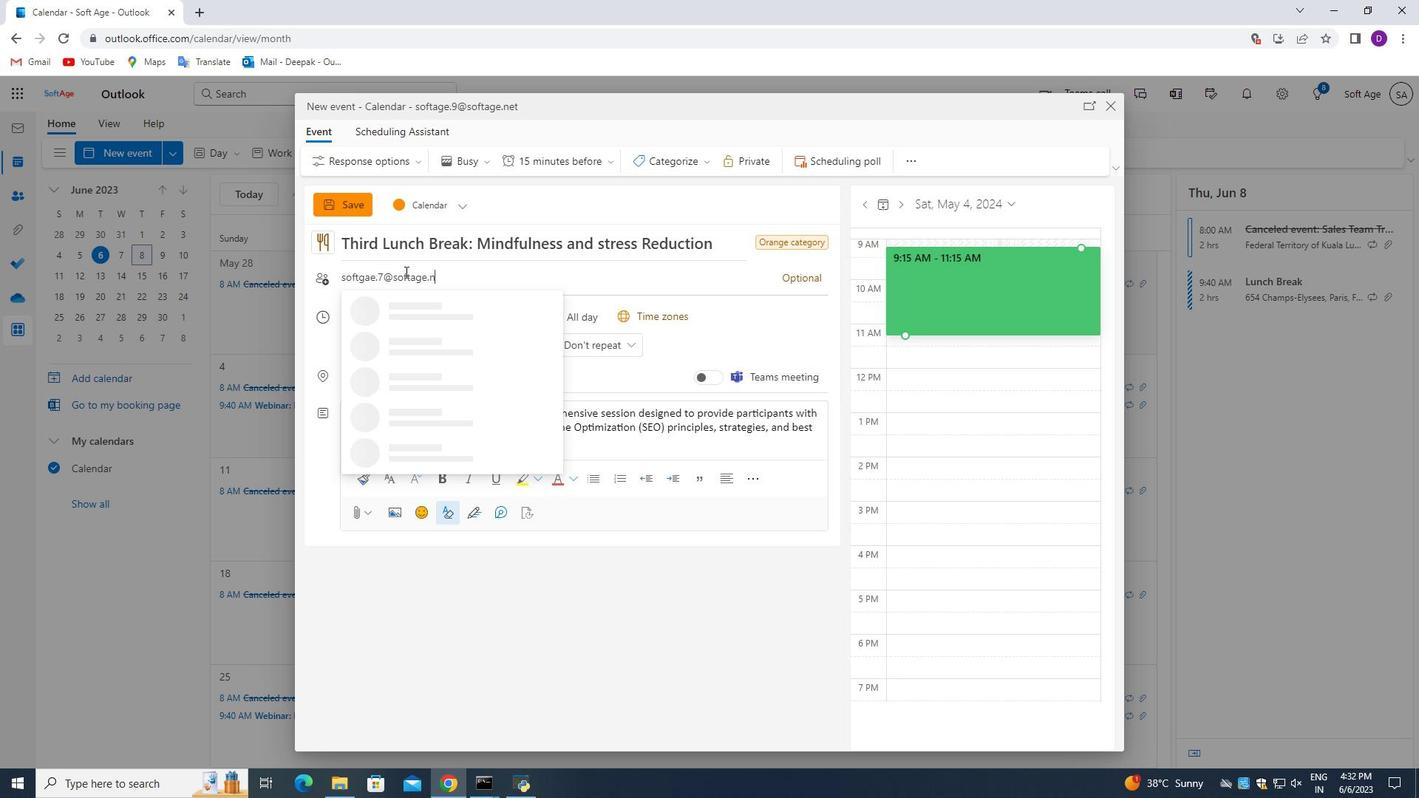 
Action: Mouse moved to (370, 276)
Screenshot: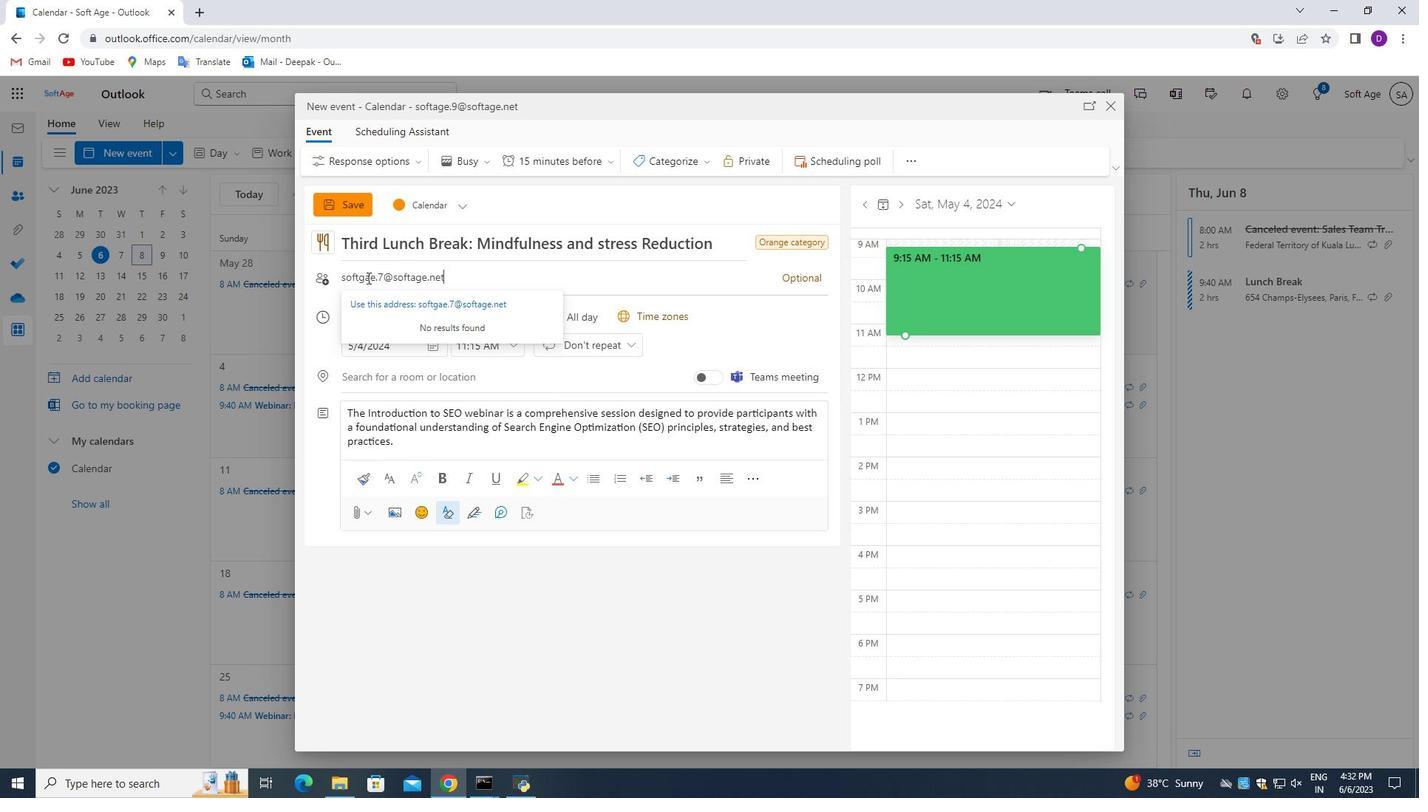 
Action: Mouse pressed left at (370, 276)
Screenshot: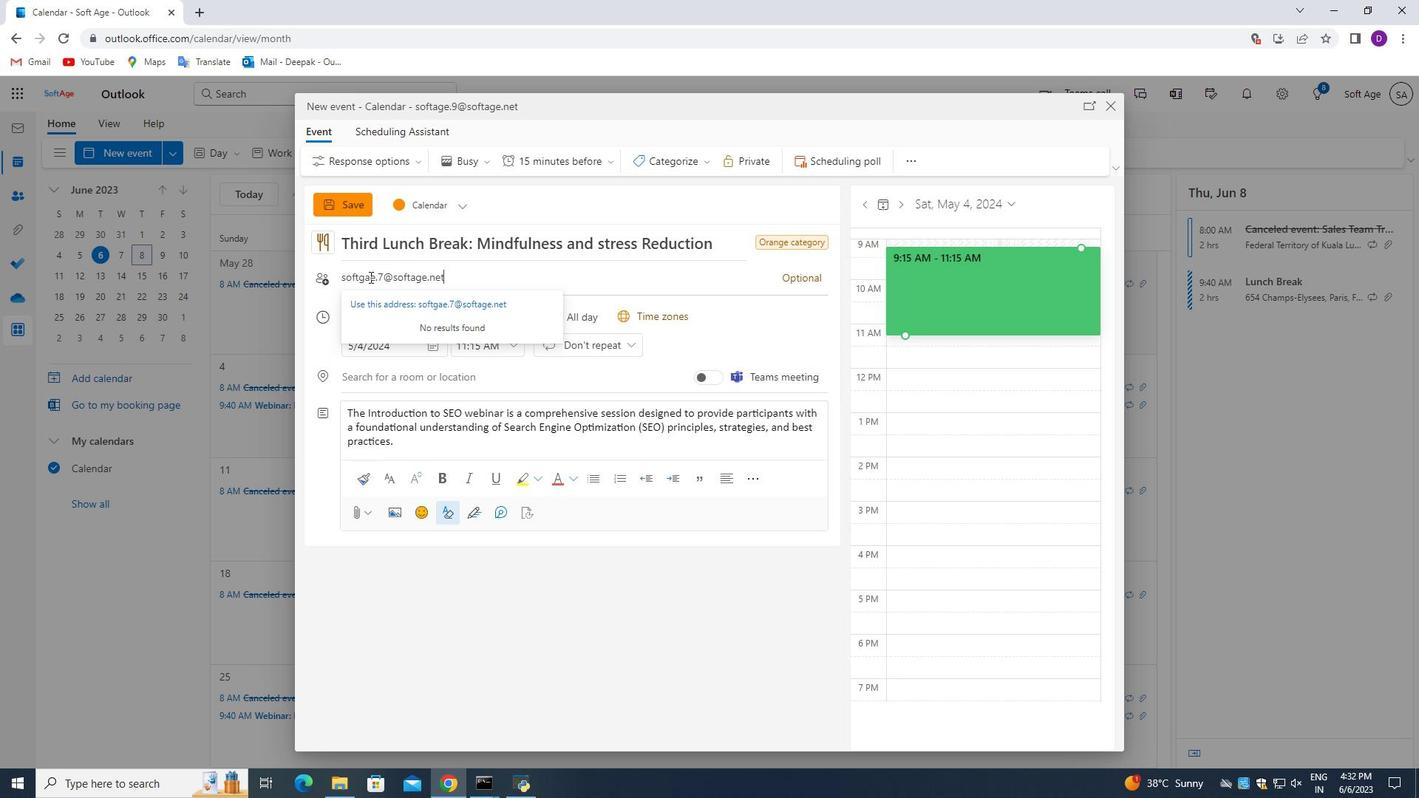 
Action: Mouse moved to (371, 275)
Screenshot: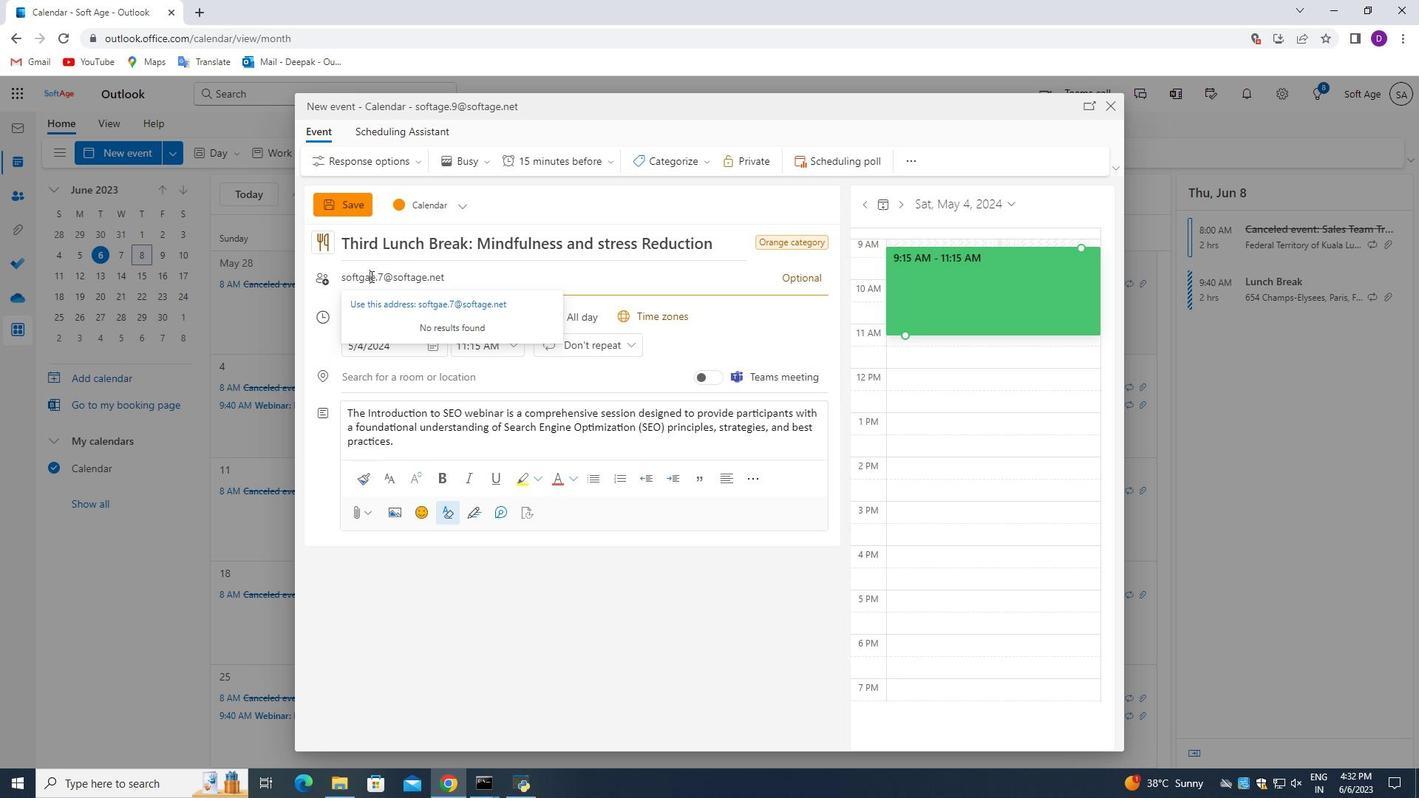 
Action: Key pressed <Key.backspace><Key.backspace>age
Screenshot: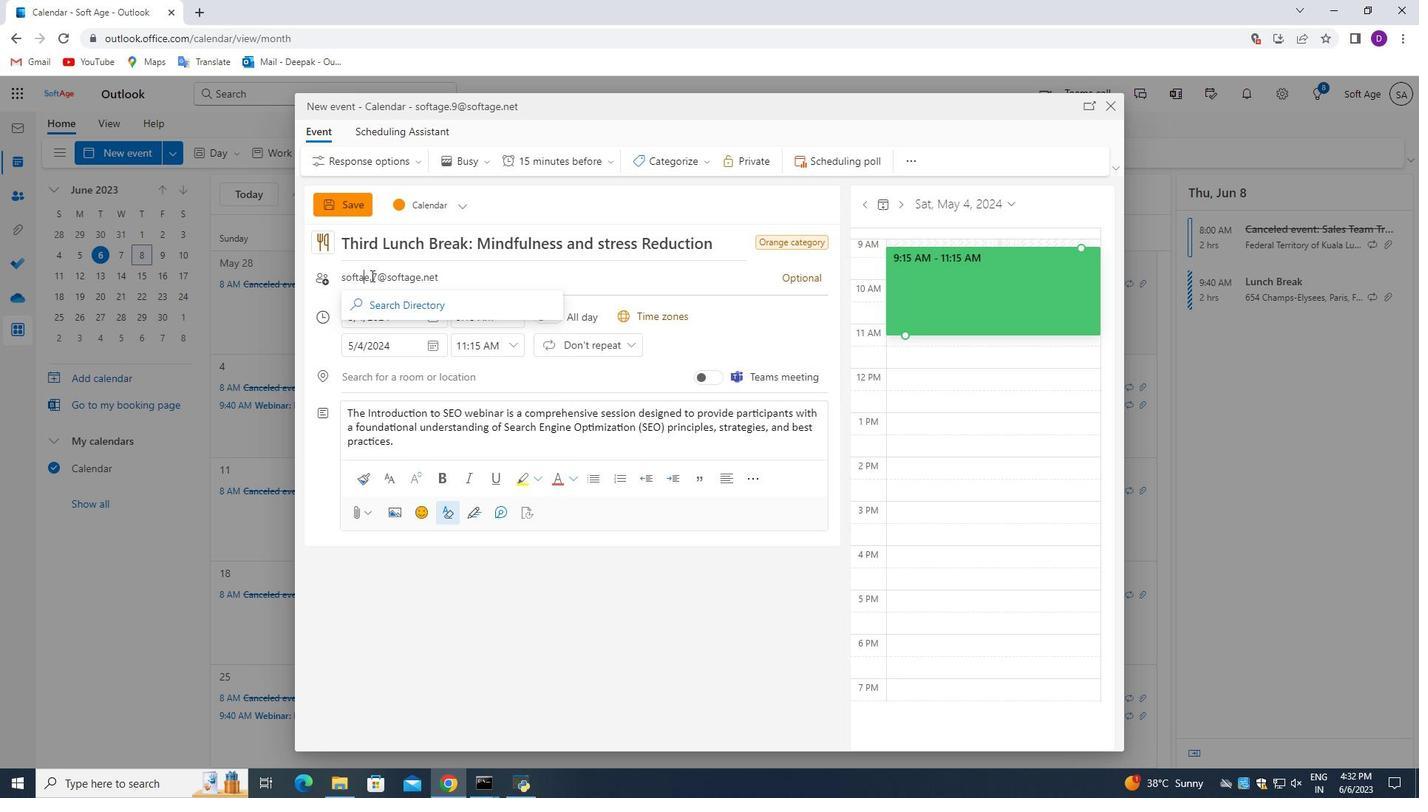 
Action: Mouse moved to (418, 343)
Screenshot: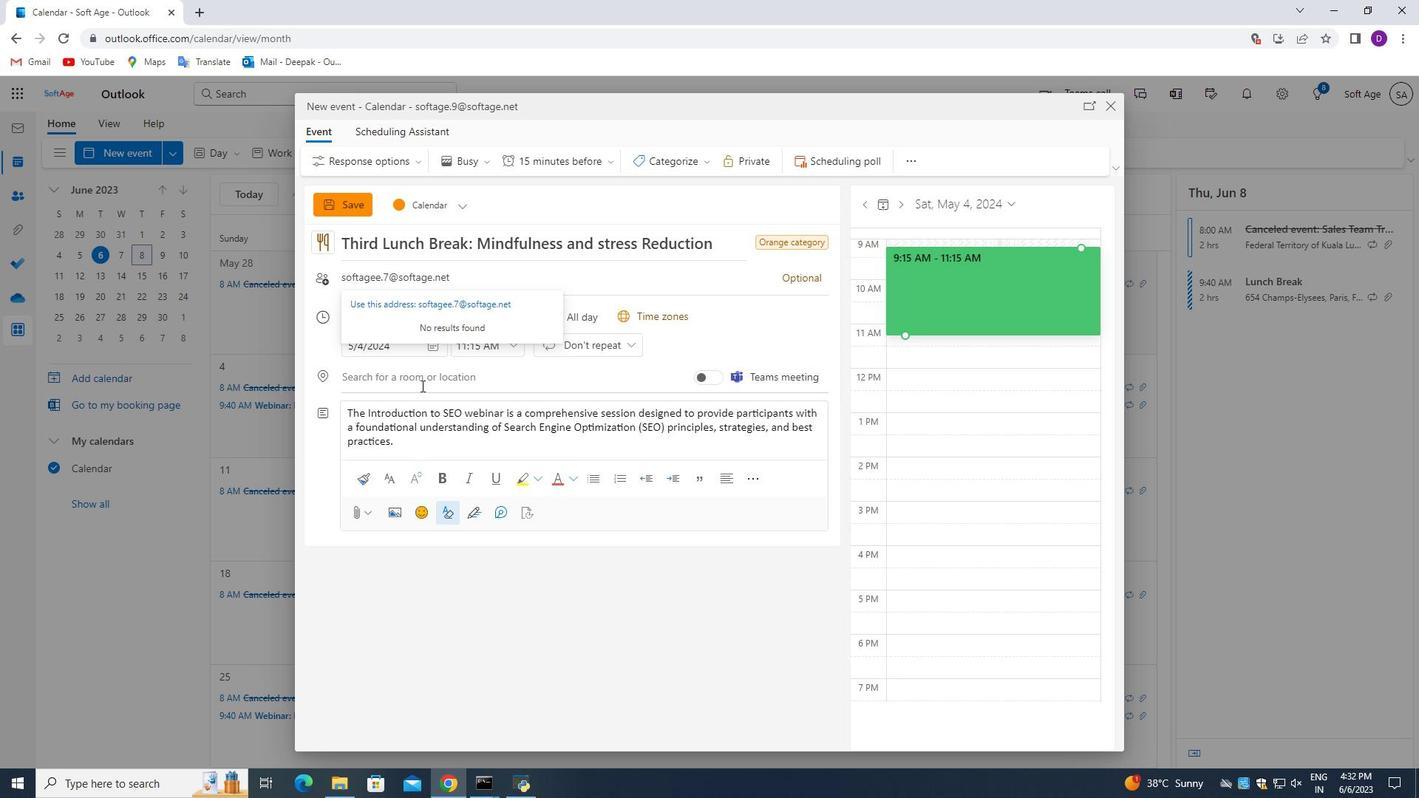 
Action: Key pressed <Key.backspace>
Screenshot: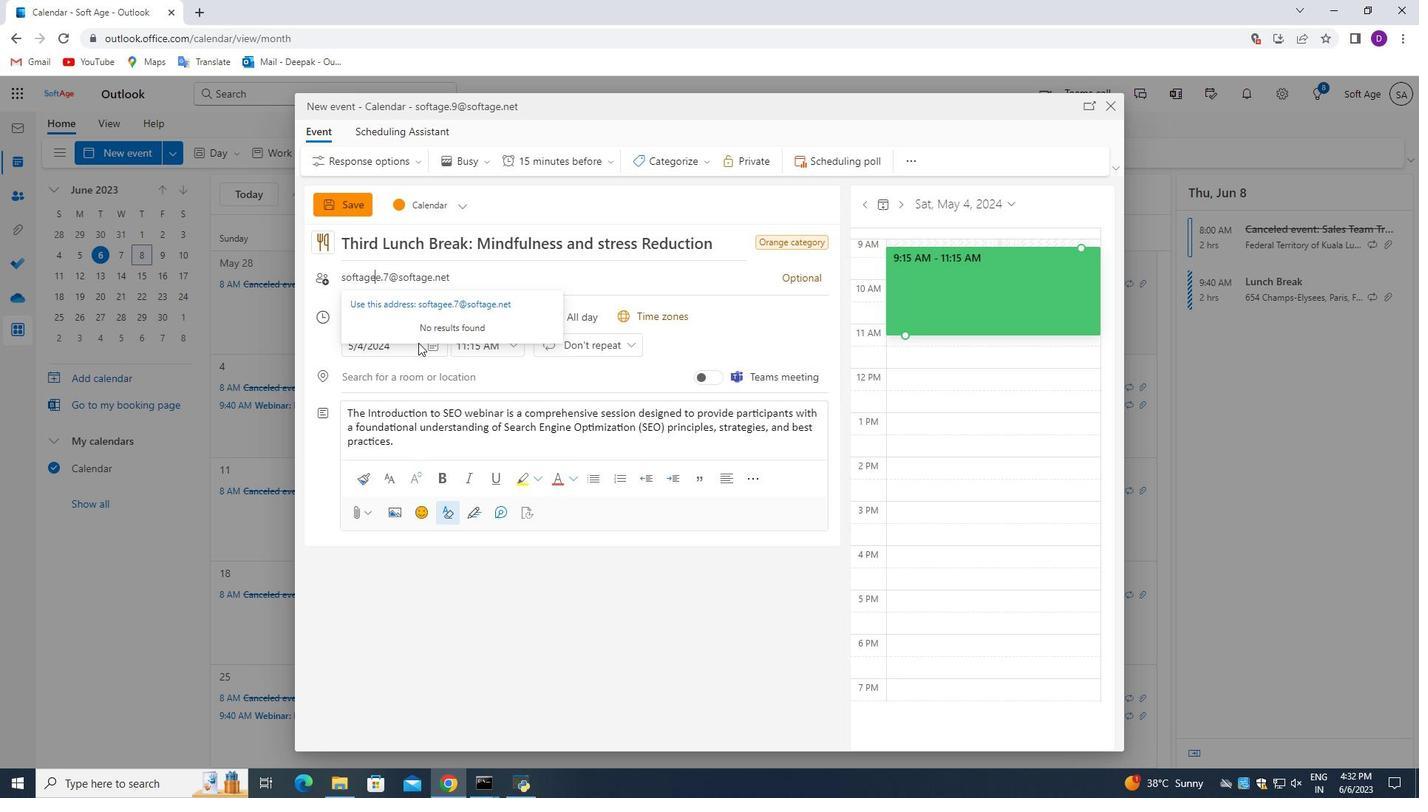 
Action: Mouse moved to (462, 317)
Screenshot: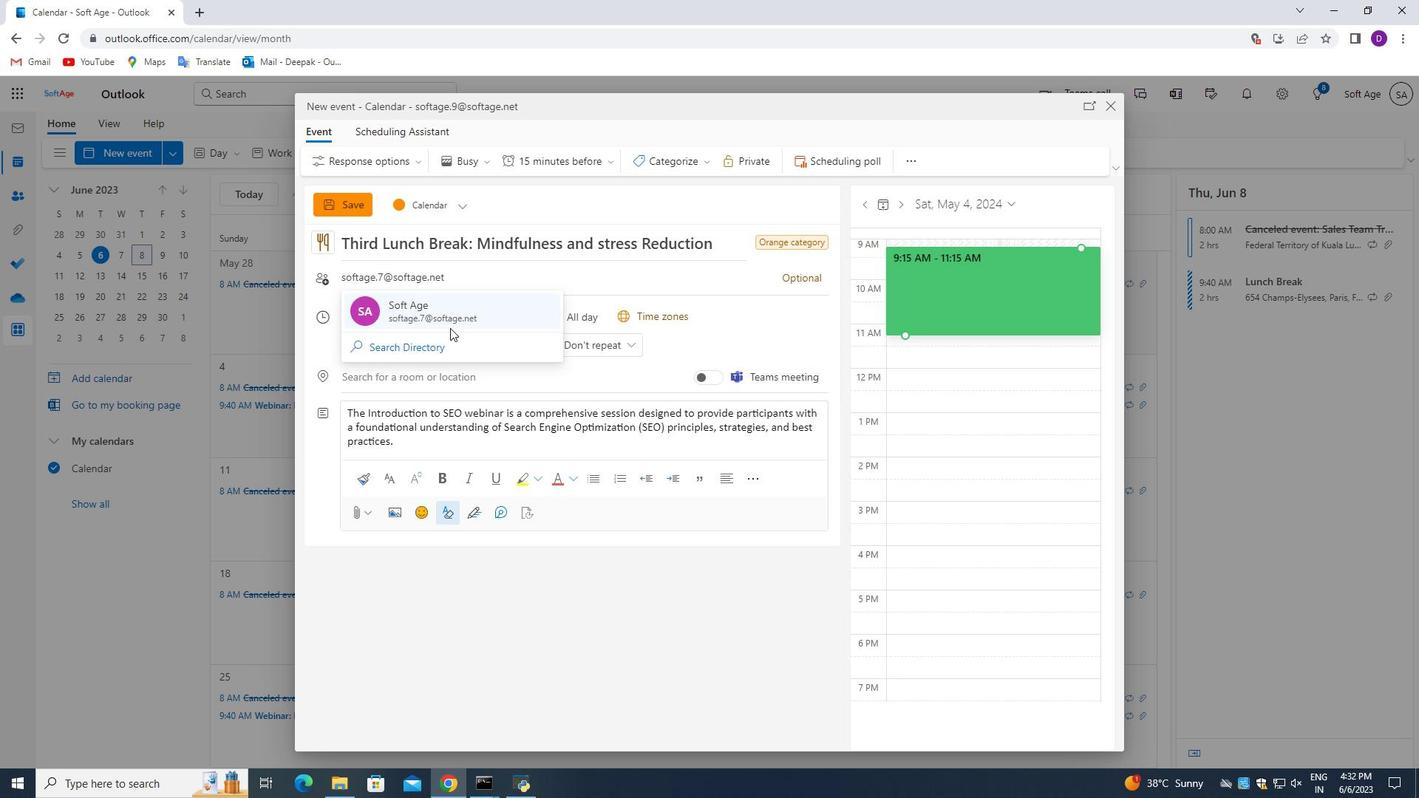 
Action: Mouse pressed left at (462, 317)
Screenshot: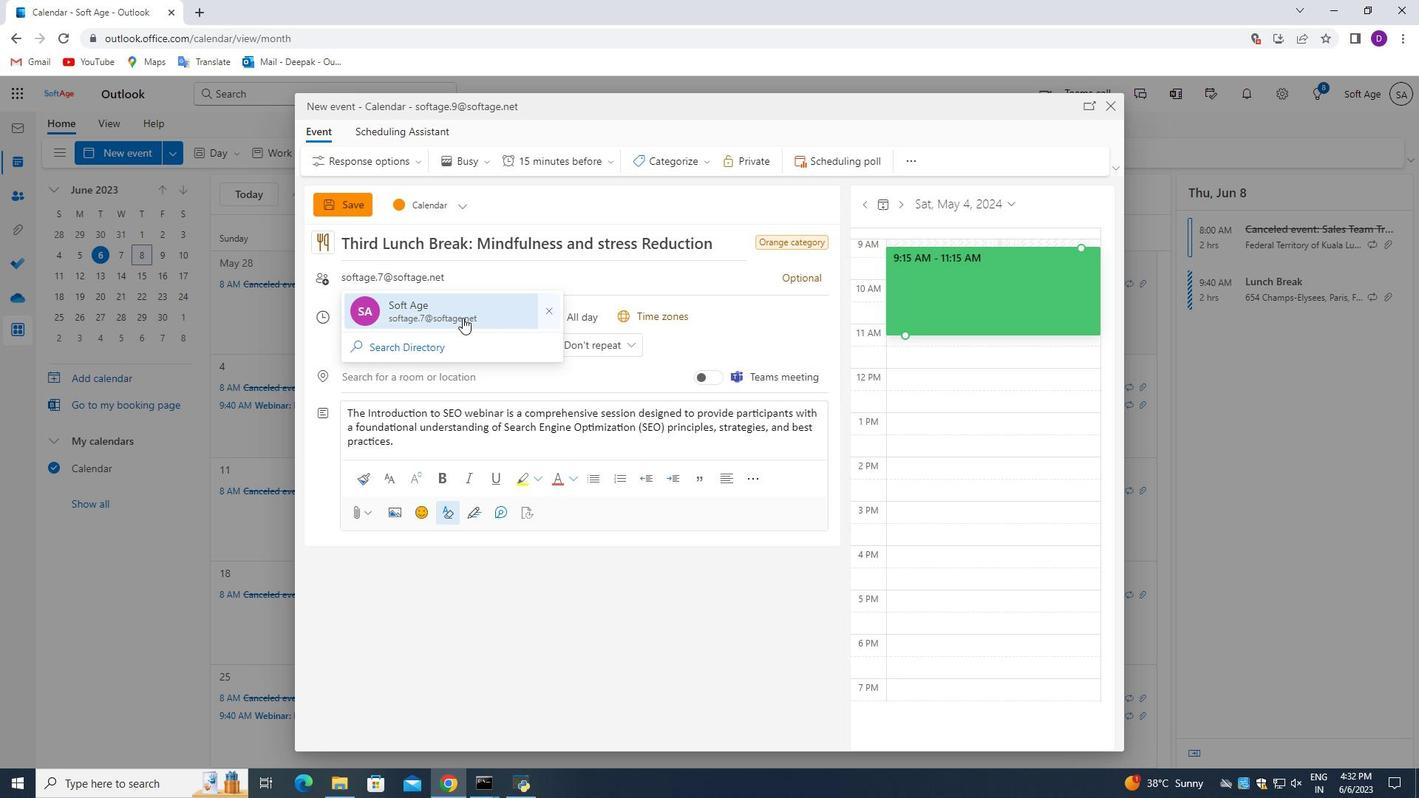 
Action: Mouse moved to (785, 277)
Screenshot: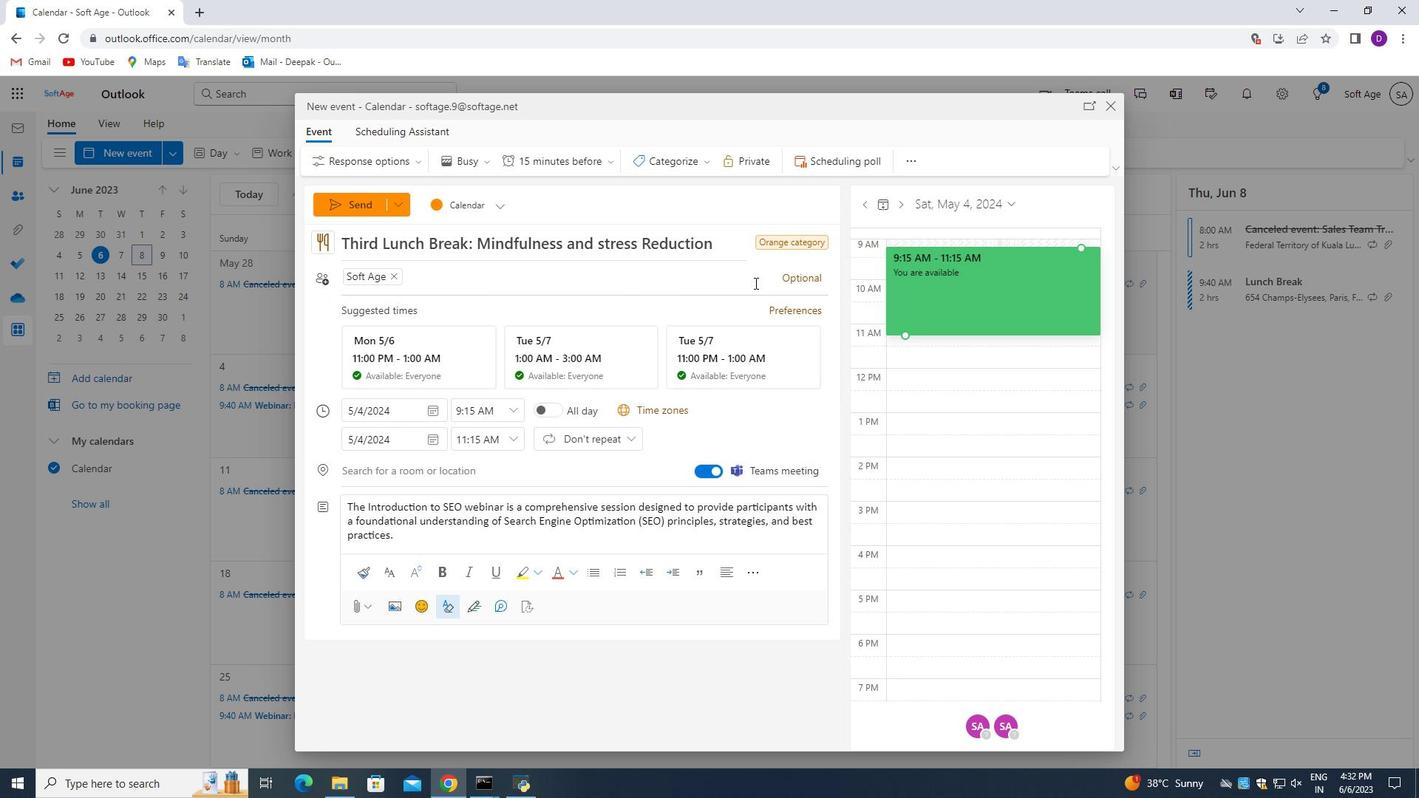 
Action: Mouse pressed left at (785, 277)
Screenshot: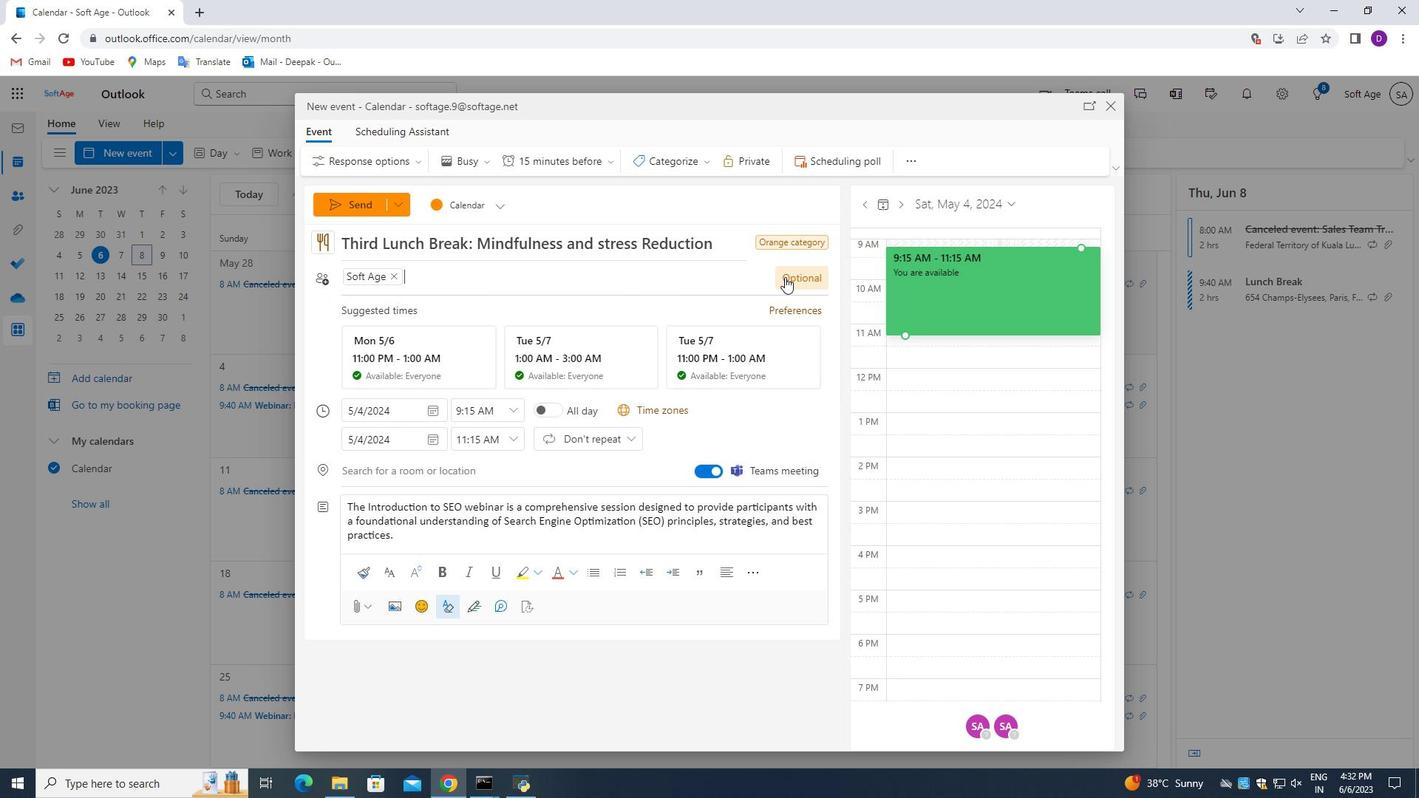 
Action: Mouse moved to (517, 270)
Screenshot: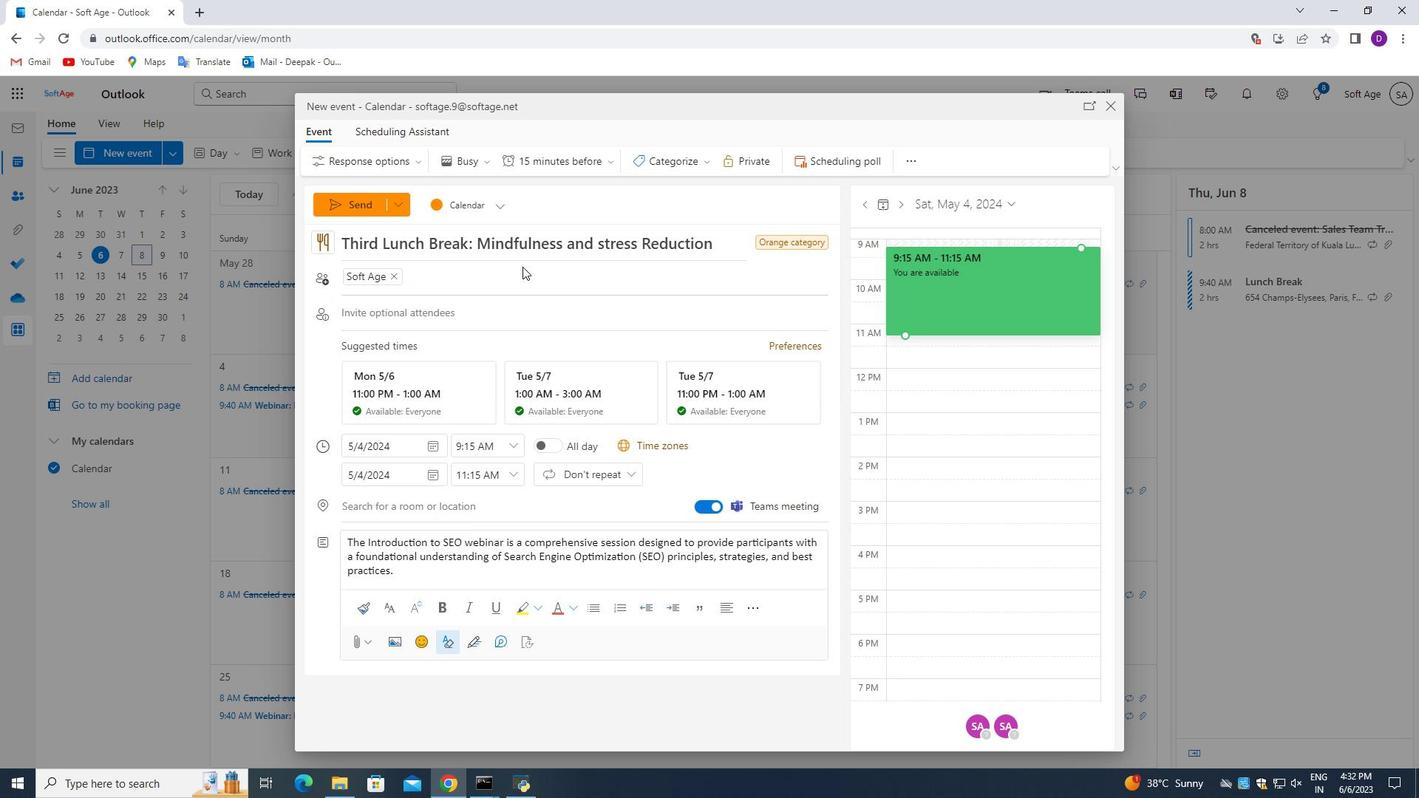 
Action: Key pressed softage.8<Key.shift>@softage.net
Screenshot: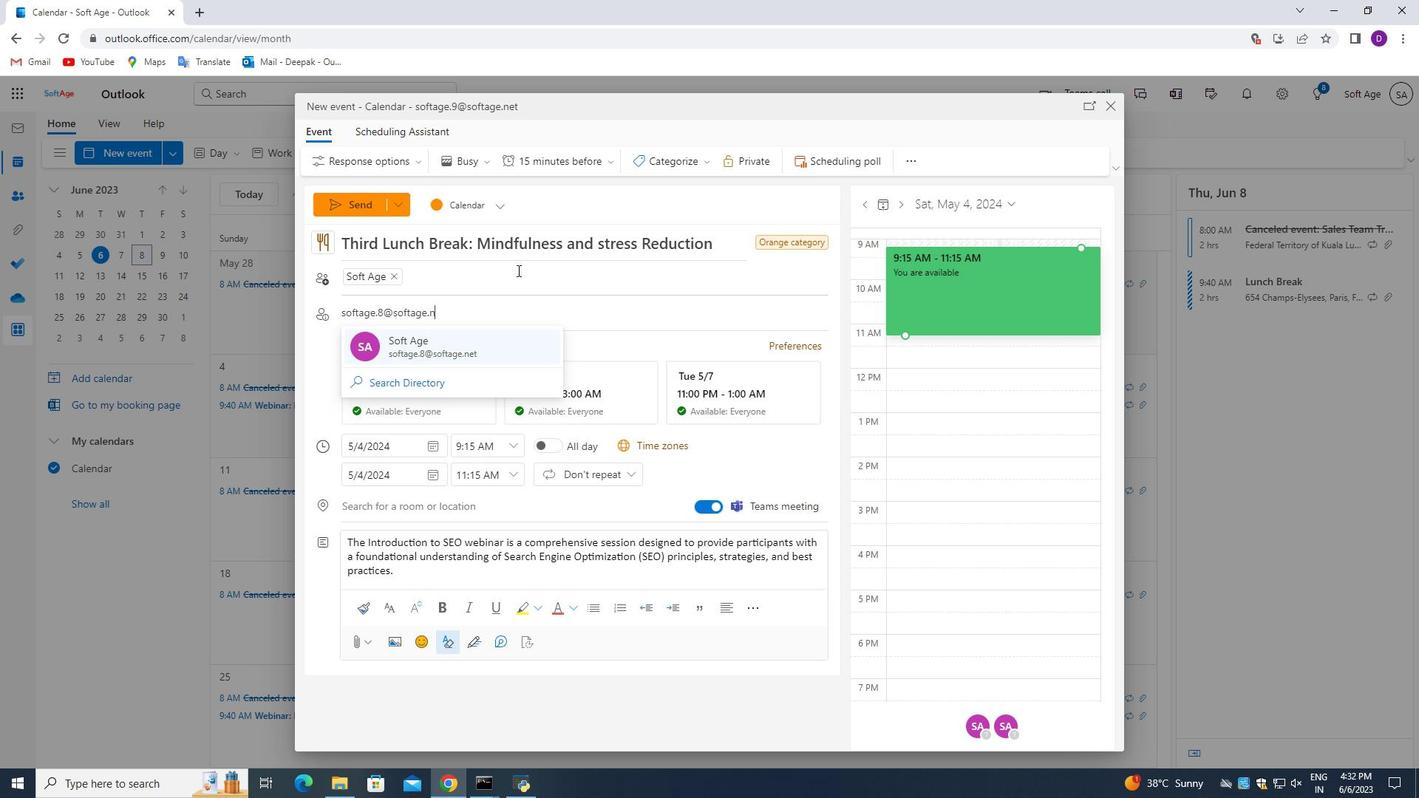 
Action: Mouse moved to (451, 337)
Screenshot: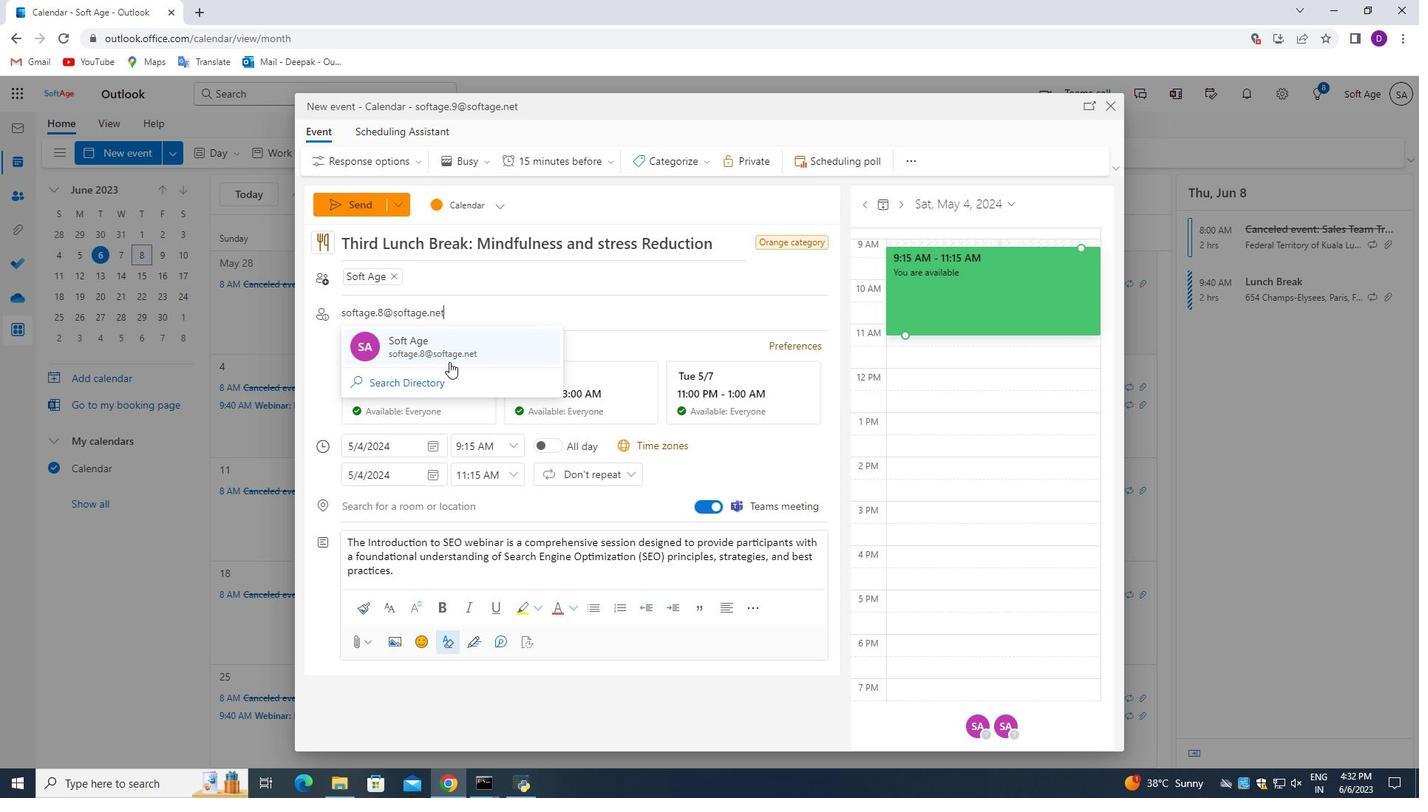 
Action: Mouse pressed left at (451, 337)
Screenshot: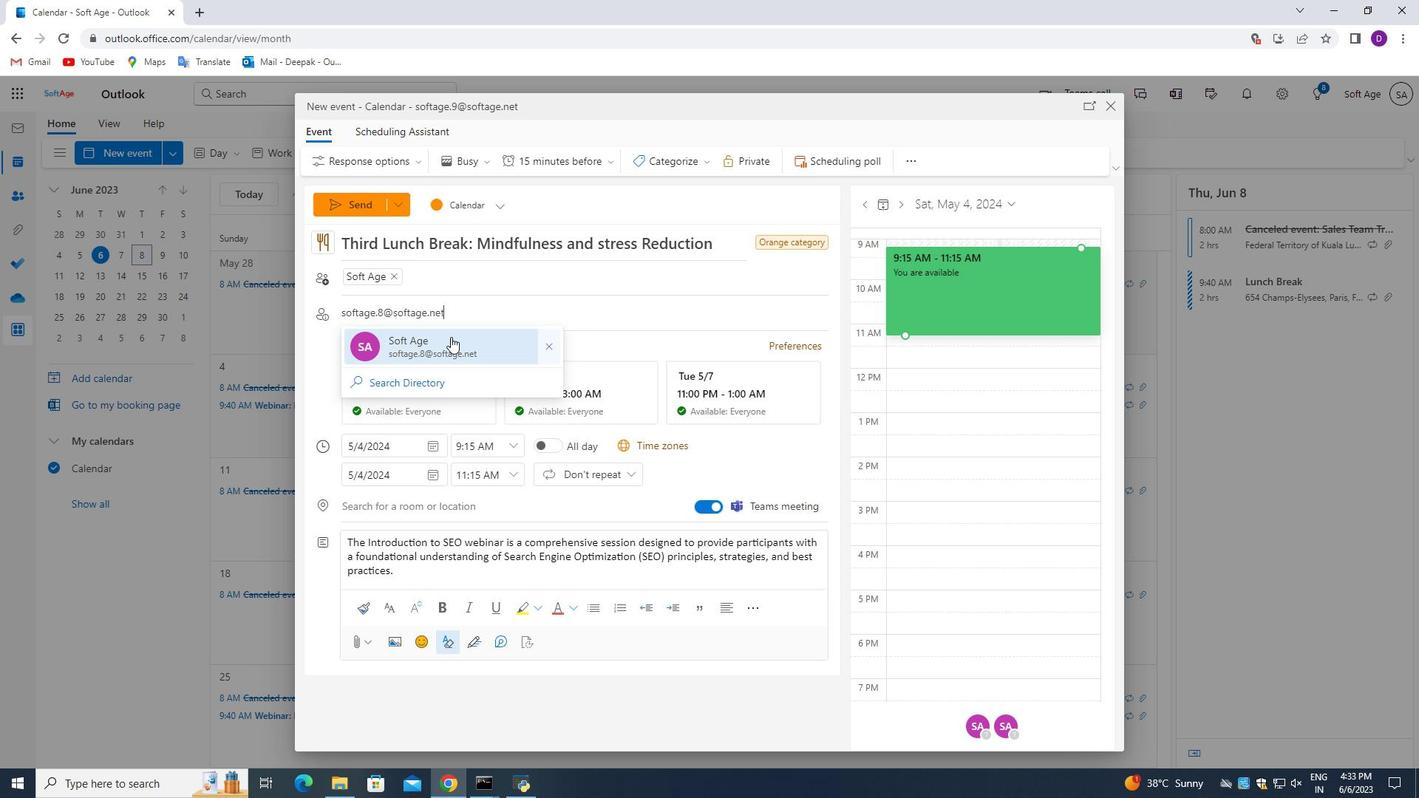 
Action: Mouse moved to (607, 161)
Screenshot: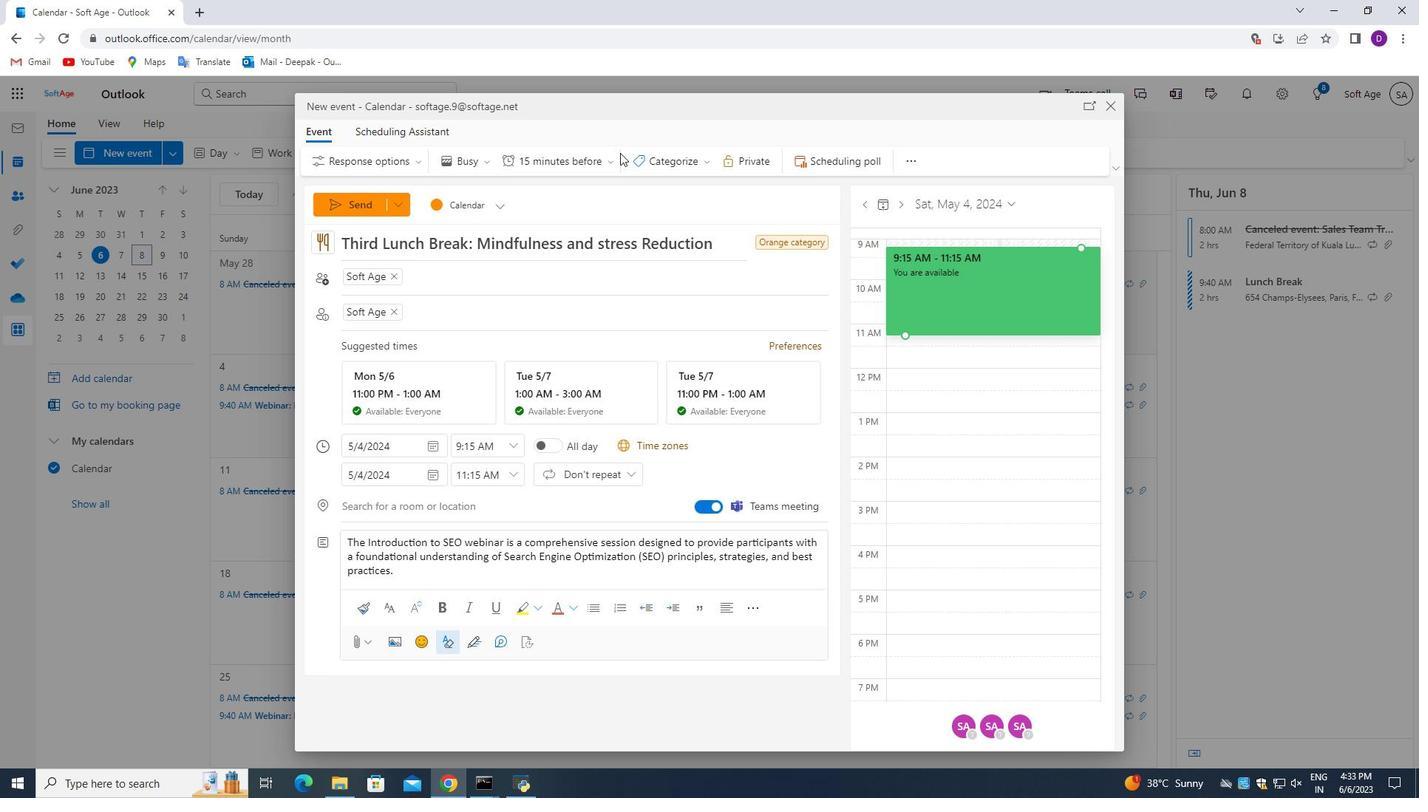 
Action: Mouse pressed left at (607, 161)
Screenshot: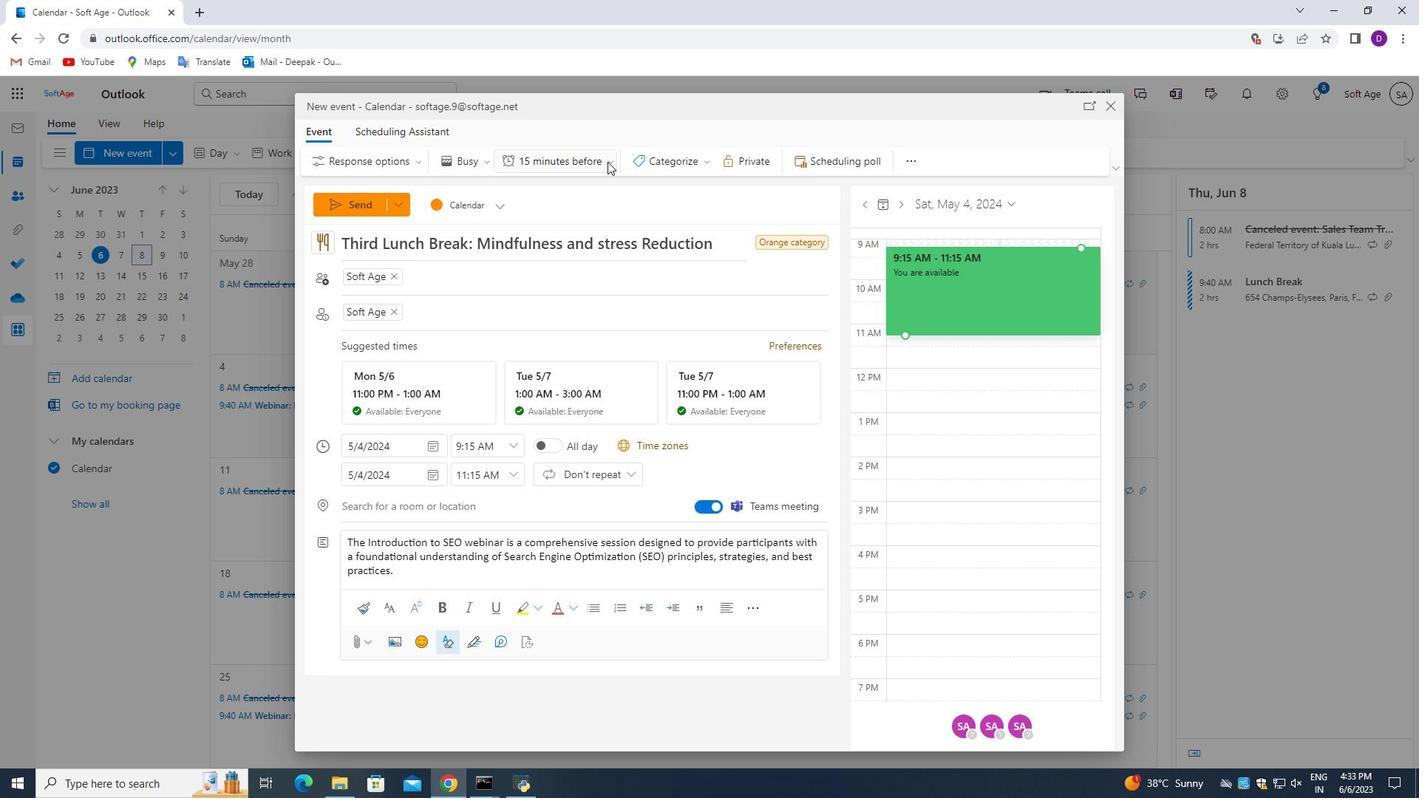 
Action: Mouse moved to (600, 383)
Screenshot: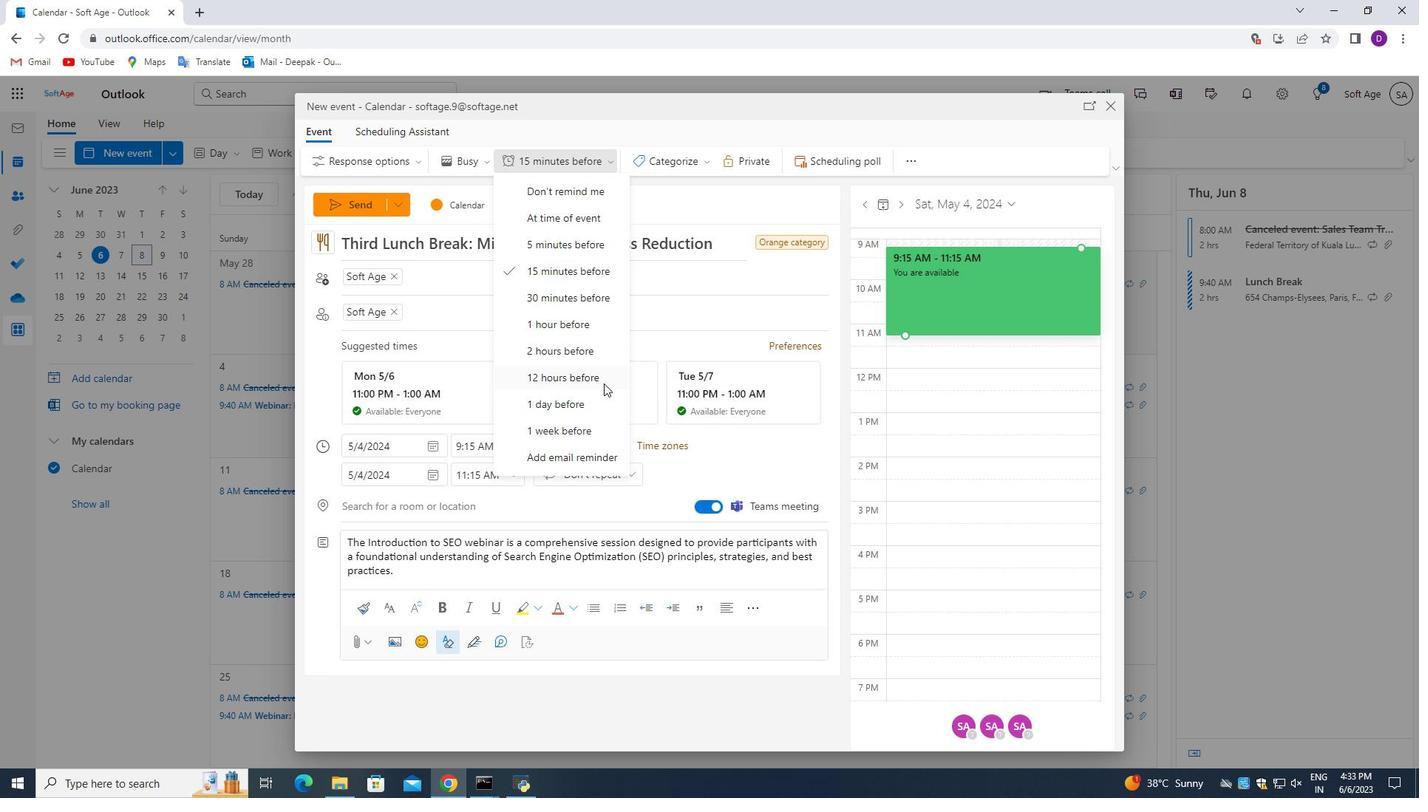 
Action: Mouse pressed left at (600, 383)
Screenshot: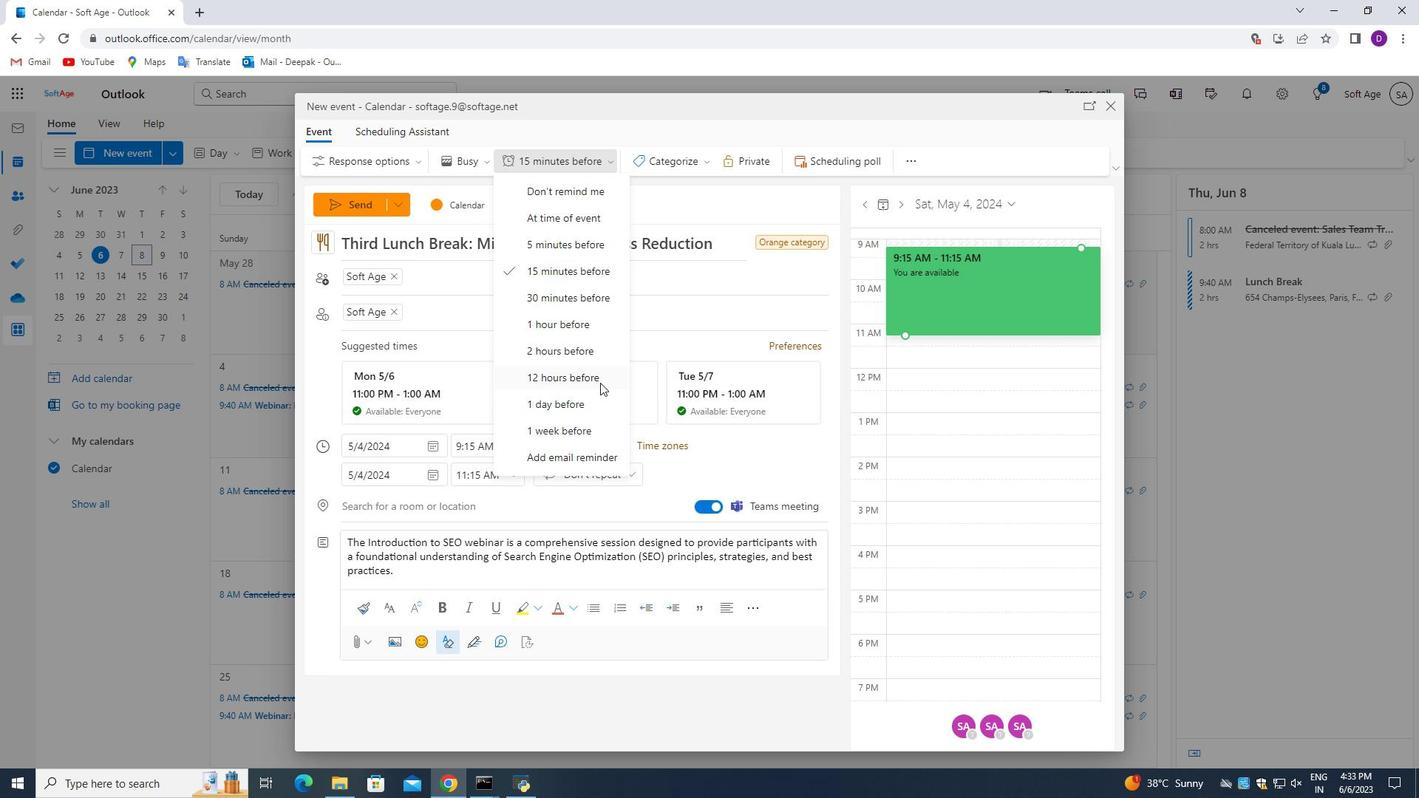 
Action: Mouse moved to (340, 208)
Screenshot: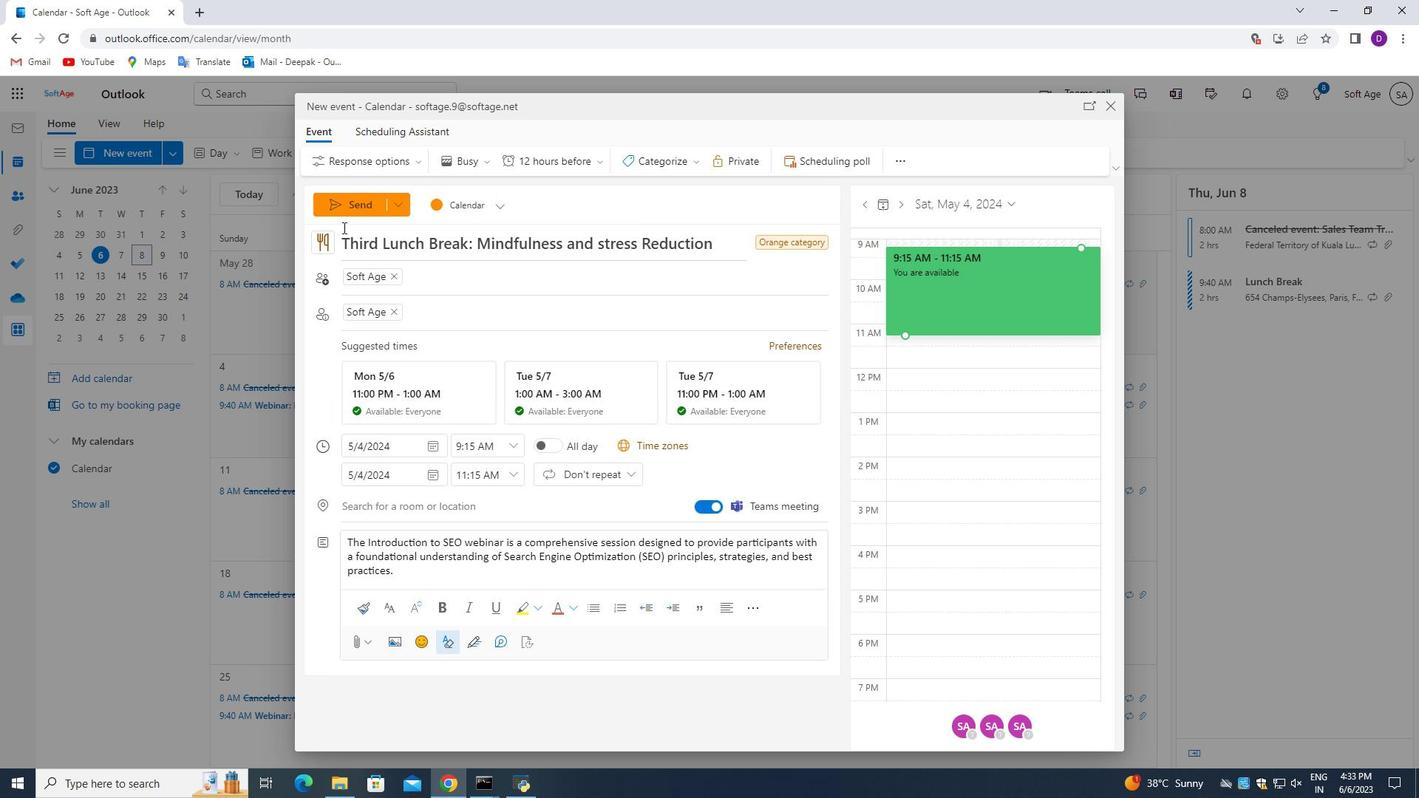 
Action: Mouse pressed left at (340, 208)
Screenshot: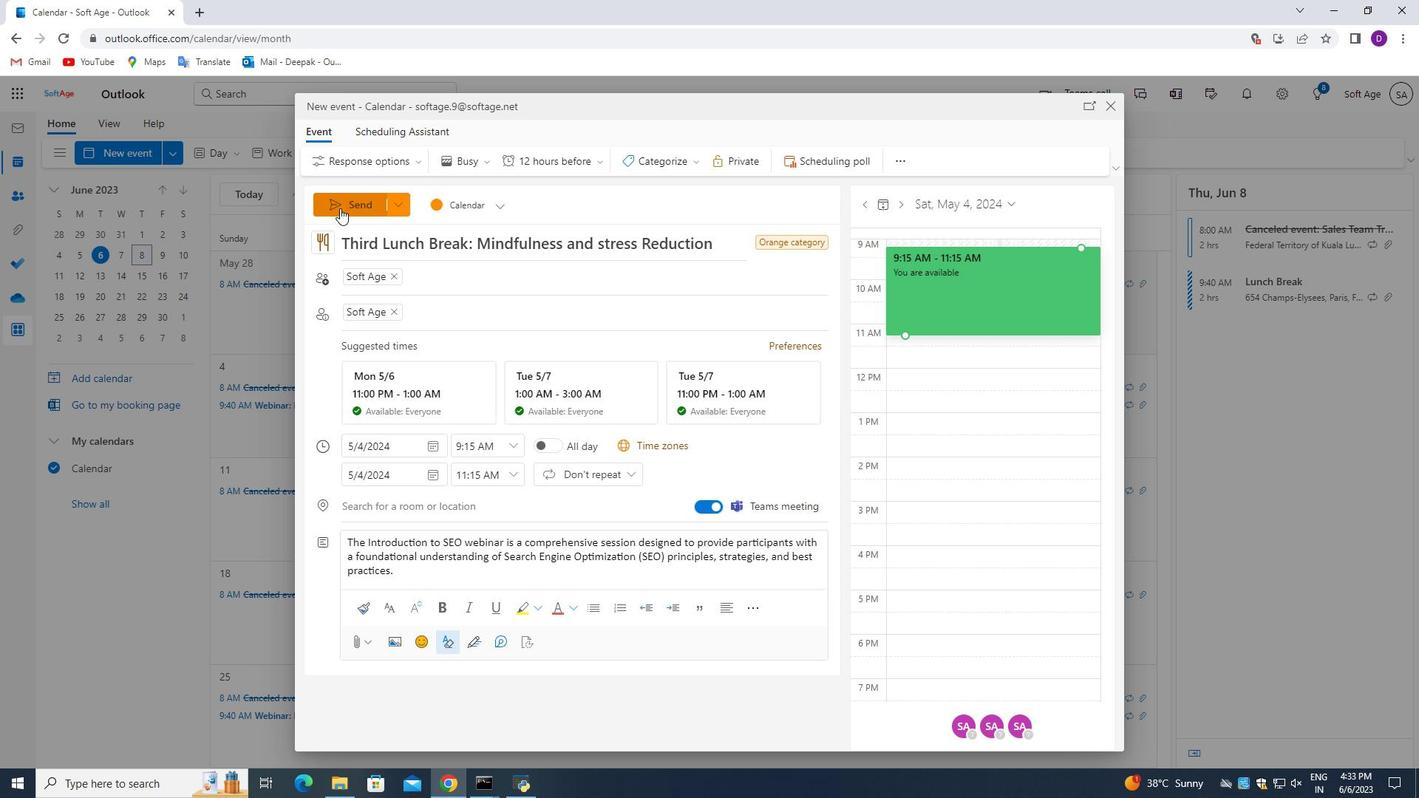 
Action: Mouse moved to (340, 208)
Screenshot: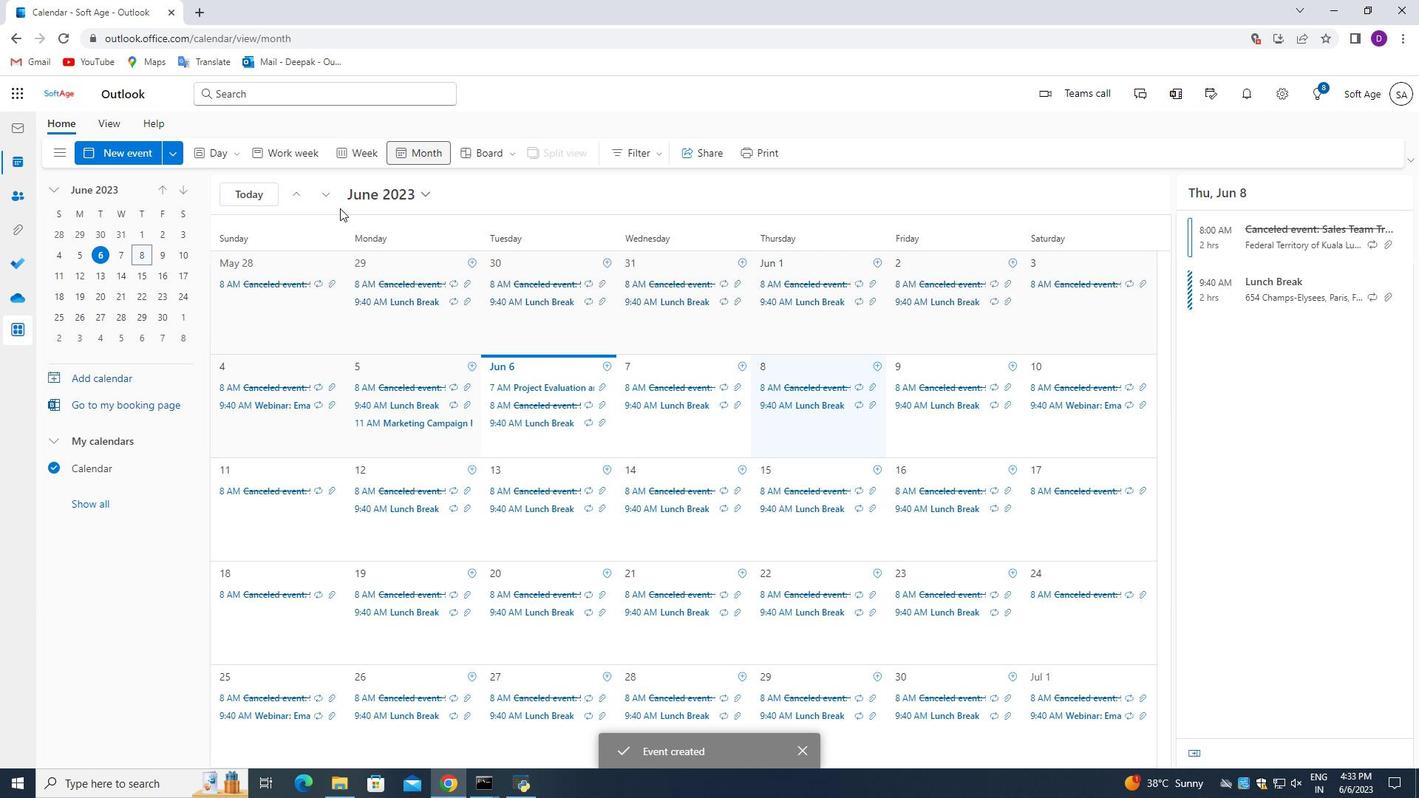 
